 Task: Look for space in Cernavodă, Romania from 5th July, 2023 to 10th July, 2023 for 4 adults in price range Rs.9000 to Rs.14000. Place can be entire place with 2 bedrooms having 4 beds and 2 bathrooms. Property type can be house, flat, guest house. Booking option can be shelf check-in. Required host language is English.
Action: Mouse moved to (484, 88)
Screenshot: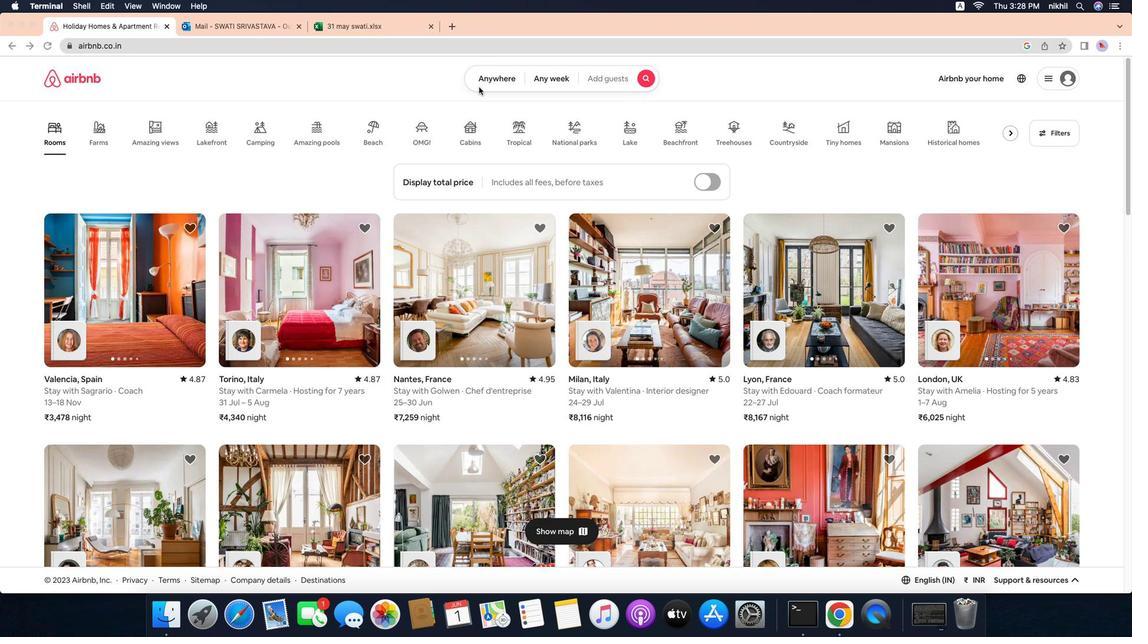 
Action: Mouse pressed left at (484, 88)
Screenshot: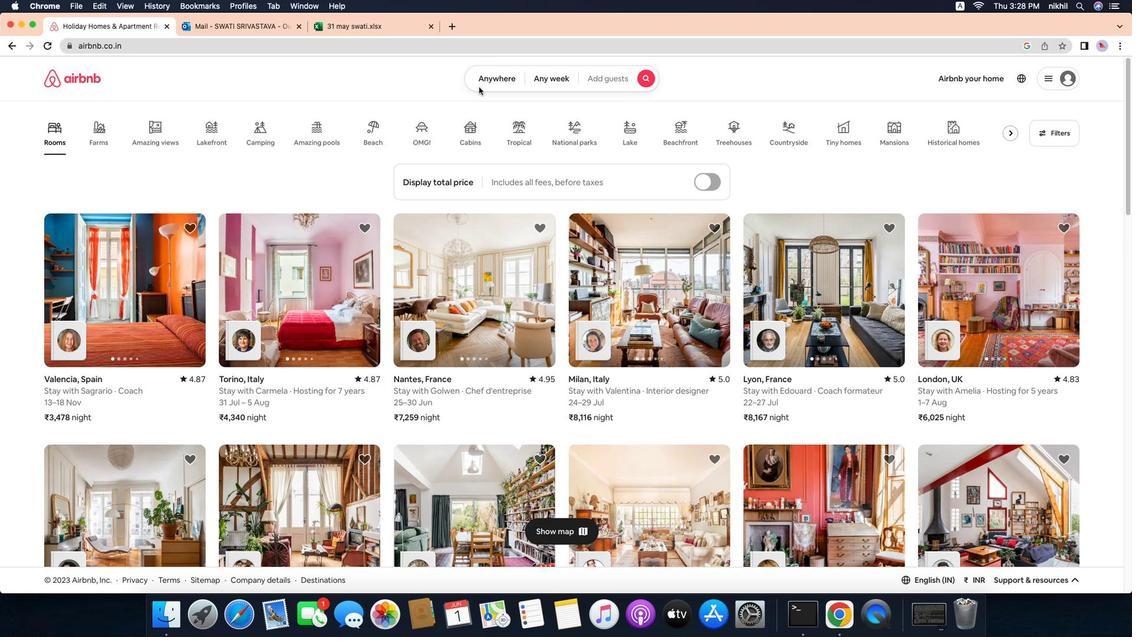 
Action: Mouse moved to (496, 82)
Screenshot: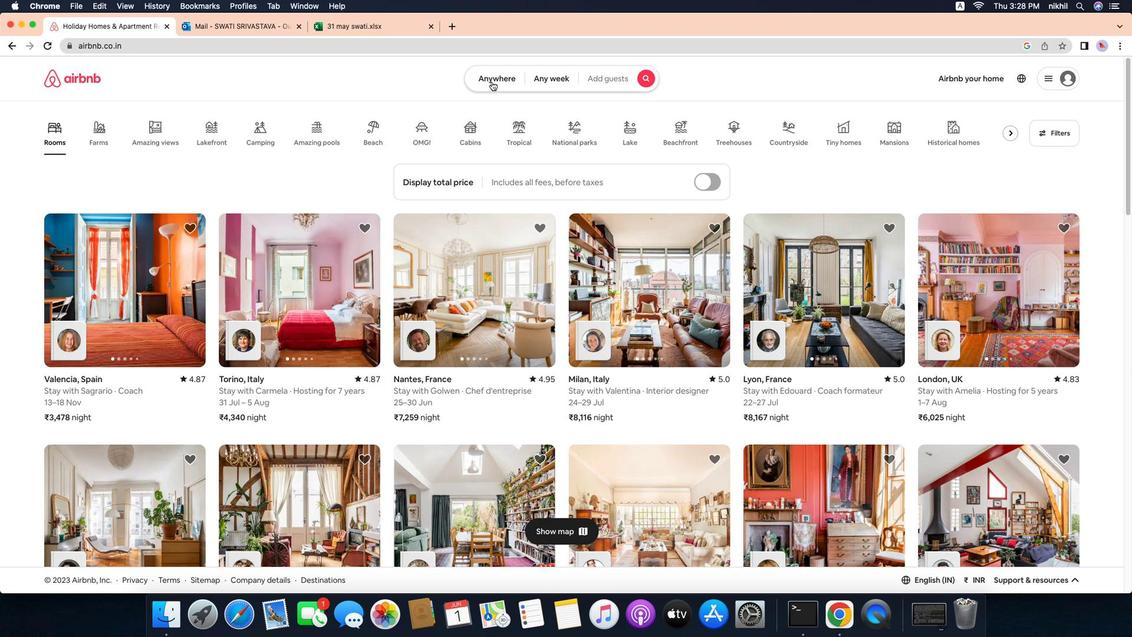 
Action: Mouse pressed left at (496, 82)
Screenshot: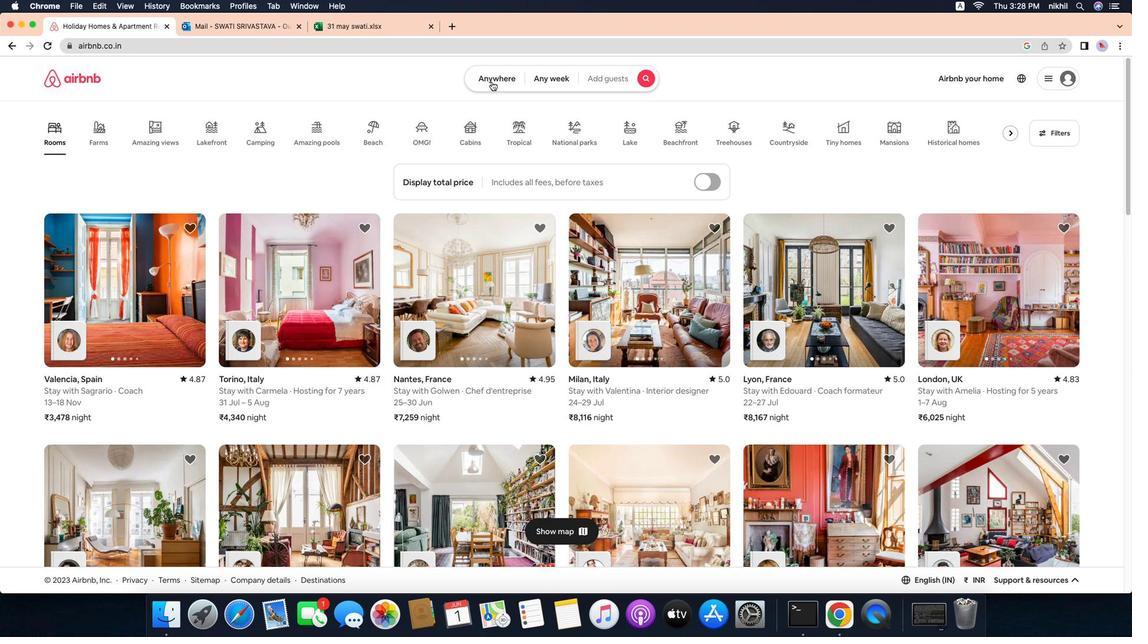 
Action: Mouse moved to (443, 124)
Screenshot: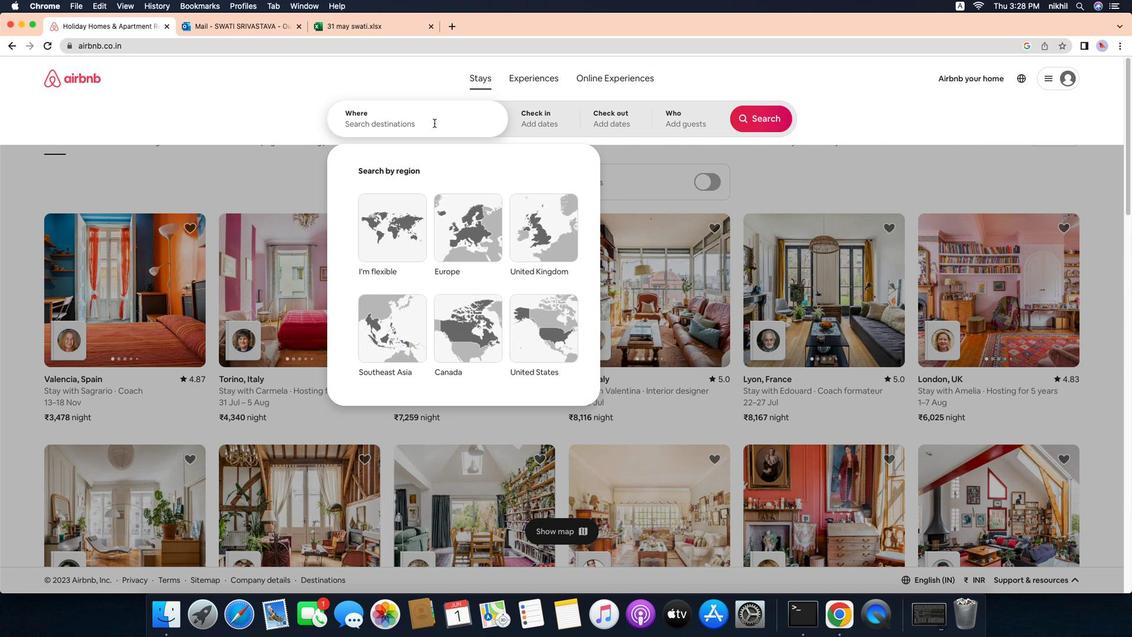 
Action: Mouse pressed left at (443, 124)
Screenshot: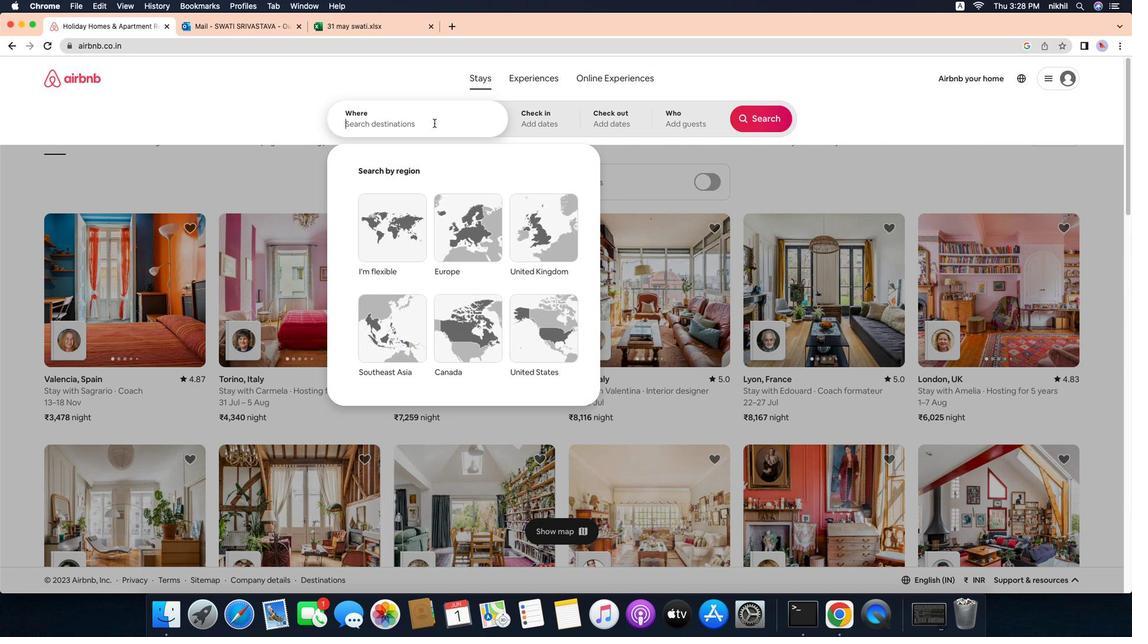 
Action: Mouse moved to (443, 123)
Screenshot: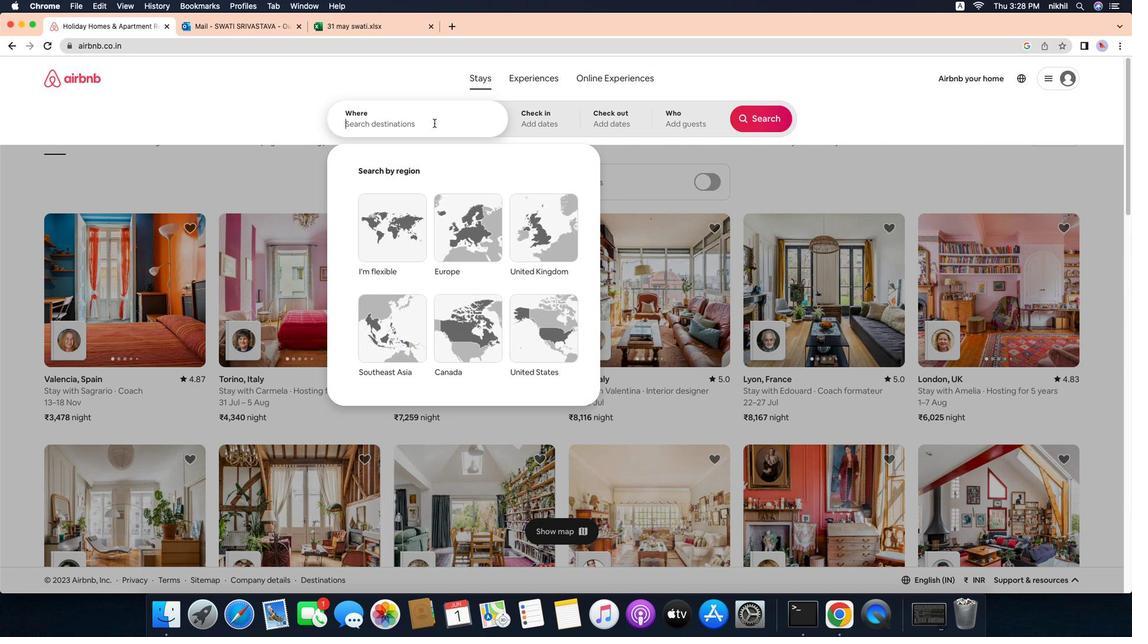 
Action: Key pressed Key.caps_lock'C'Key.caps_lock'e''r''n''a''v''o''d''a'','
Screenshot: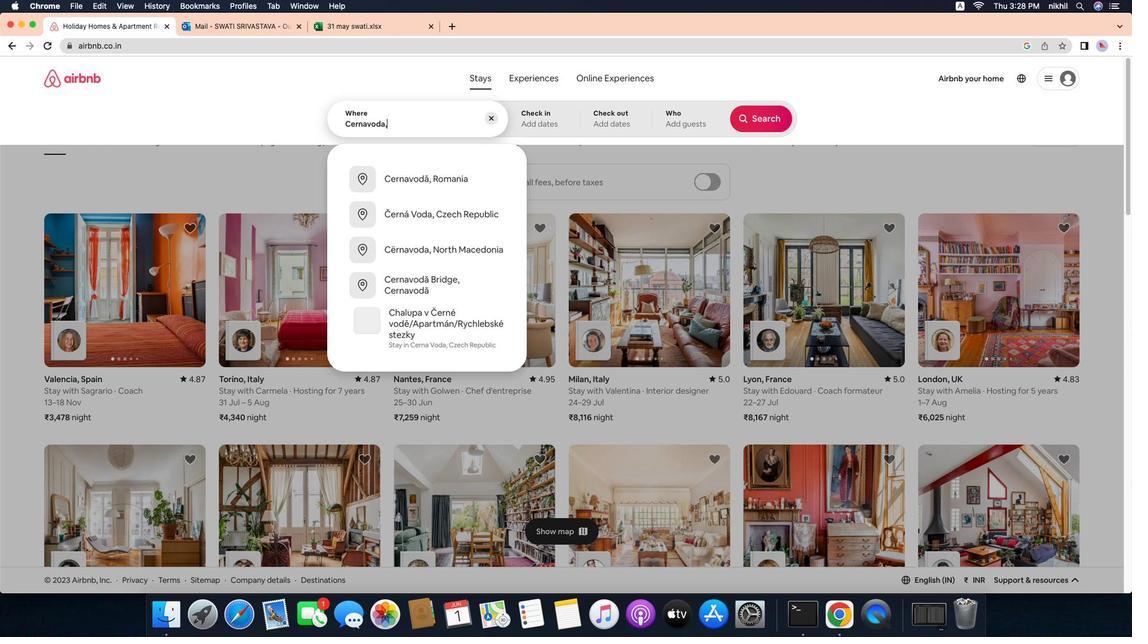 
Action: Mouse moved to (459, 179)
Screenshot: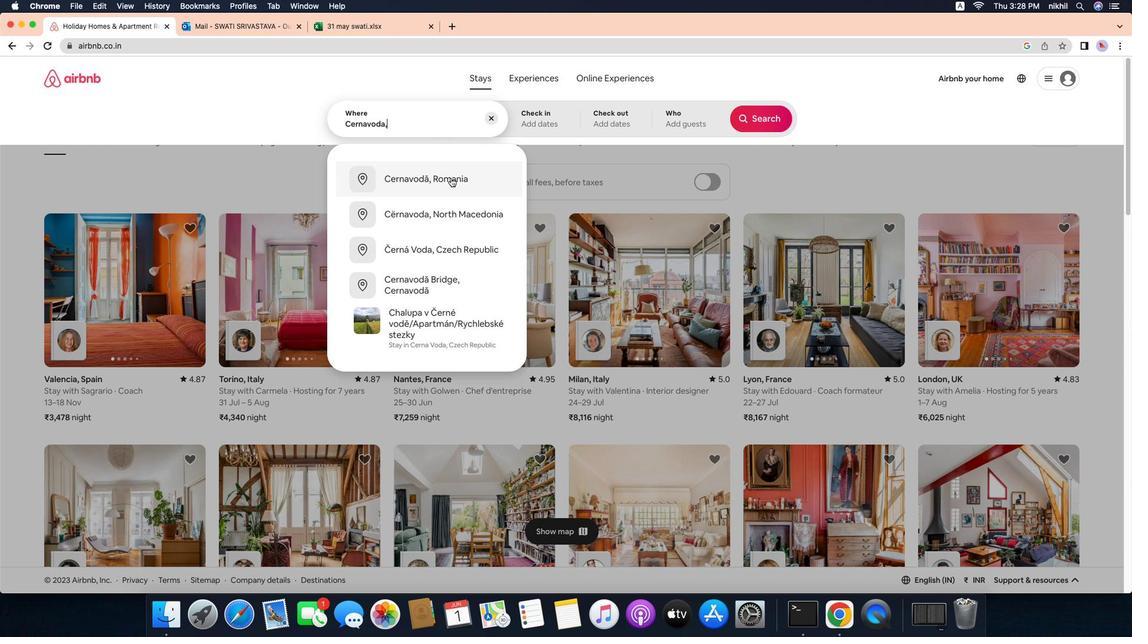
Action: Mouse pressed left at (459, 179)
Screenshot: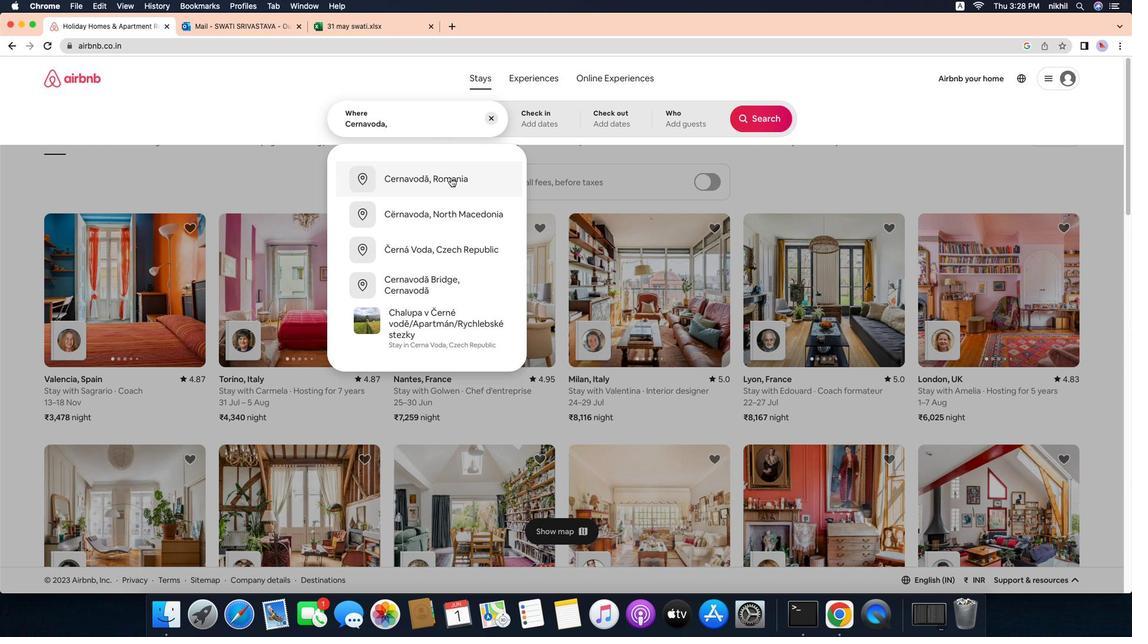 
Action: Mouse moved to (661, 287)
Screenshot: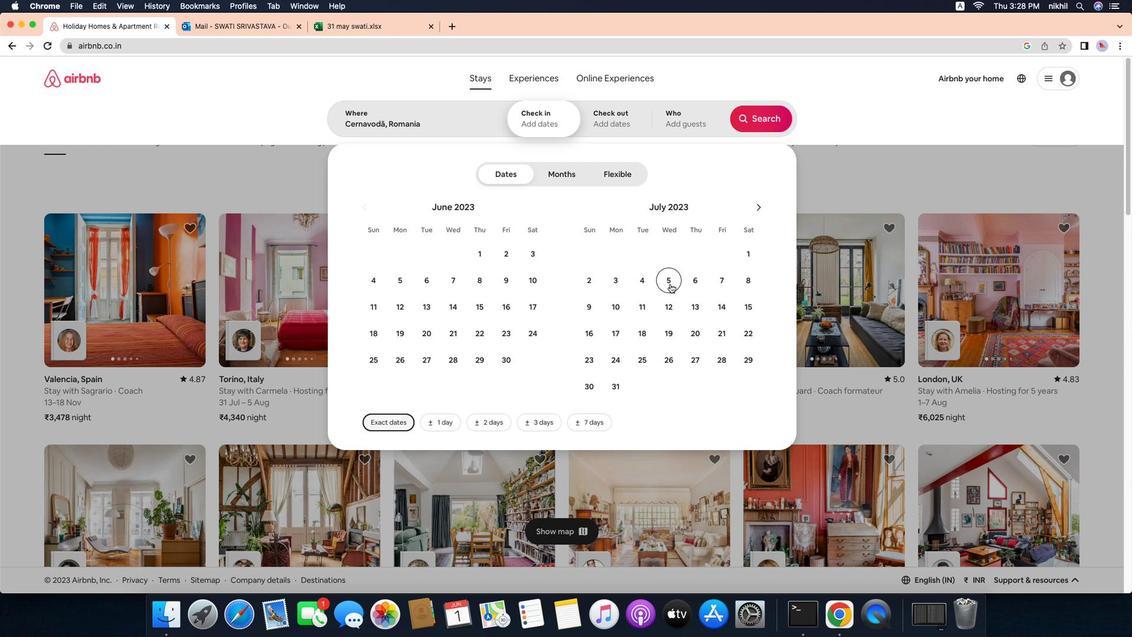 
Action: Mouse pressed left at (661, 287)
Screenshot: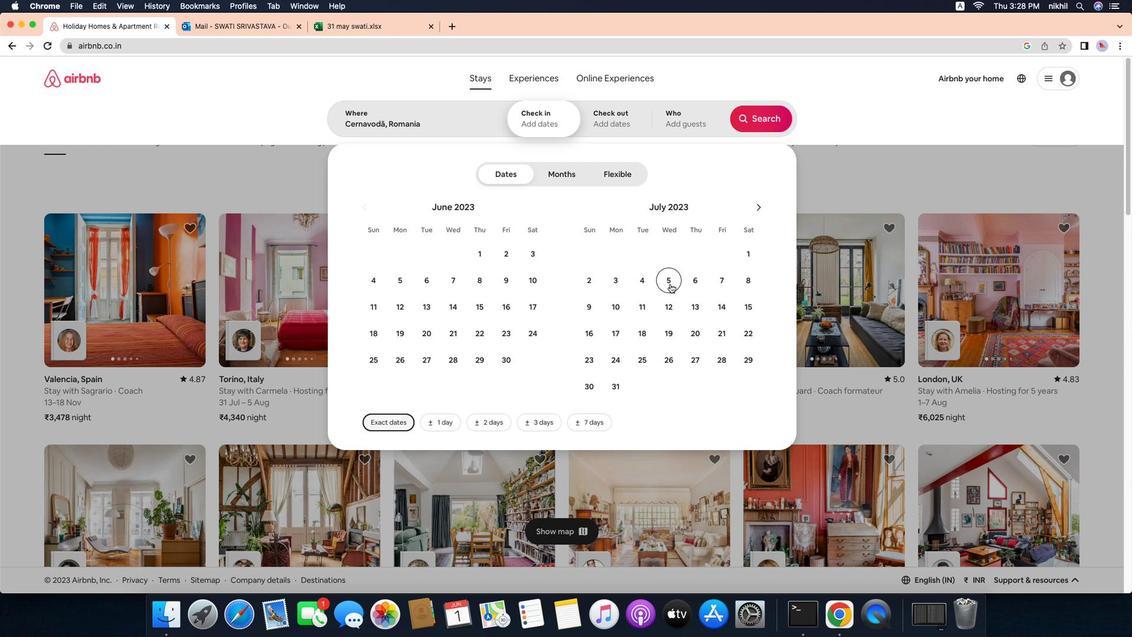 
Action: Mouse moved to (610, 315)
Screenshot: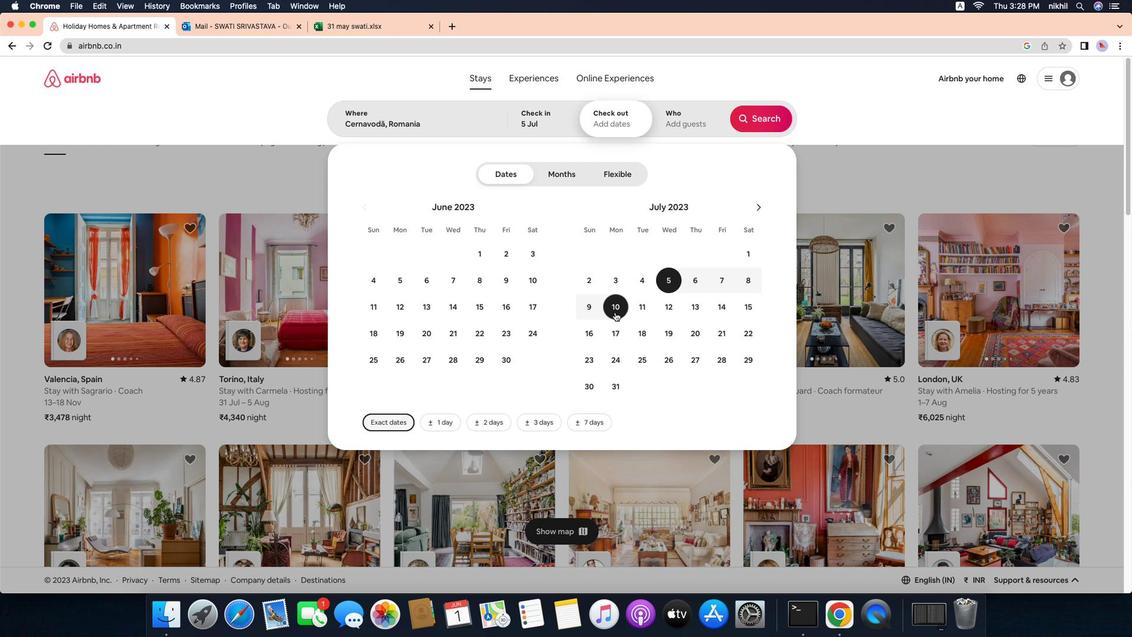 
Action: Mouse pressed left at (610, 315)
Screenshot: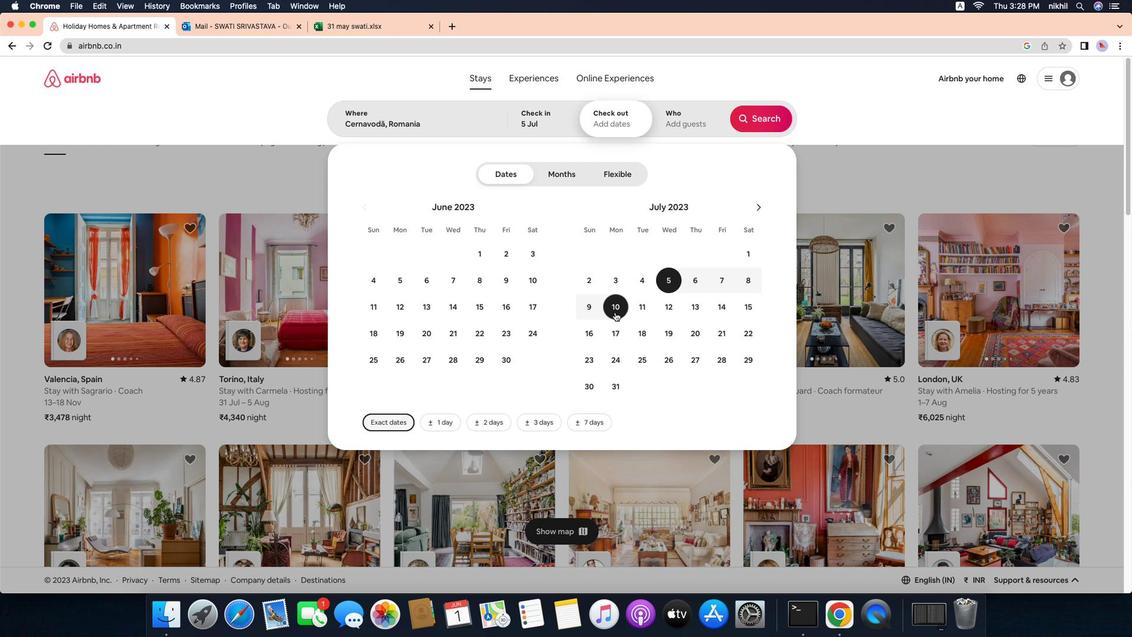 
Action: Mouse moved to (684, 125)
Screenshot: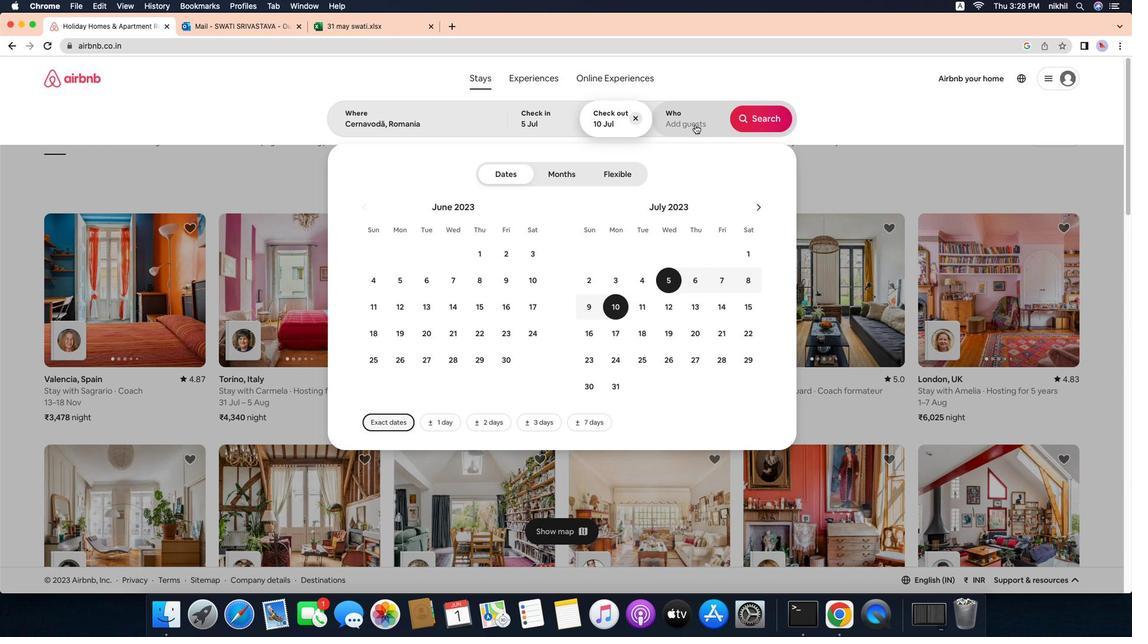 
Action: Mouse pressed left at (684, 125)
Screenshot: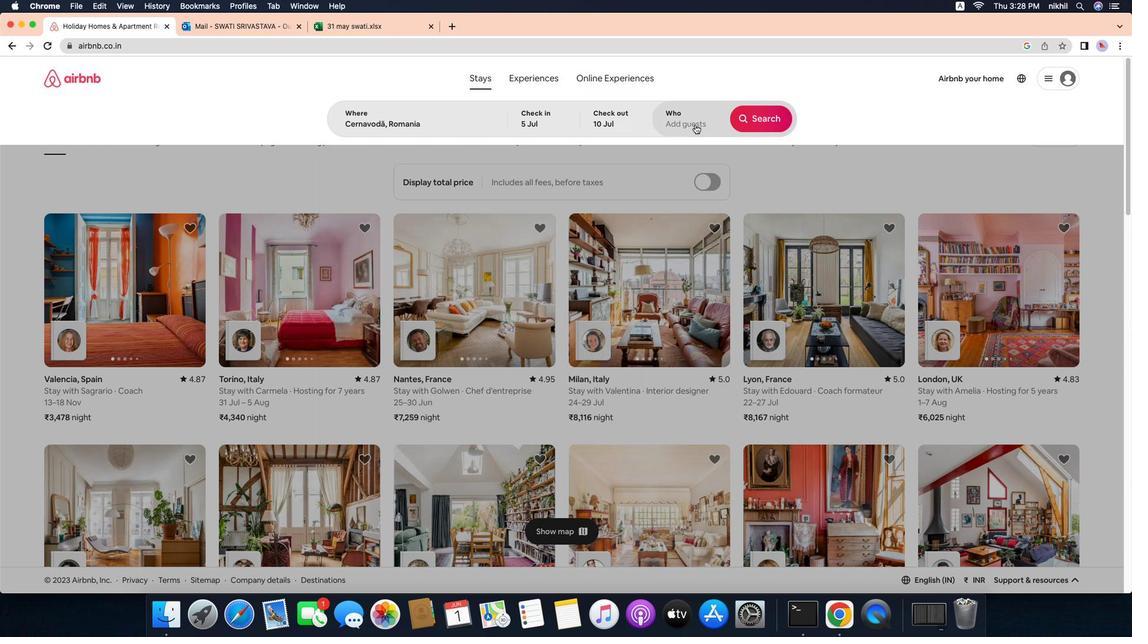 
Action: Mouse moved to (747, 179)
Screenshot: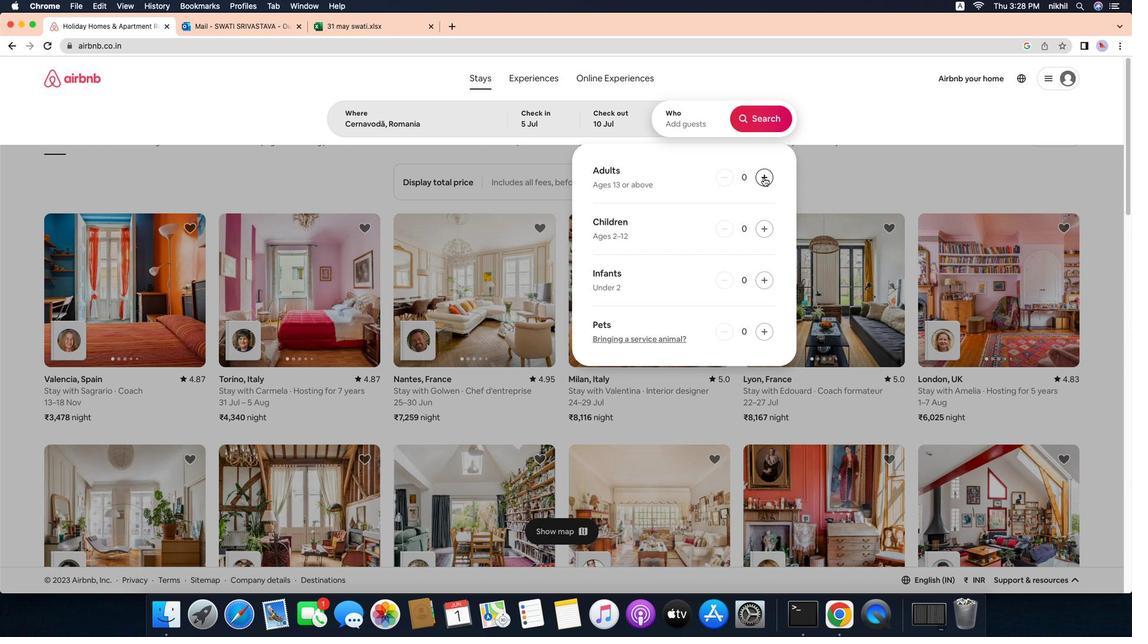 
Action: Mouse pressed left at (747, 179)
Screenshot: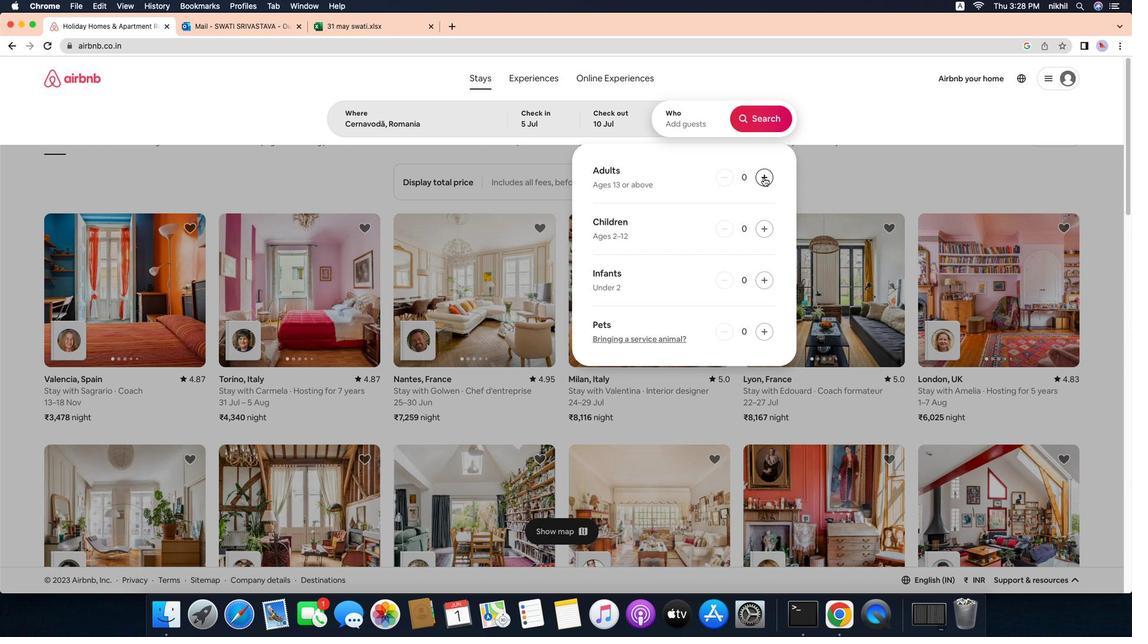 
Action: Mouse moved to (748, 179)
Screenshot: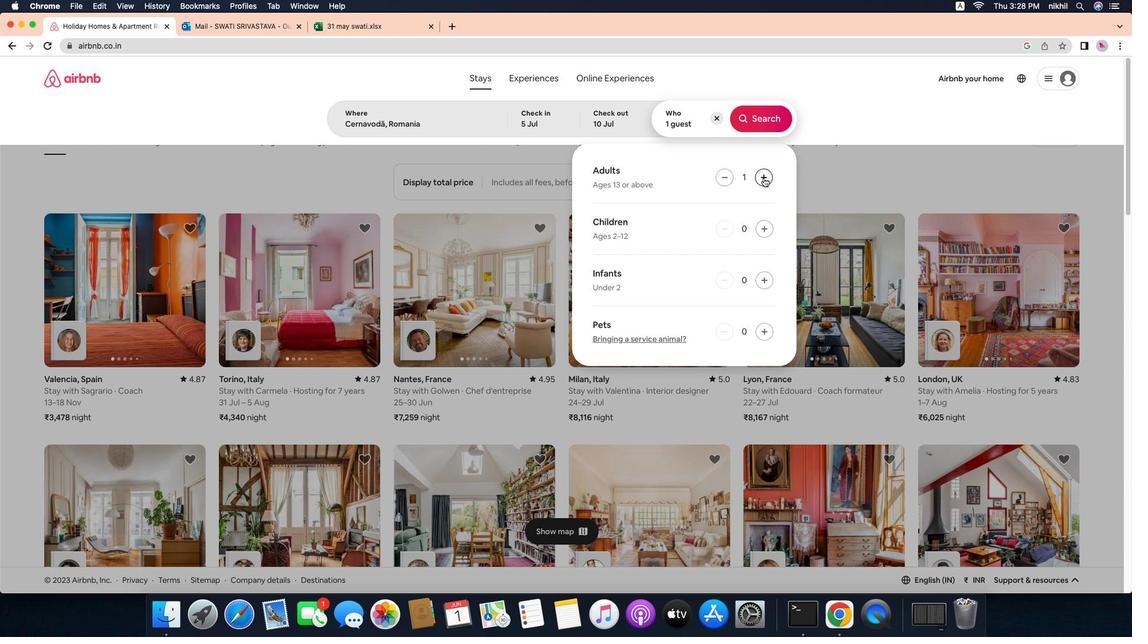 
Action: Mouse pressed left at (748, 179)
Screenshot: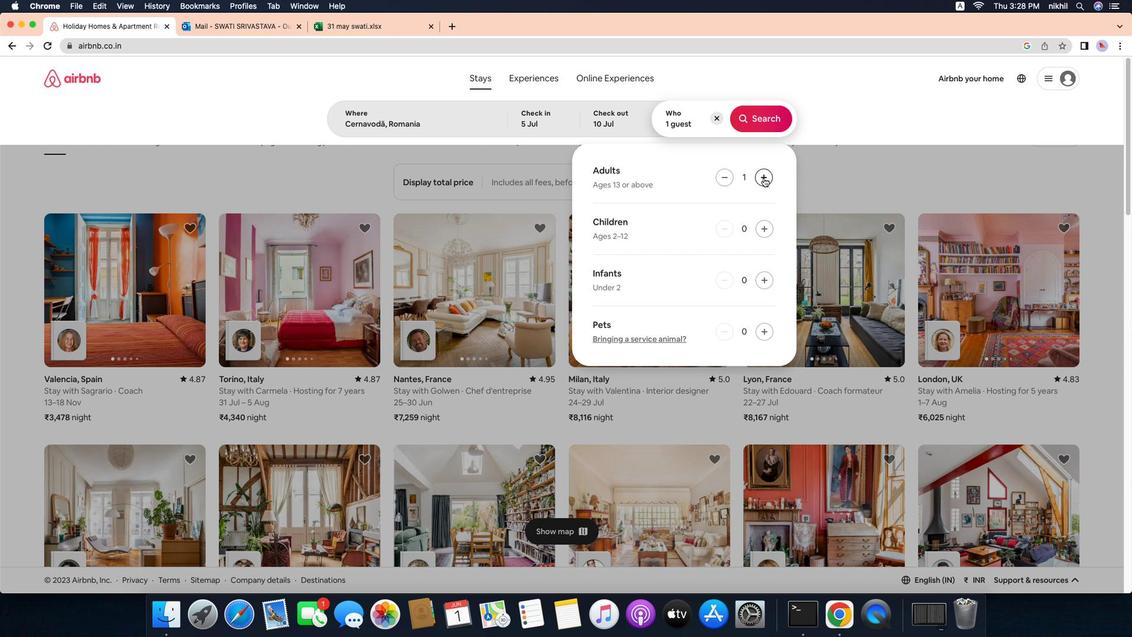 
Action: Mouse pressed left at (748, 179)
Screenshot: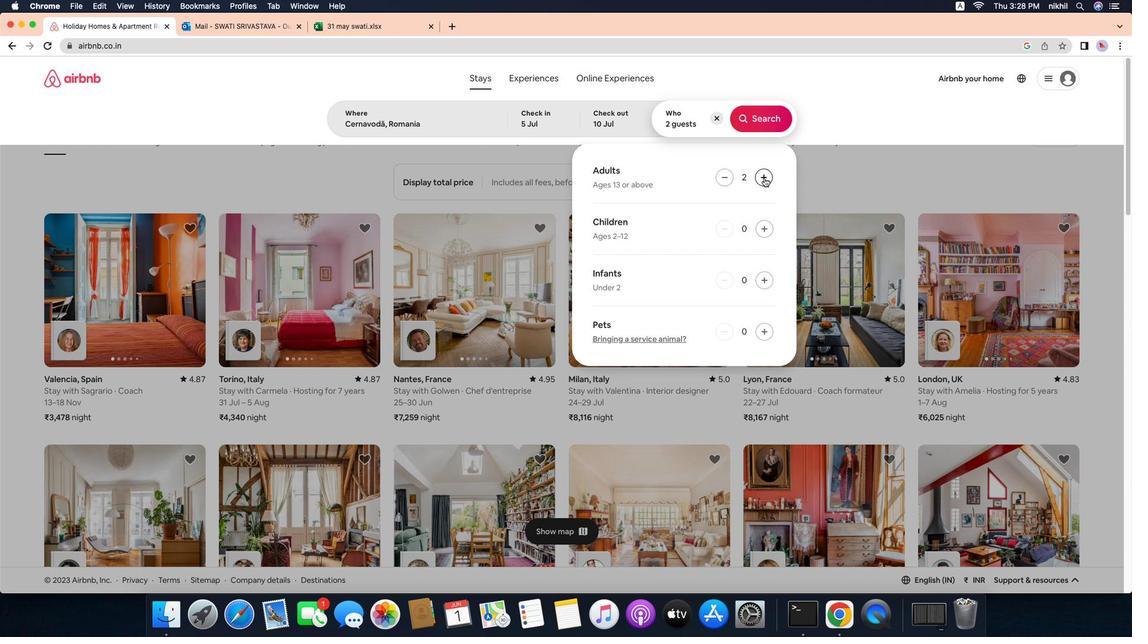 
Action: Mouse moved to (748, 179)
Screenshot: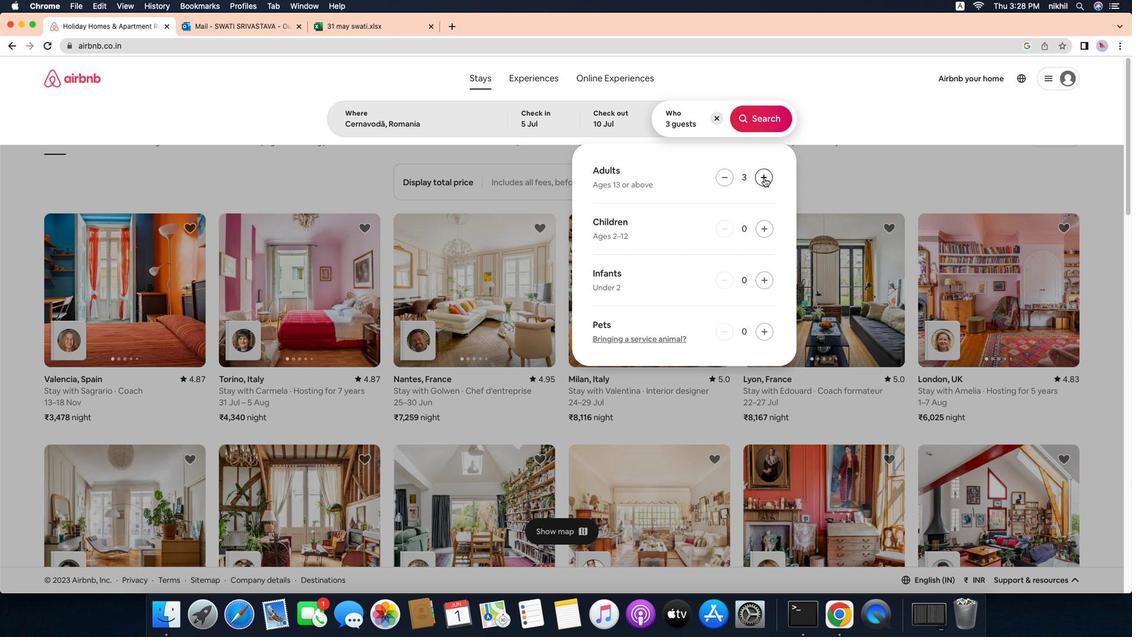 
Action: Mouse pressed left at (748, 179)
Screenshot: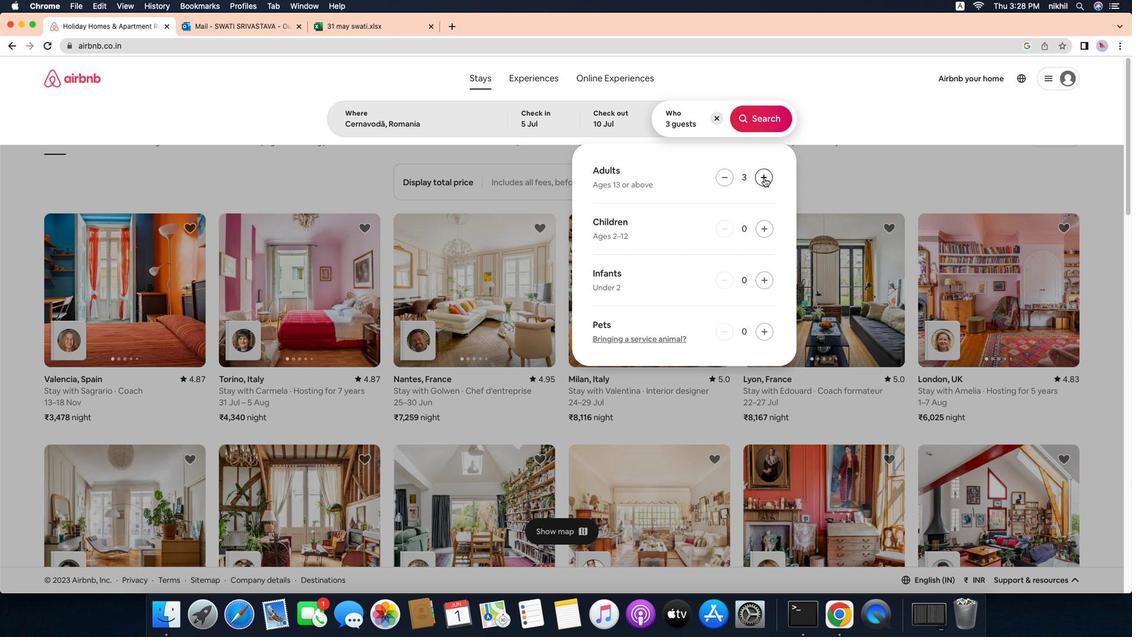 
Action: Mouse moved to (752, 119)
Screenshot: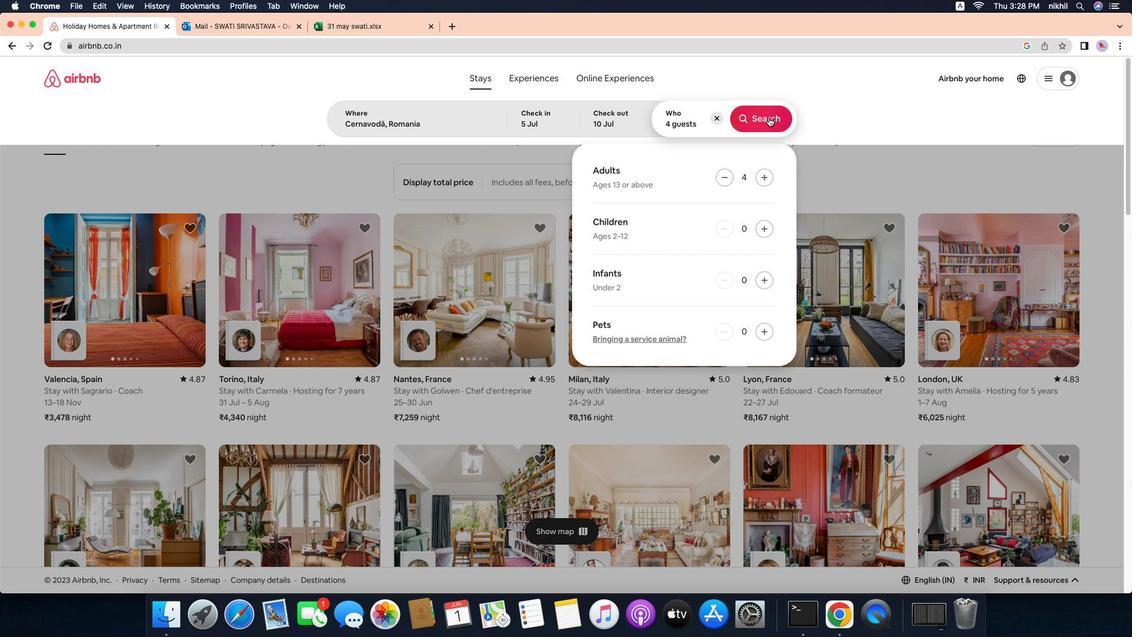 
Action: Mouse pressed left at (752, 119)
Screenshot: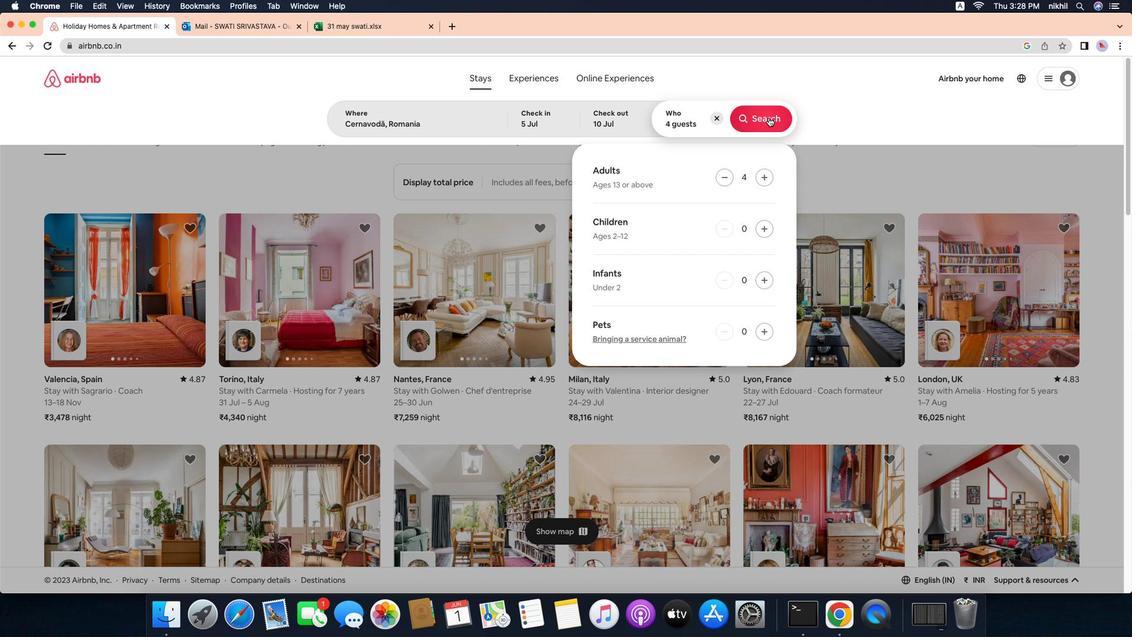 
Action: Mouse moved to (1047, 129)
Screenshot: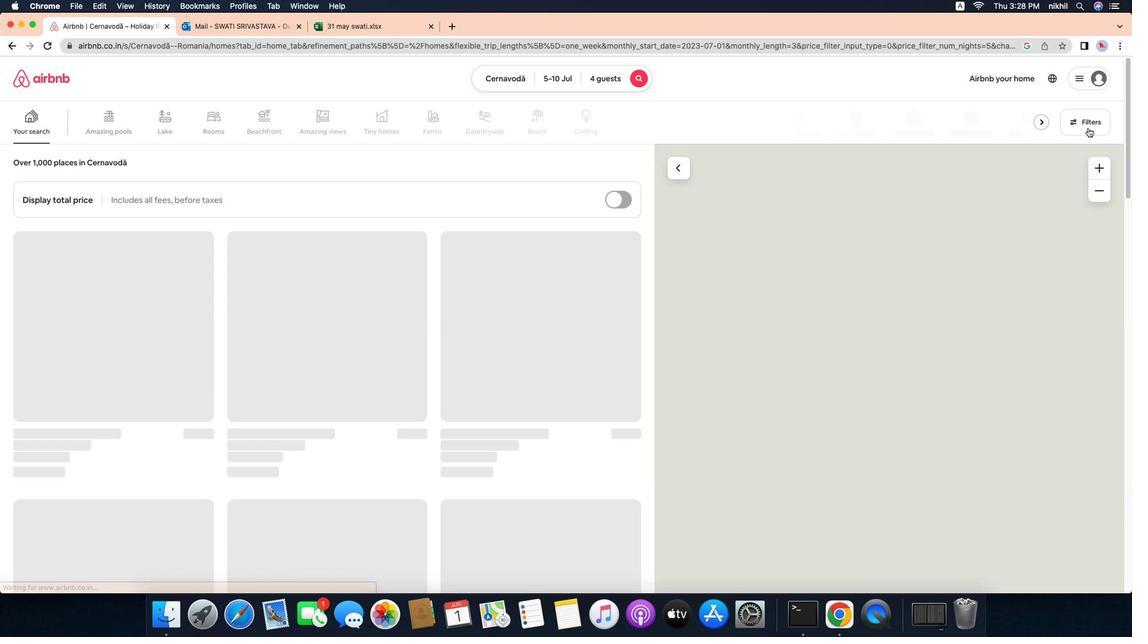 
Action: Mouse pressed left at (1047, 129)
Screenshot: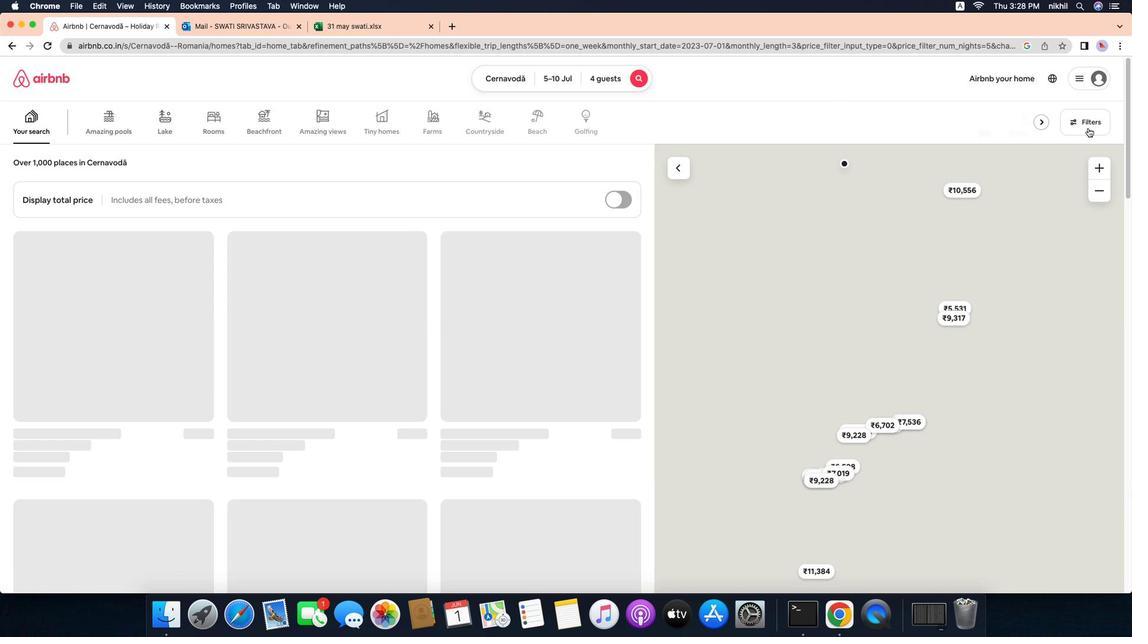 
Action: Mouse moved to (480, 395)
Screenshot: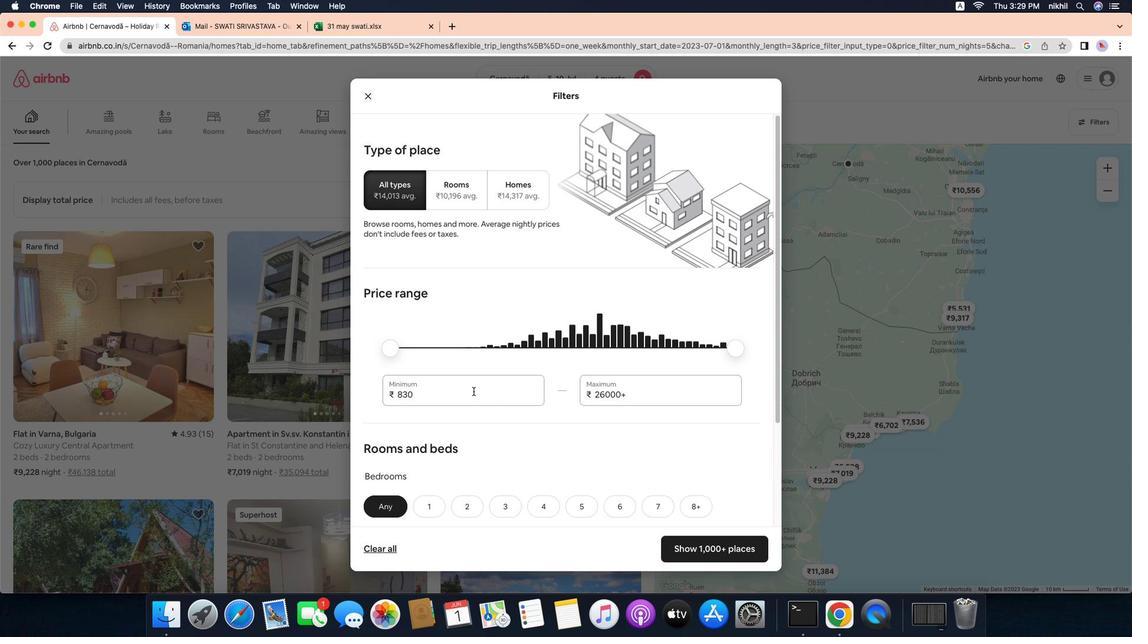
Action: Mouse pressed left at (480, 395)
Screenshot: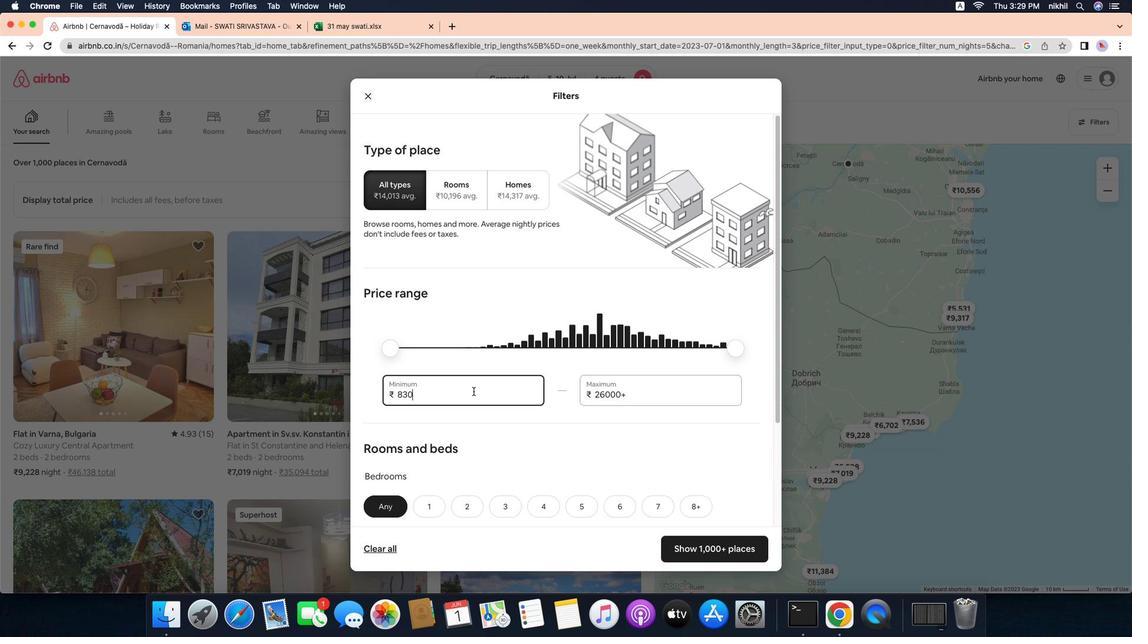 
Action: Mouse moved to (466, 397)
Screenshot: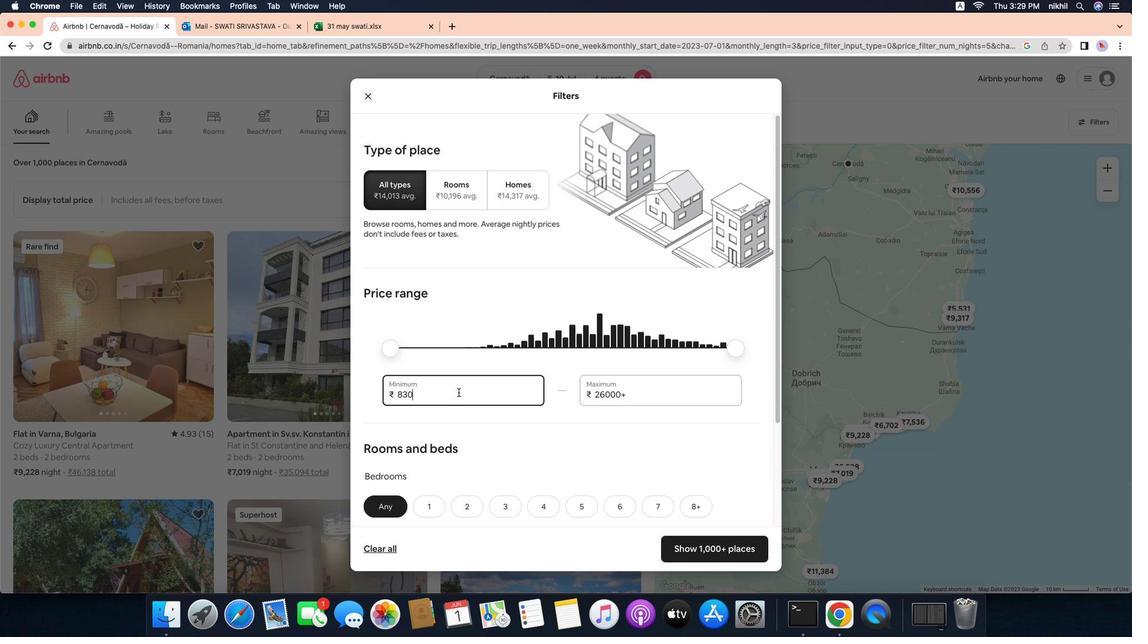 
Action: Key pressed Key.backspaceKey.backspaceKey.backspaceKey.backspace'9''0''0''0'
Screenshot: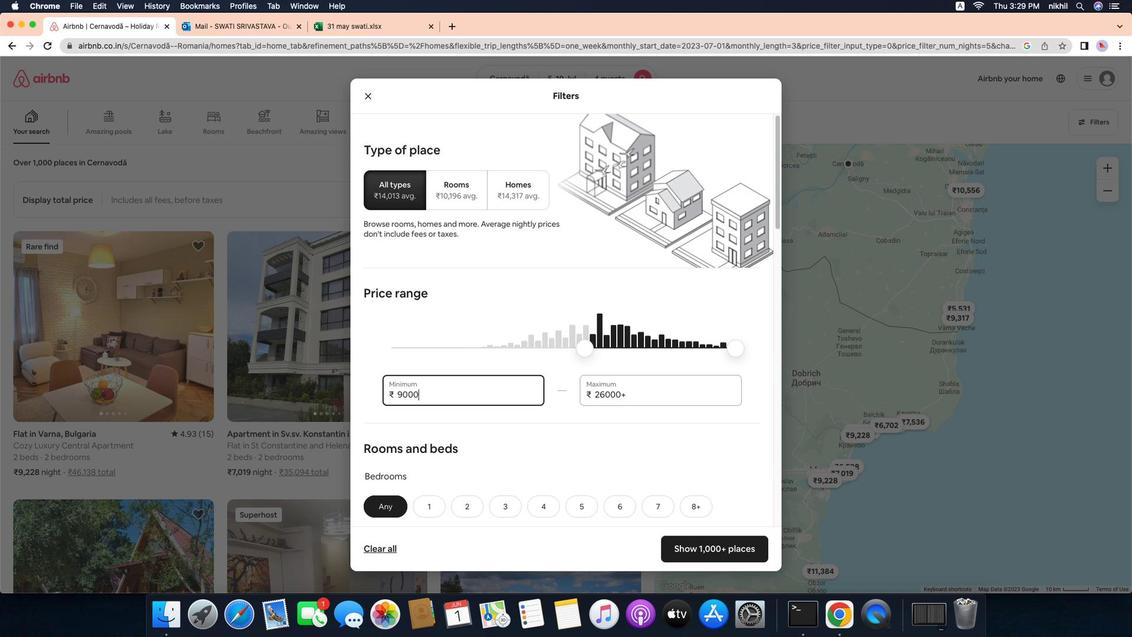 
Action: Mouse moved to (624, 399)
Screenshot: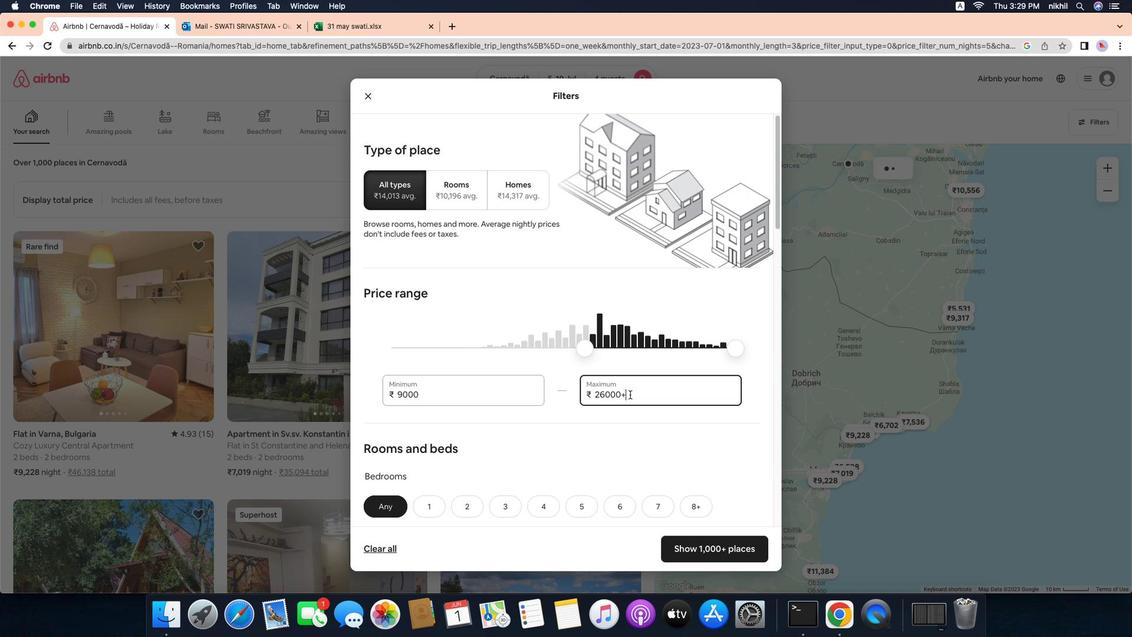 
Action: Mouse pressed left at (624, 399)
Screenshot: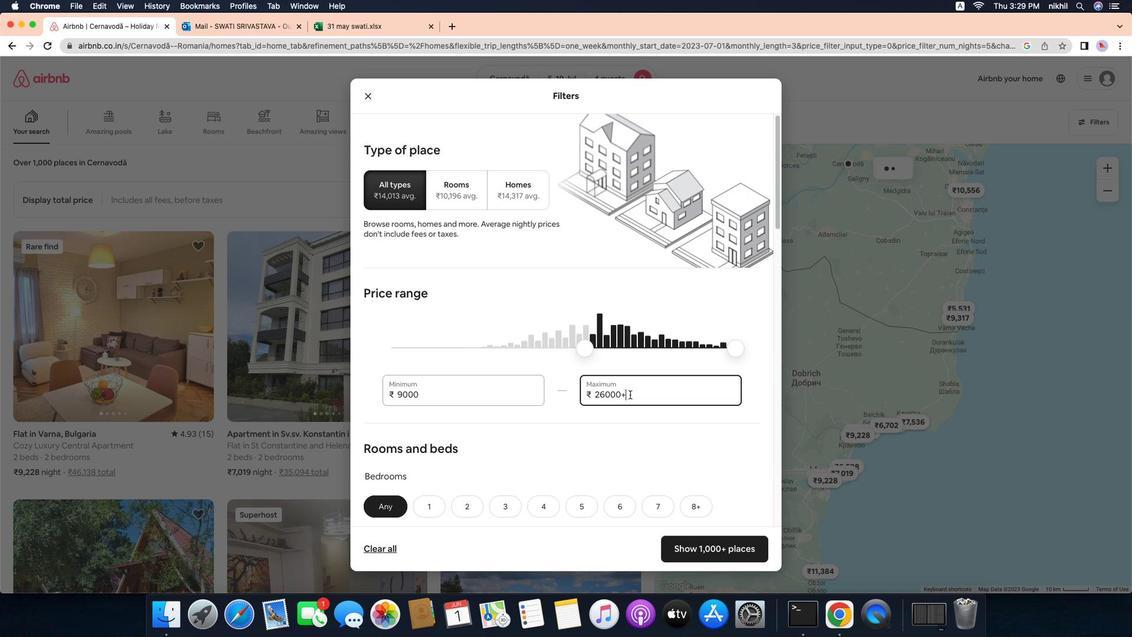 
Action: Mouse moved to (626, 404)
Screenshot: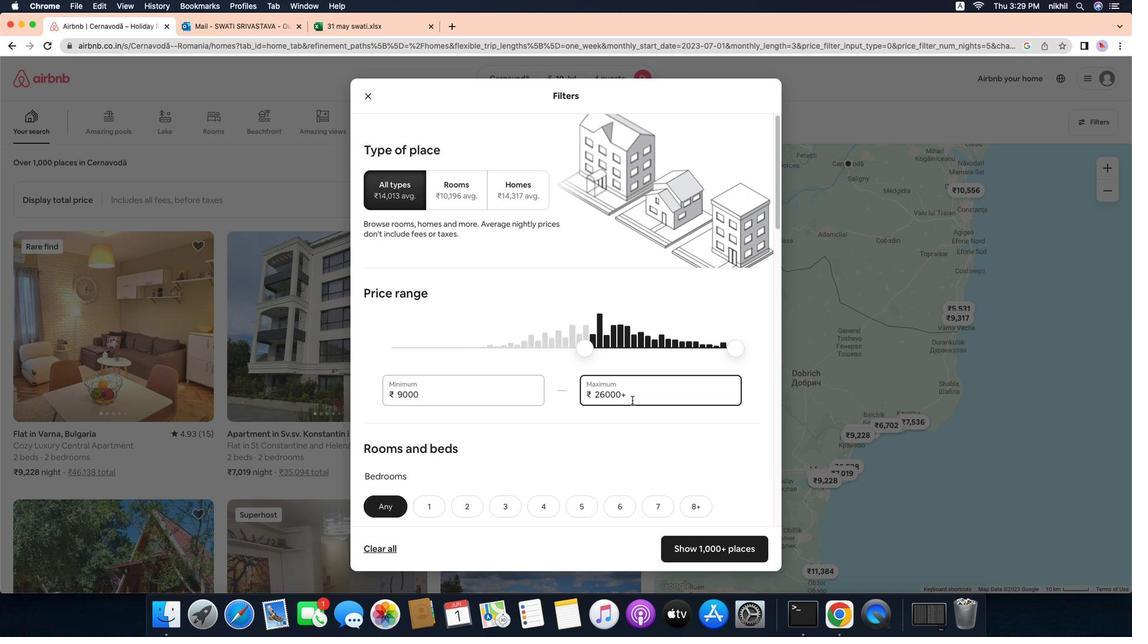 
Action: Key pressed Key.backspaceKey.backspaceKey.backspaceKey.backspaceKey.backspaceKey.backspaceKey.backspace'1''4''-'Key.backspace'0''0''0'
Screenshot: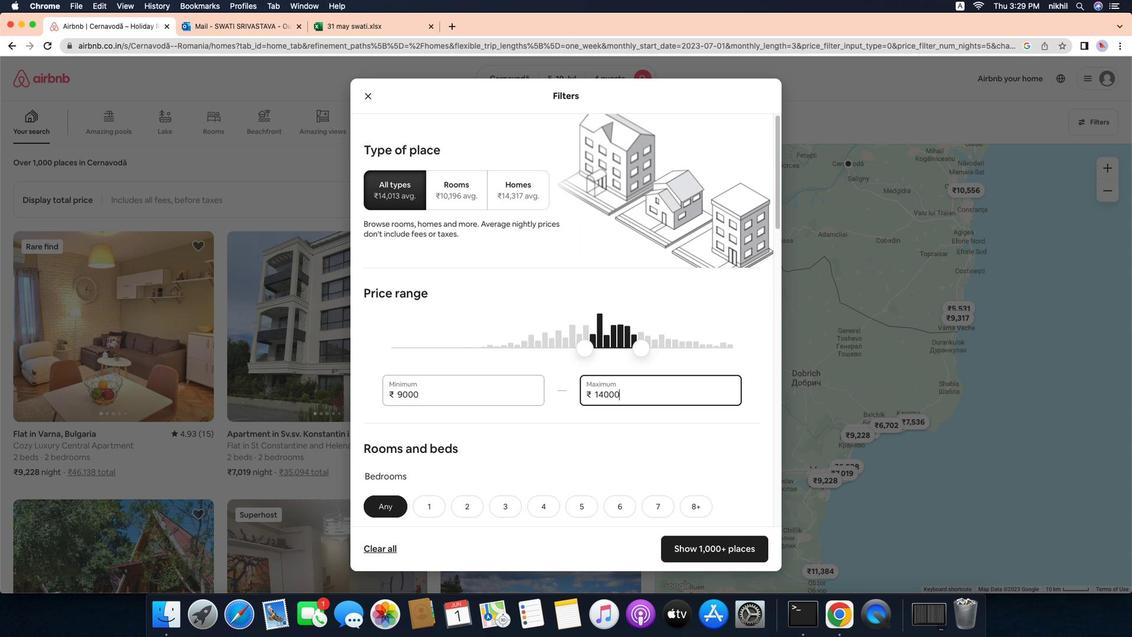 
Action: Mouse moved to (519, 410)
Screenshot: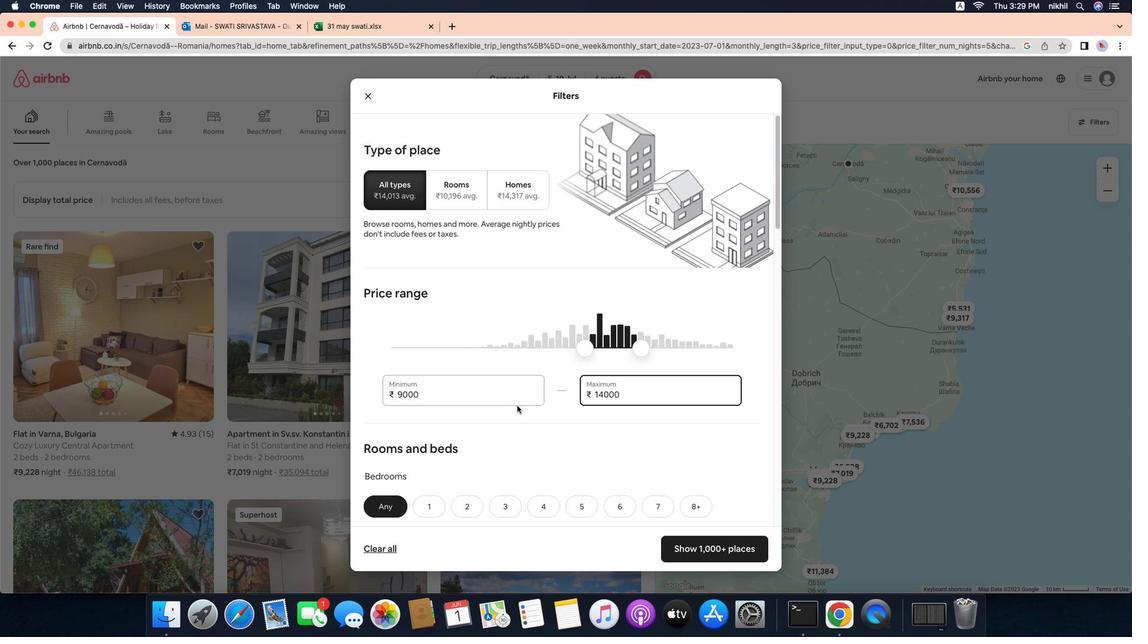 
Action: Mouse scrolled (519, 410) with delta (42, 0)
Screenshot: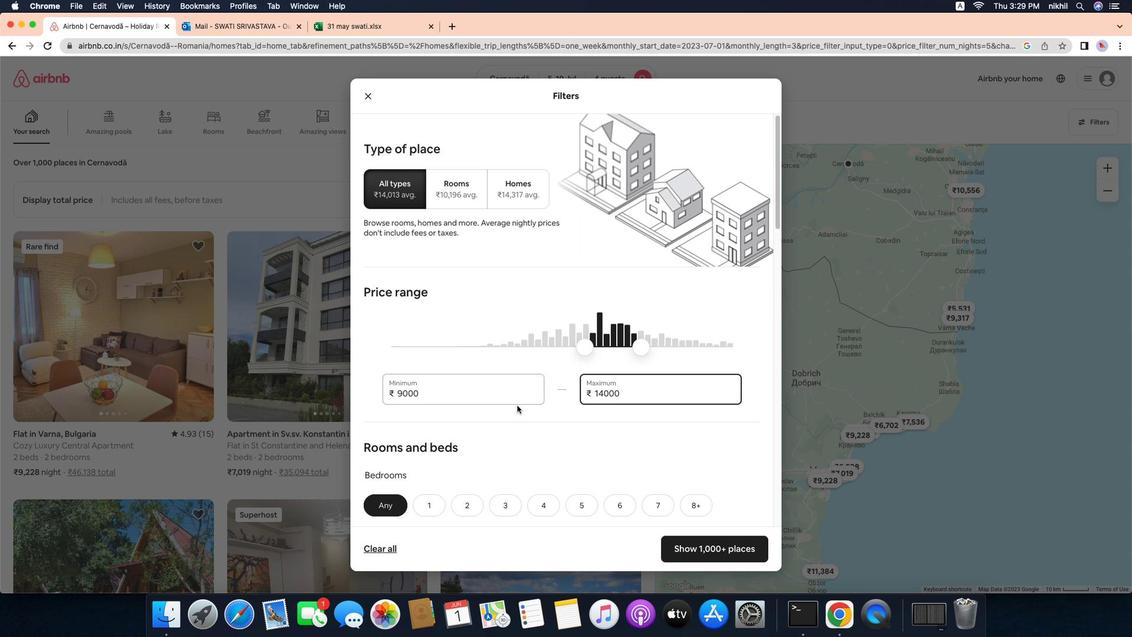
Action: Mouse scrolled (519, 410) with delta (42, 0)
Screenshot: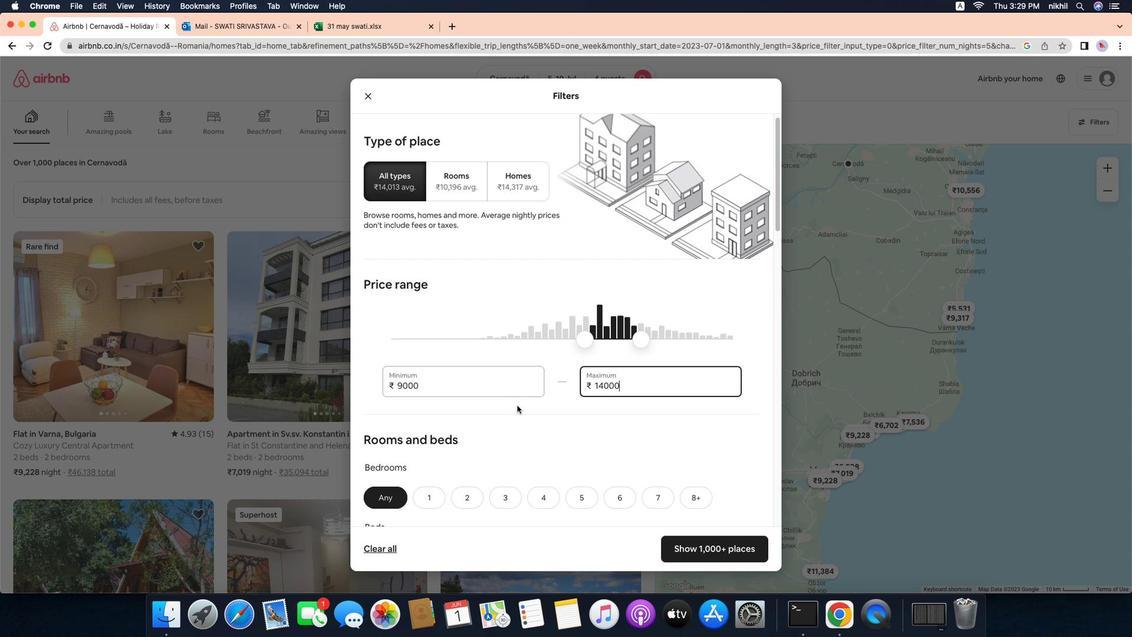 
Action: Mouse scrolled (519, 410) with delta (42, 0)
Screenshot: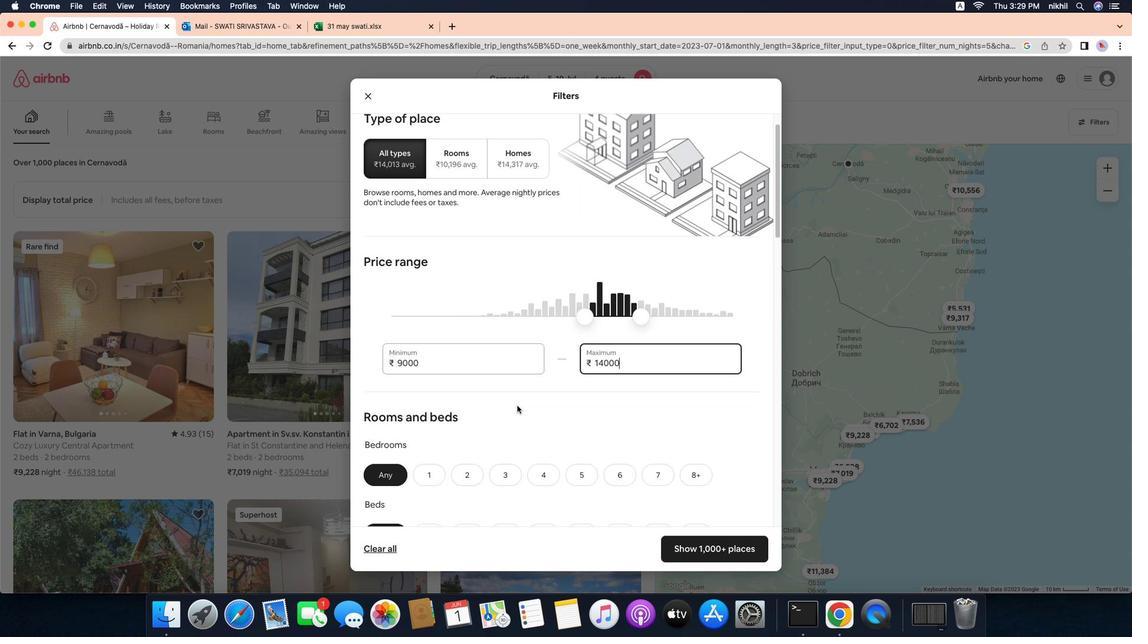 
Action: Mouse scrolled (519, 410) with delta (42, -1)
Screenshot: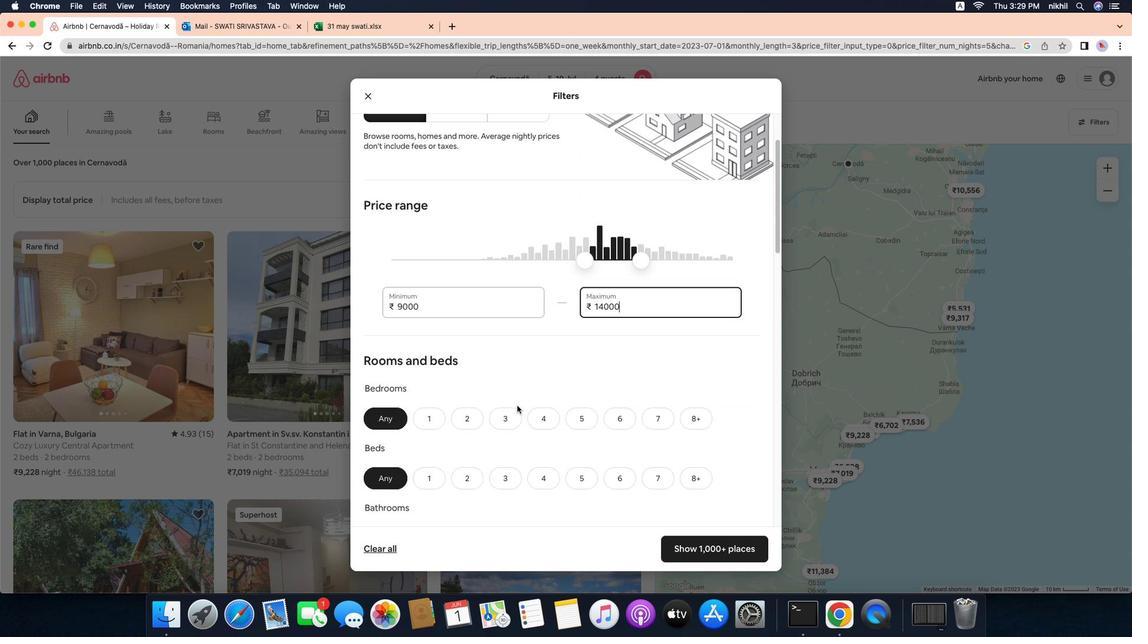 
Action: Mouse scrolled (519, 410) with delta (42, 0)
Screenshot: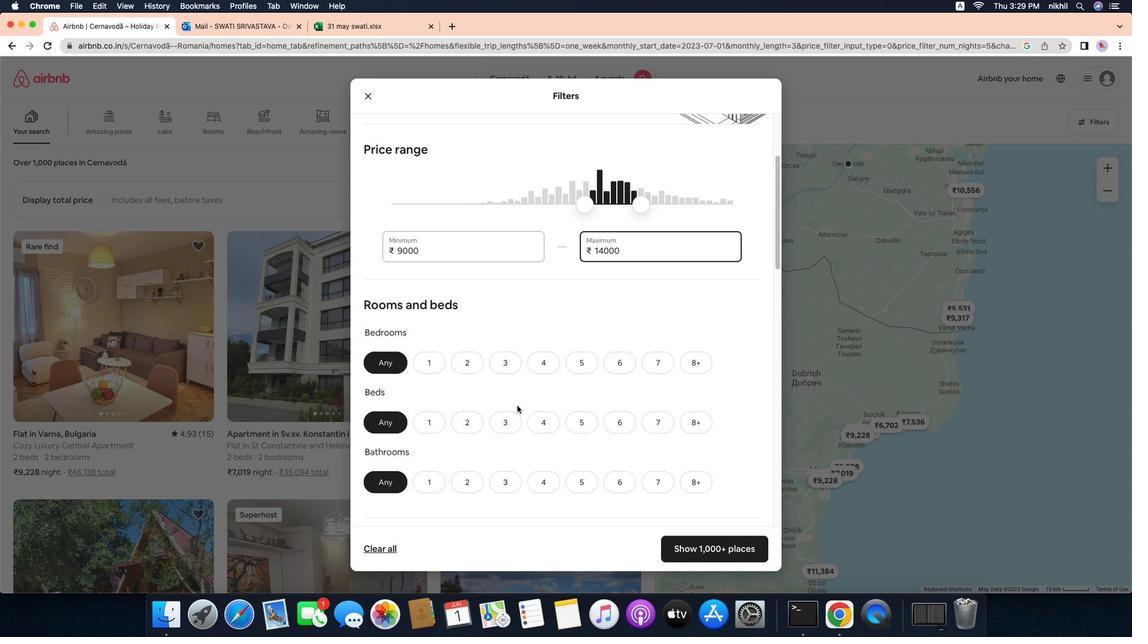 
Action: Mouse scrolled (519, 410) with delta (42, 0)
Screenshot: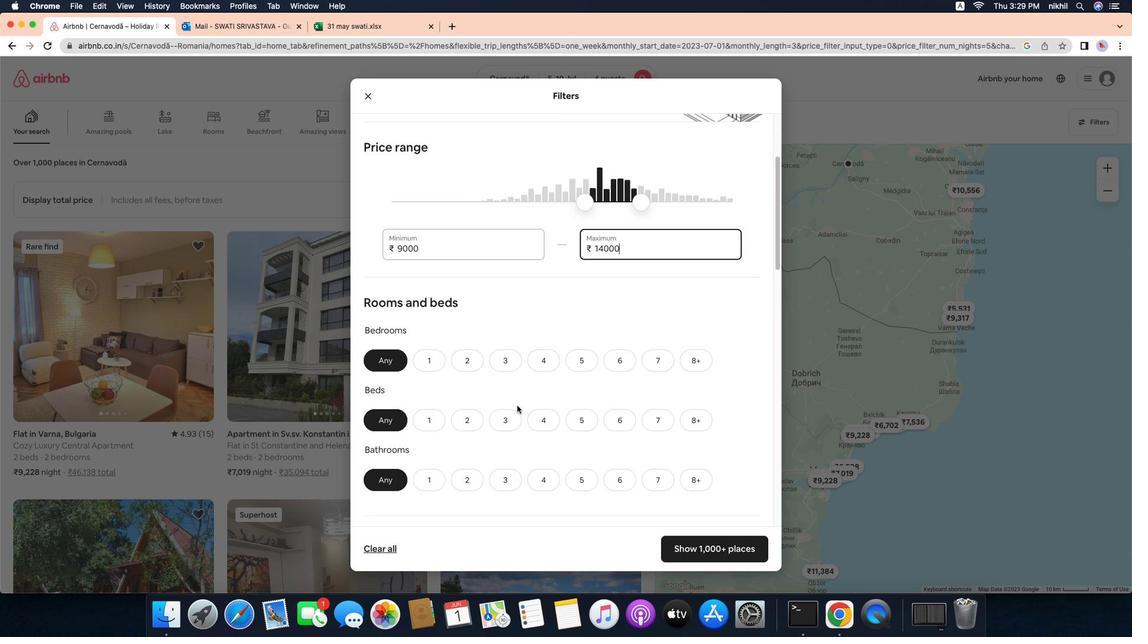 
Action: Mouse scrolled (519, 410) with delta (42, 0)
Screenshot: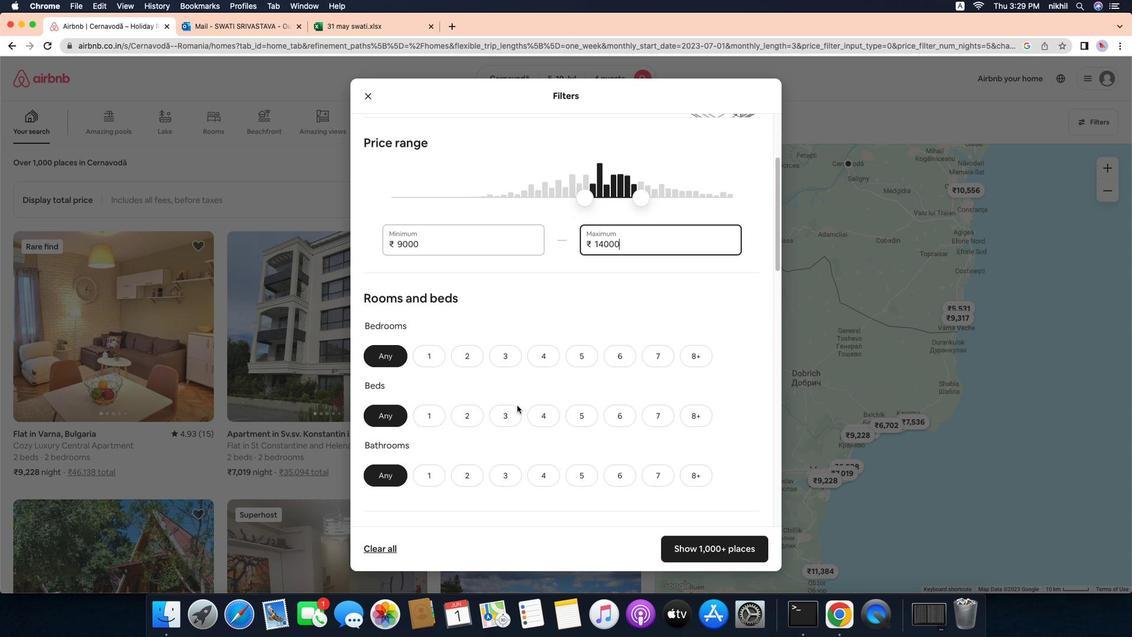 
Action: Mouse scrolled (519, 410) with delta (42, 0)
Screenshot: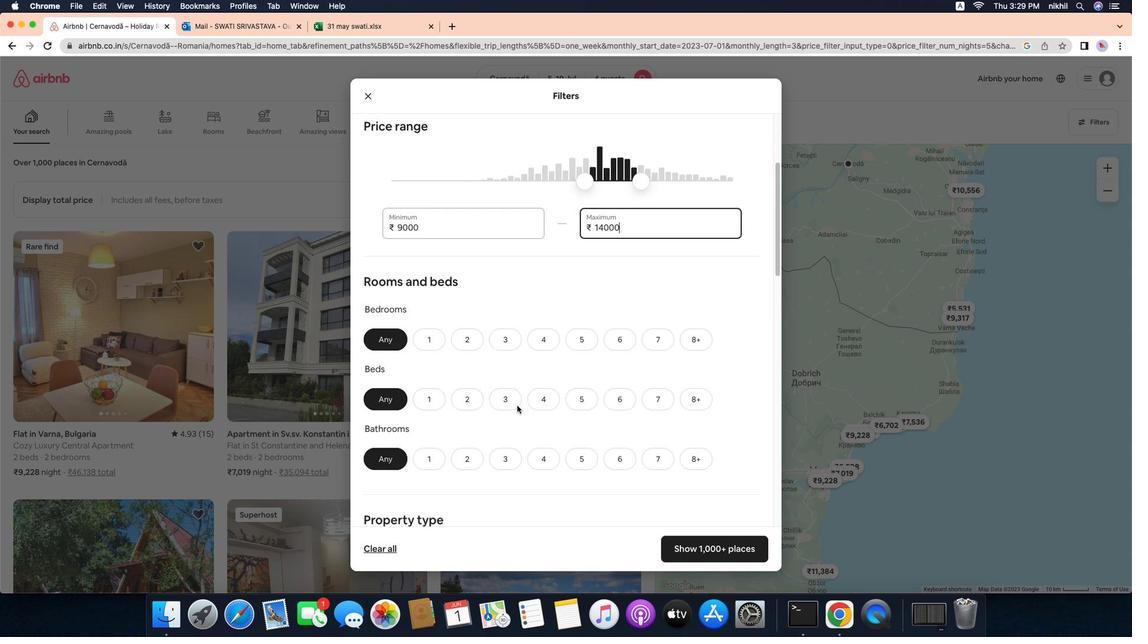 
Action: Mouse moved to (464, 326)
Screenshot: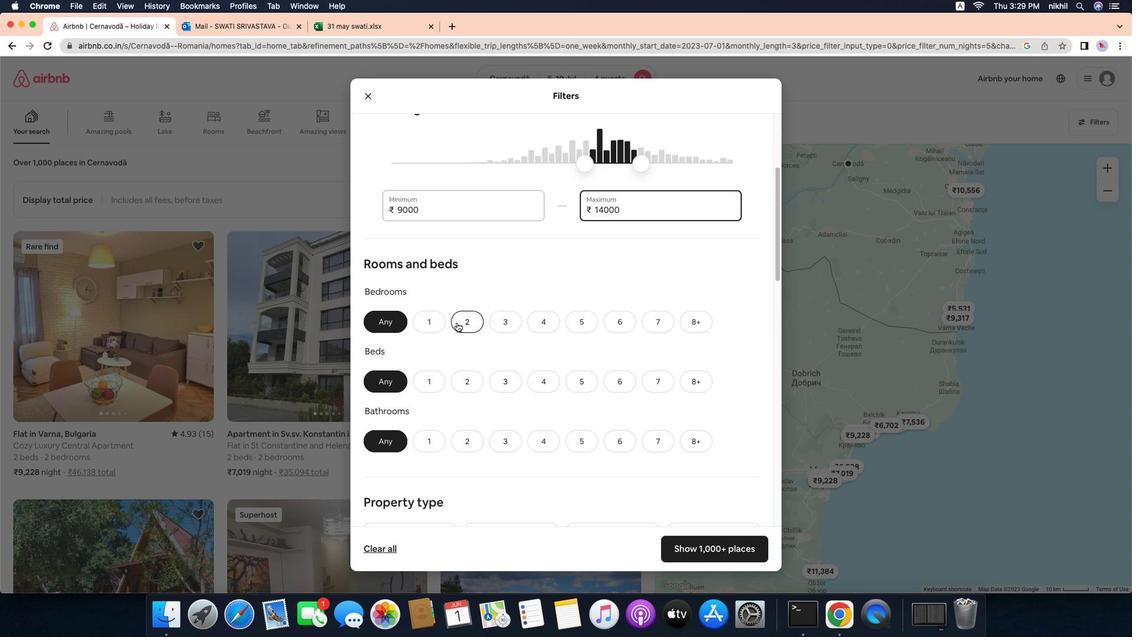 
Action: Mouse pressed left at (464, 326)
Screenshot: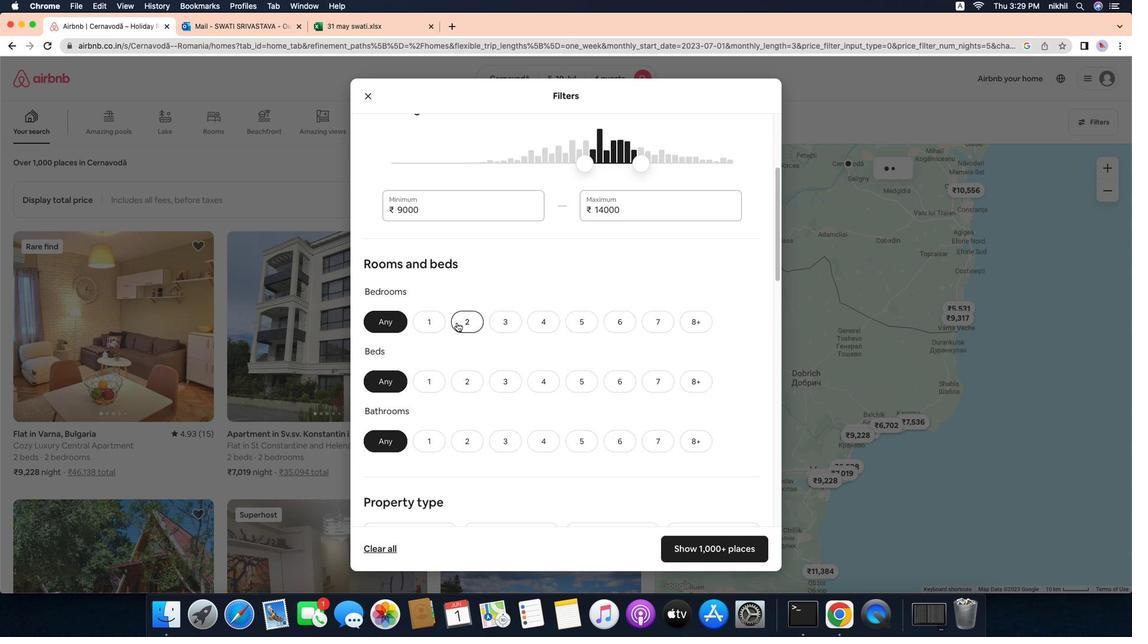 
Action: Mouse moved to (545, 388)
Screenshot: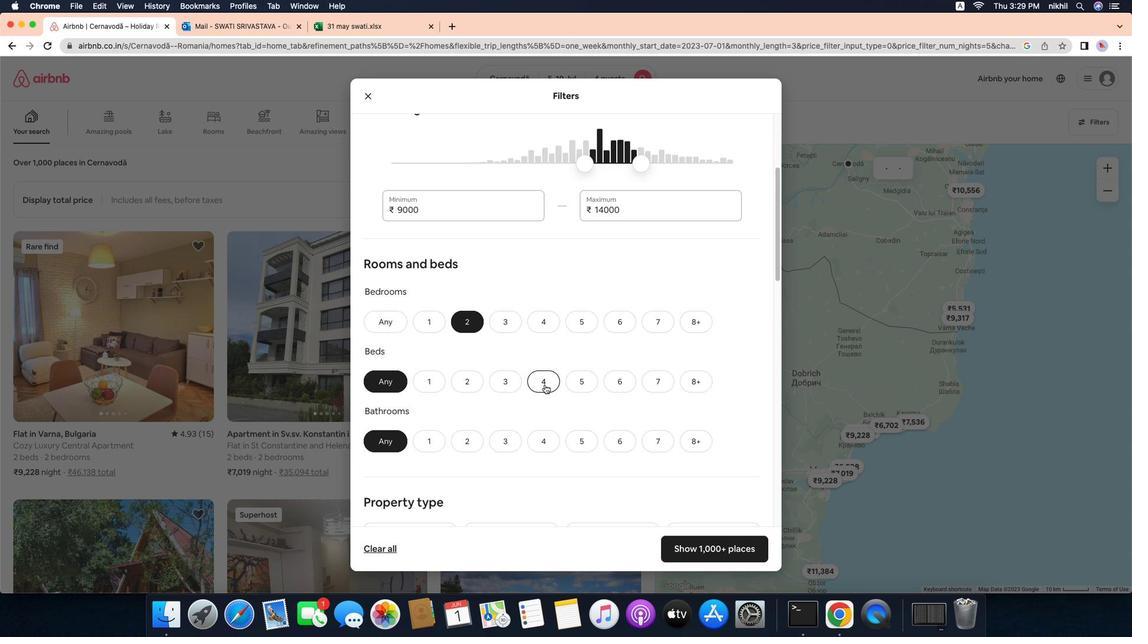 
Action: Mouse pressed left at (545, 388)
Screenshot: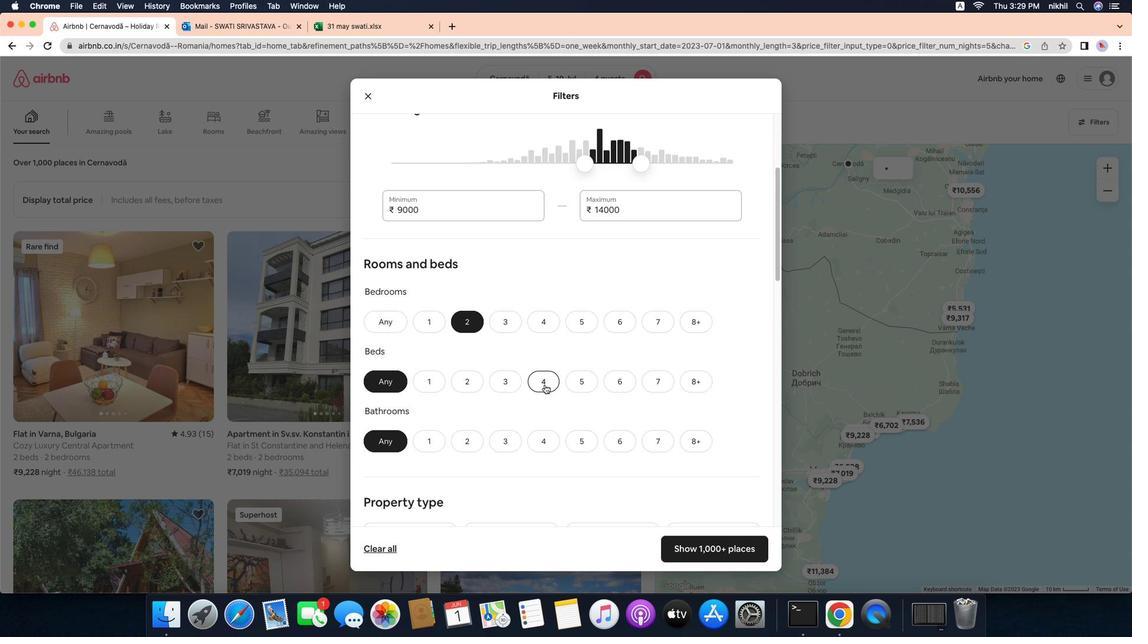 
Action: Mouse moved to (470, 443)
Screenshot: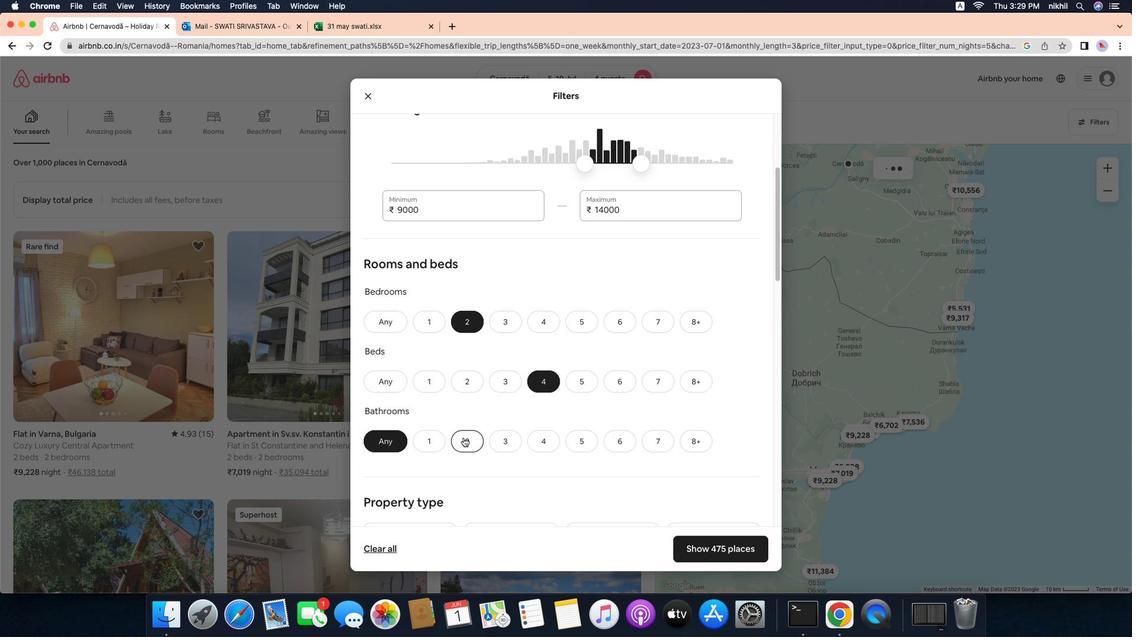 
Action: Mouse pressed left at (470, 443)
Screenshot: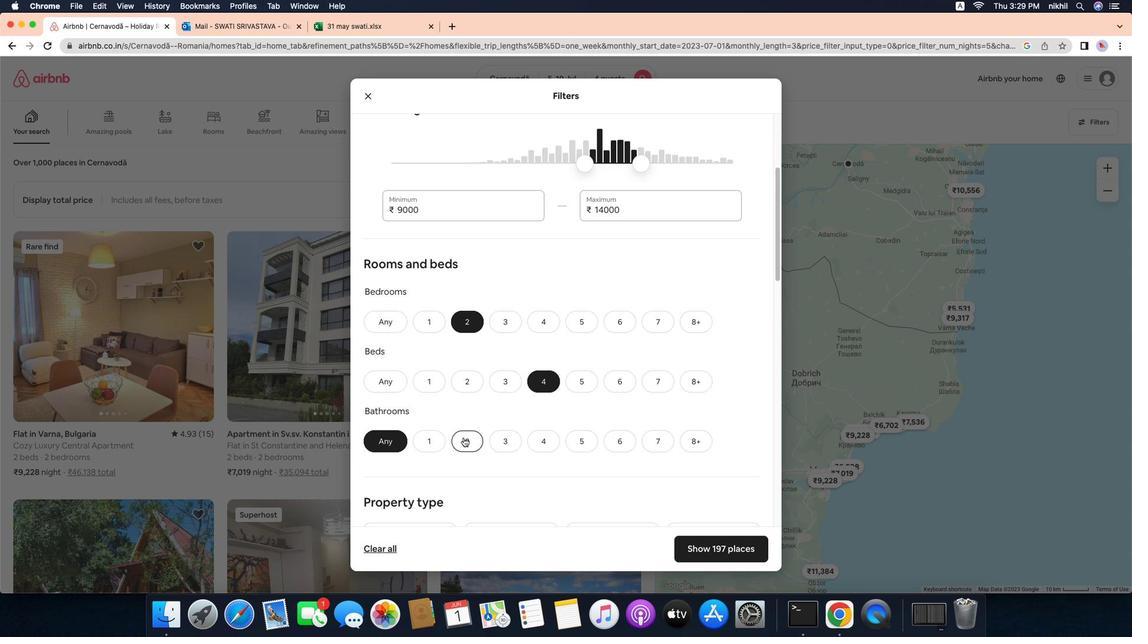 
Action: Mouse moved to (553, 421)
Screenshot: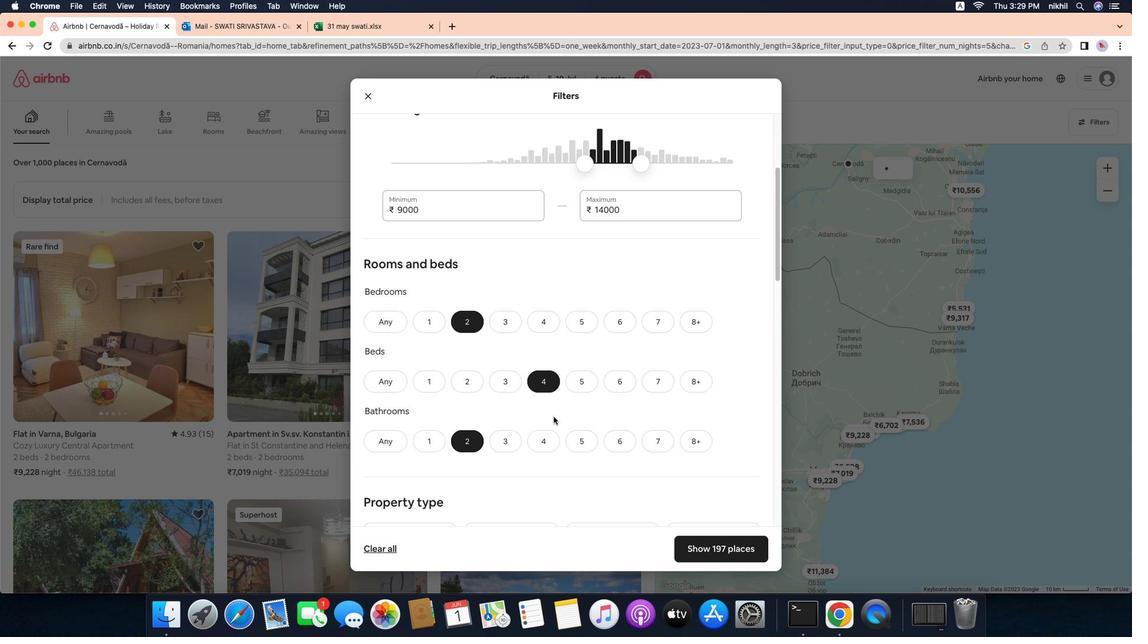 
Action: Mouse scrolled (553, 421) with delta (42, 0)
Screenshot: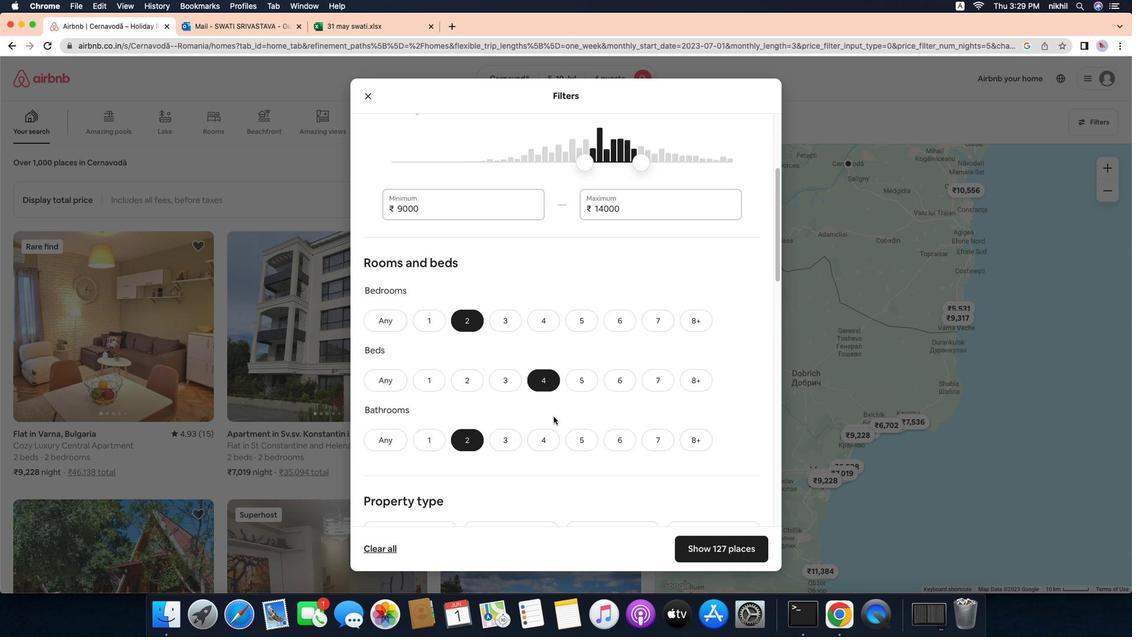 
Action: Mouse scrolled (553, 421) with delta (42, 0)
Screenshot: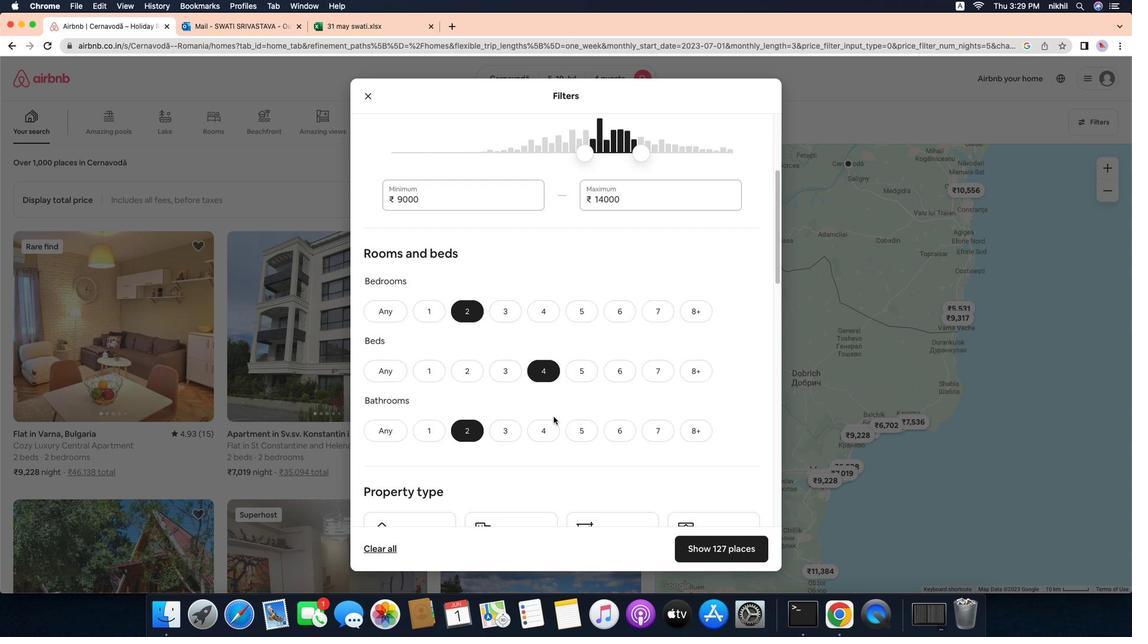 
Action: Mouse scrolled (553, 421) with delta (42, 0)
Screenshot: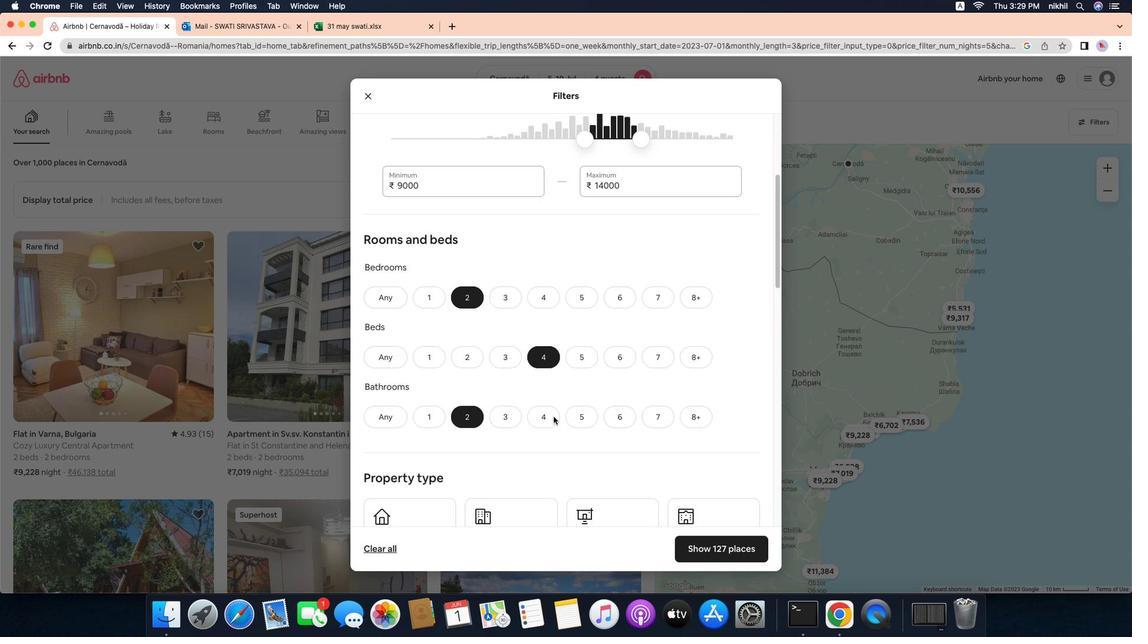 
Action: Mouse scrolled (553, 421) with delta (42, 0)
Screenshot: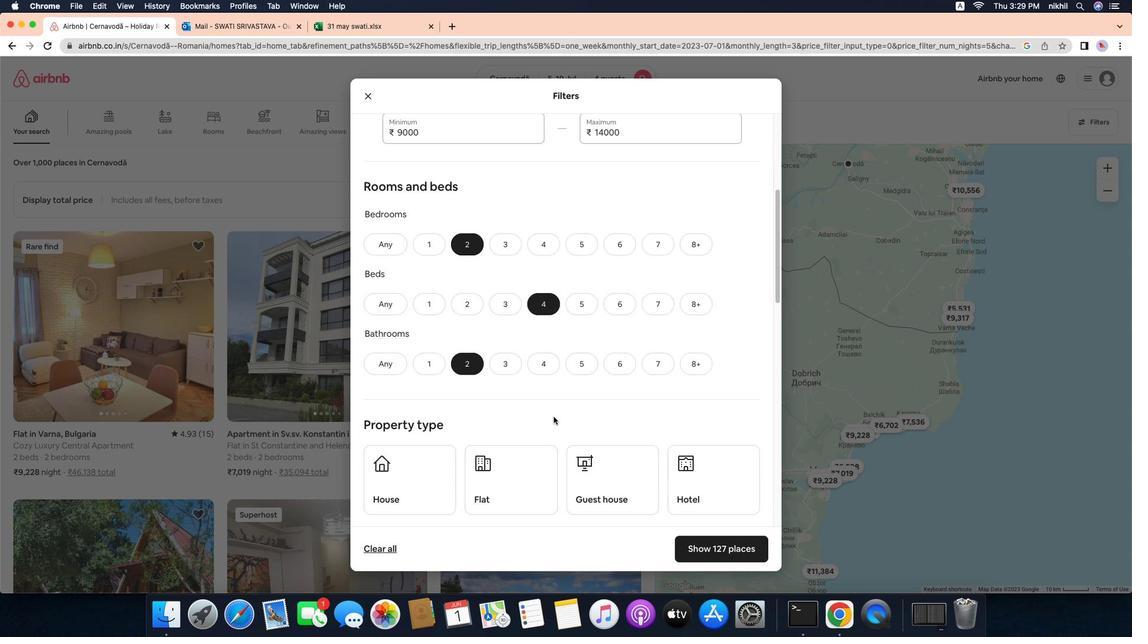 
Action: Mouse scrolled (553, 421) with delta (42, 0)
Screenshot: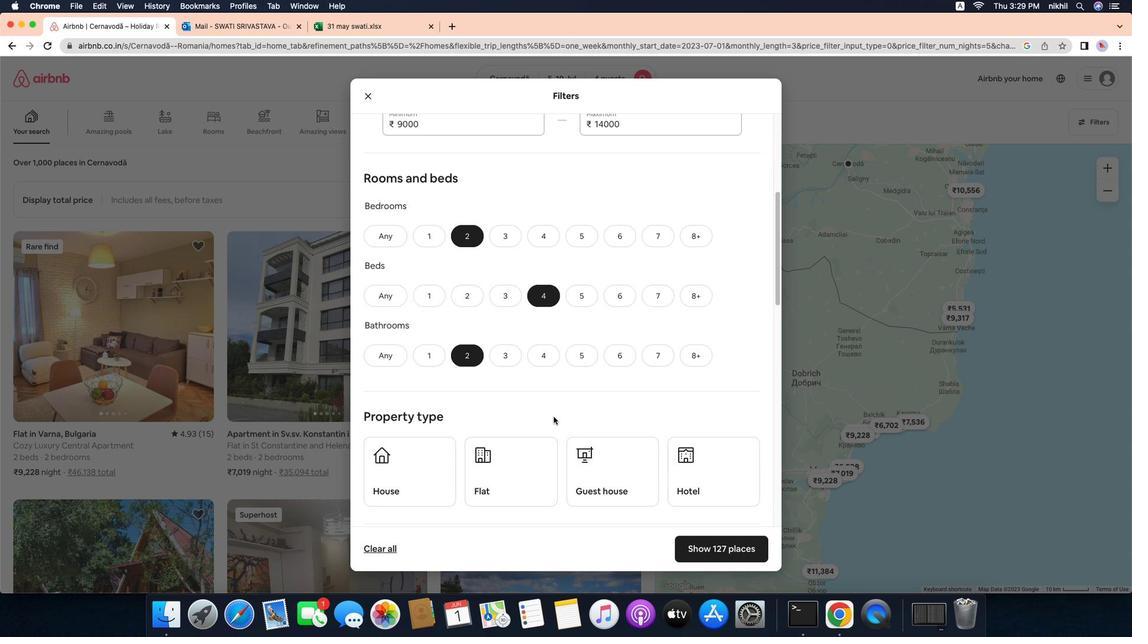 
Action: Mouse scrolled (553, 421) with delta (42, -1)
Screenshot: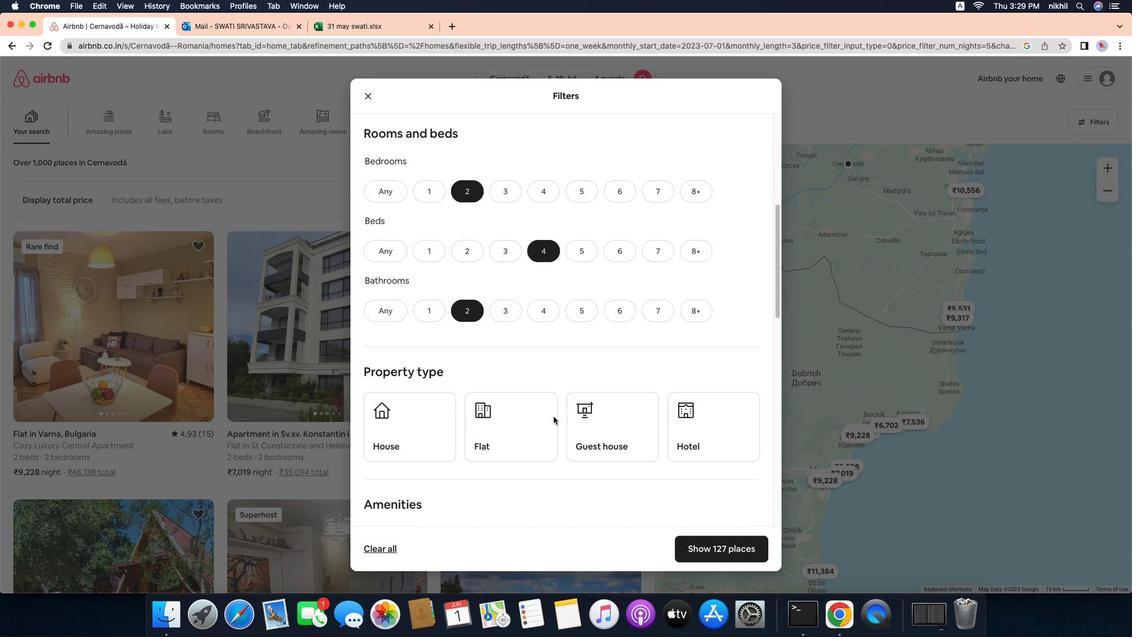 
Action: Mouse moved to (431, 397)
Screenshot: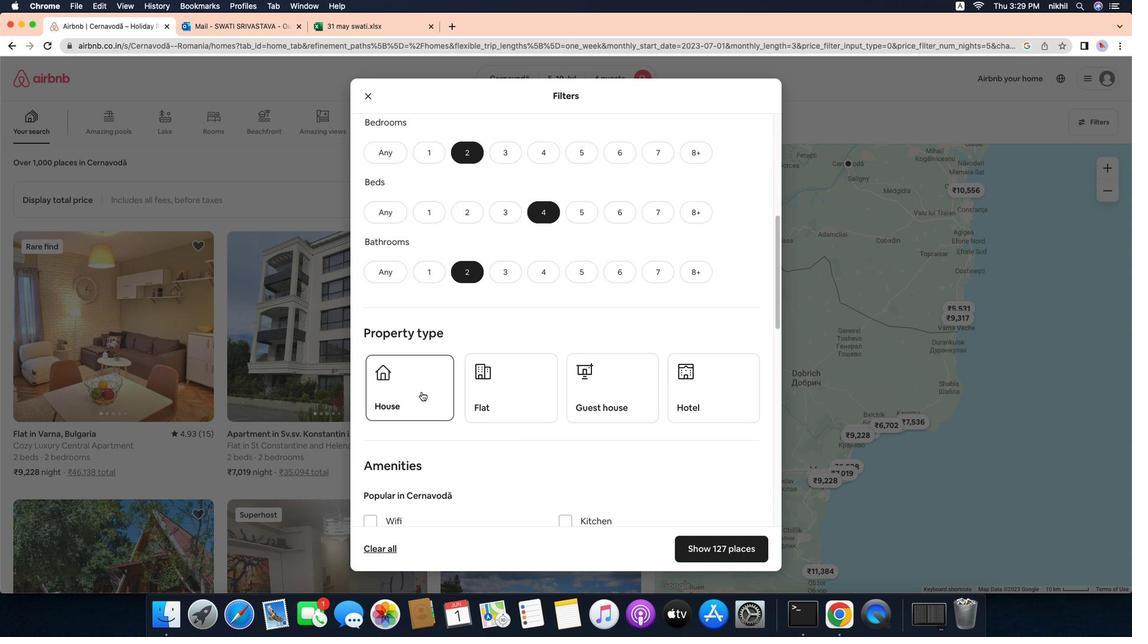 
Action: Mouse pressed left at (431, 397)
Screenshot: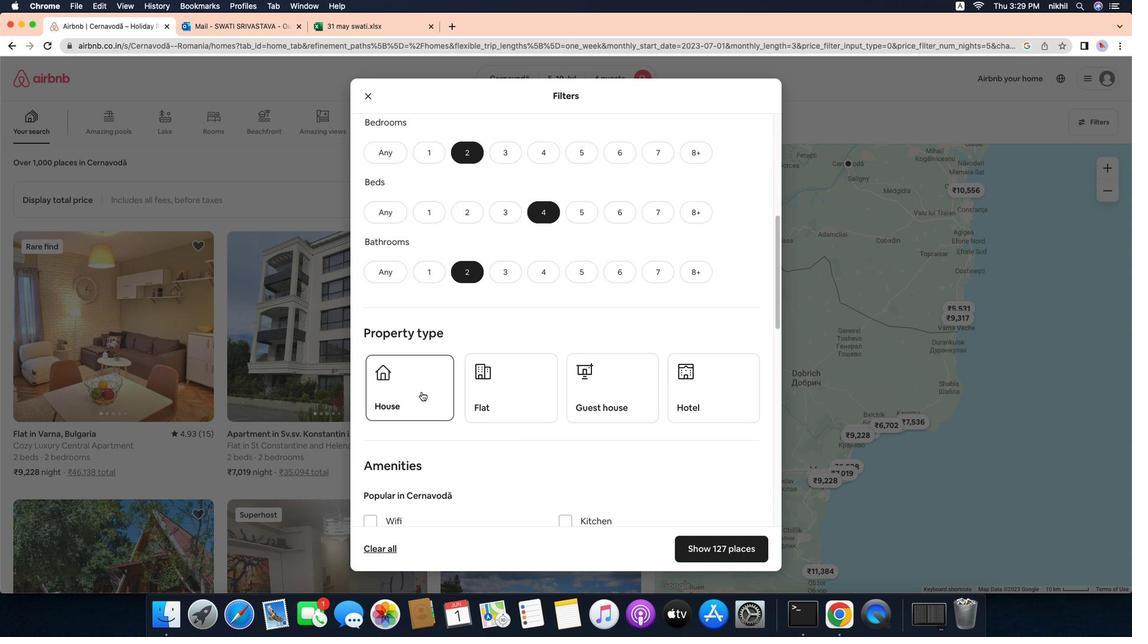 
Action: Mouse moved to (519, 398)
Screenshot: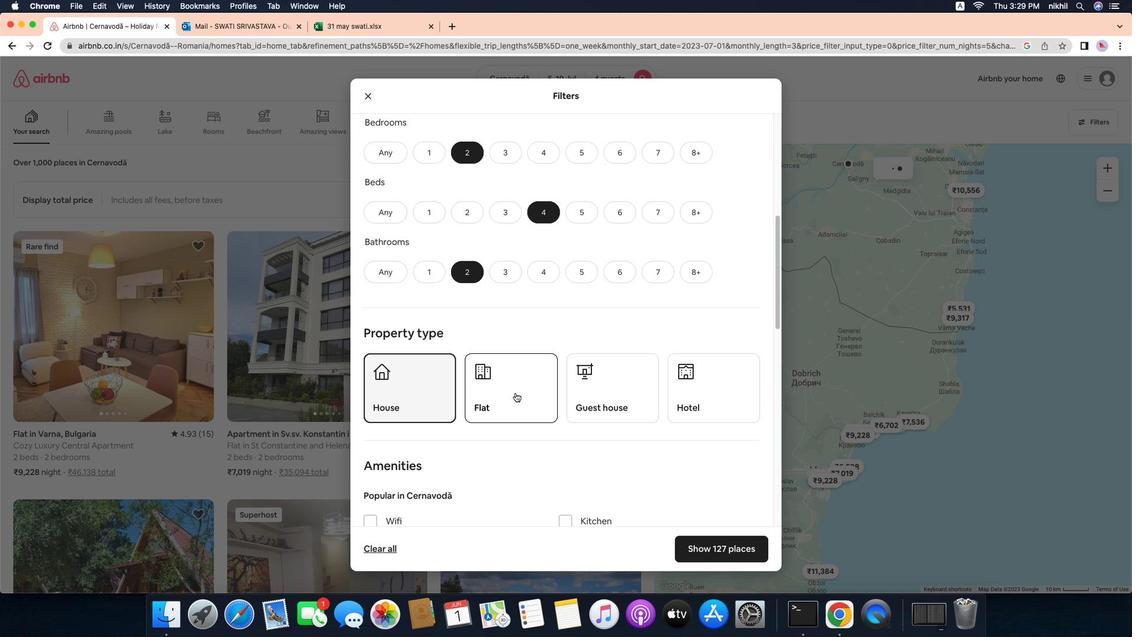 
Action: Mouse pressed left at (519, 398)
Screenshot: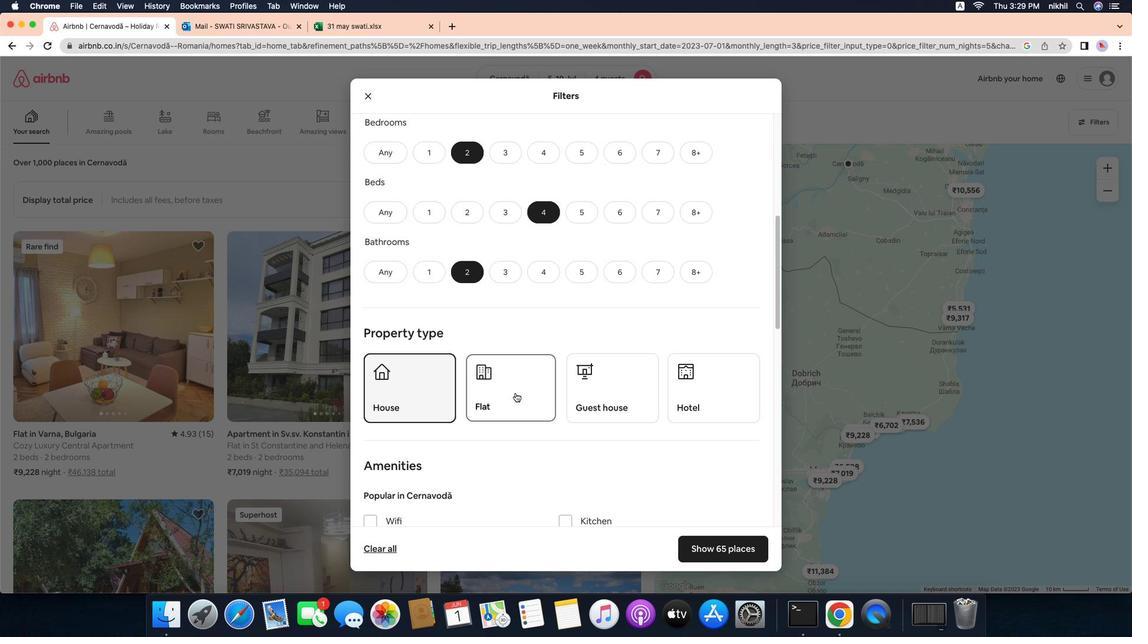 
Action: Mouse moved to (607, 398)
Screenshot: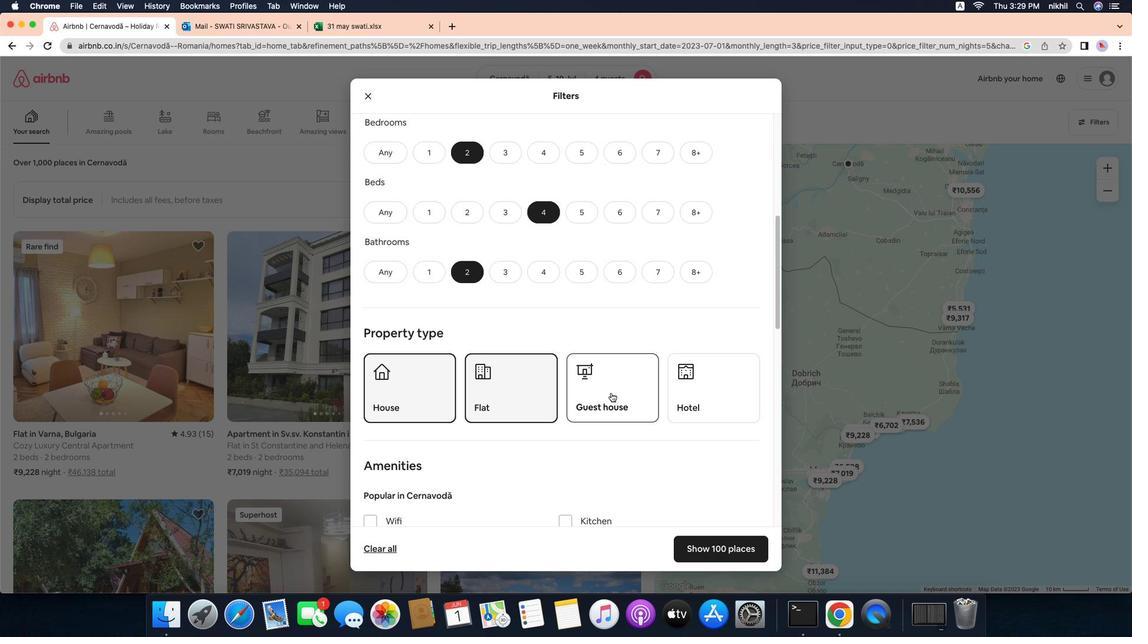 
Action: Mouse pressed left at (607, 398)
Screenshot: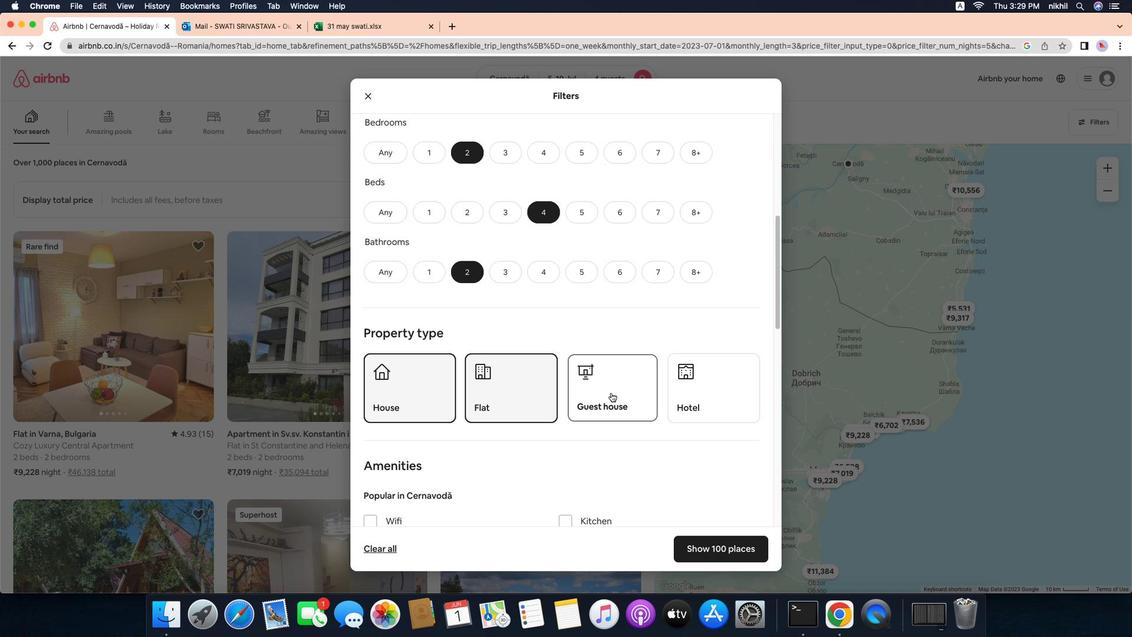 
Action: Mouse moved to (577, 398)
Screenshot: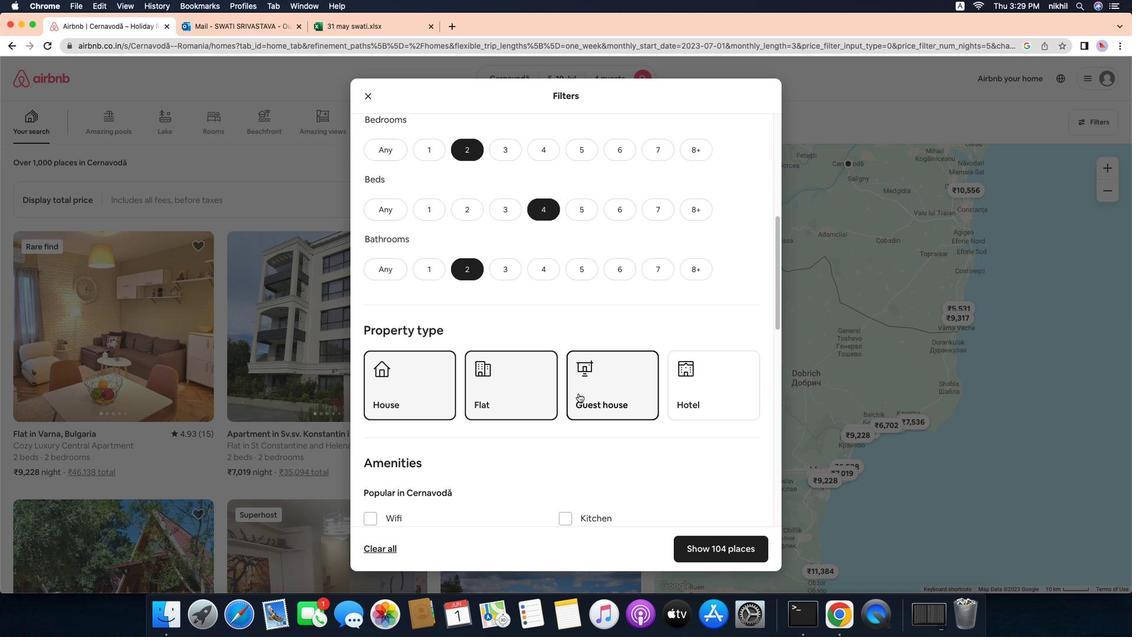 
Action: Mouse scrolled (577, 398) with delta (42, 0)
Screenshot: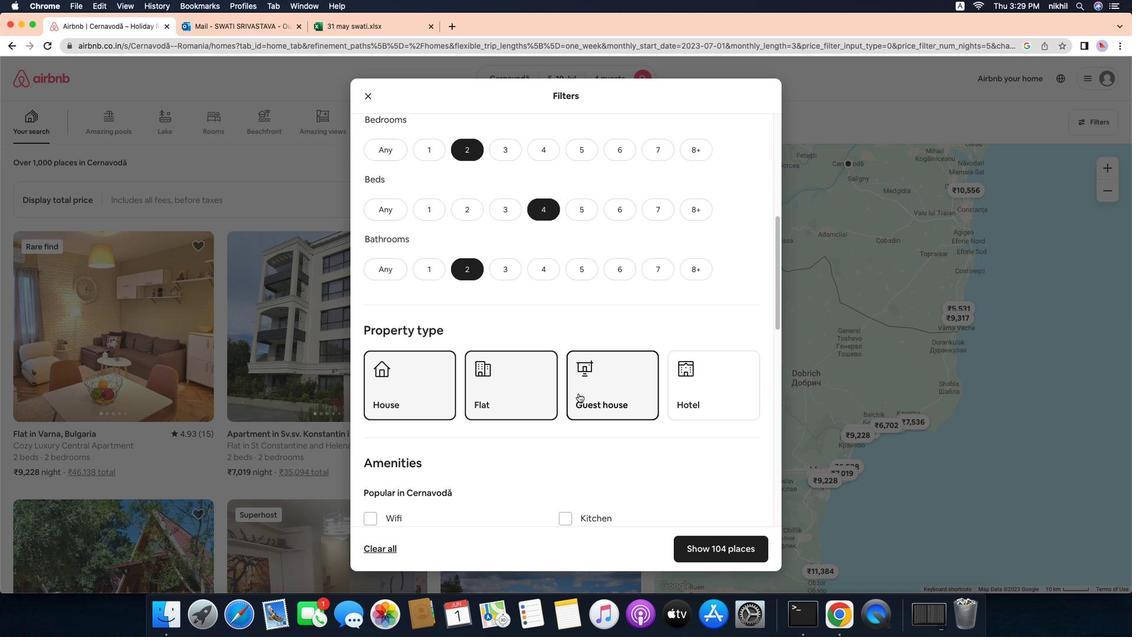 
Action: Mouse moved to (577, 398)
Screenshot: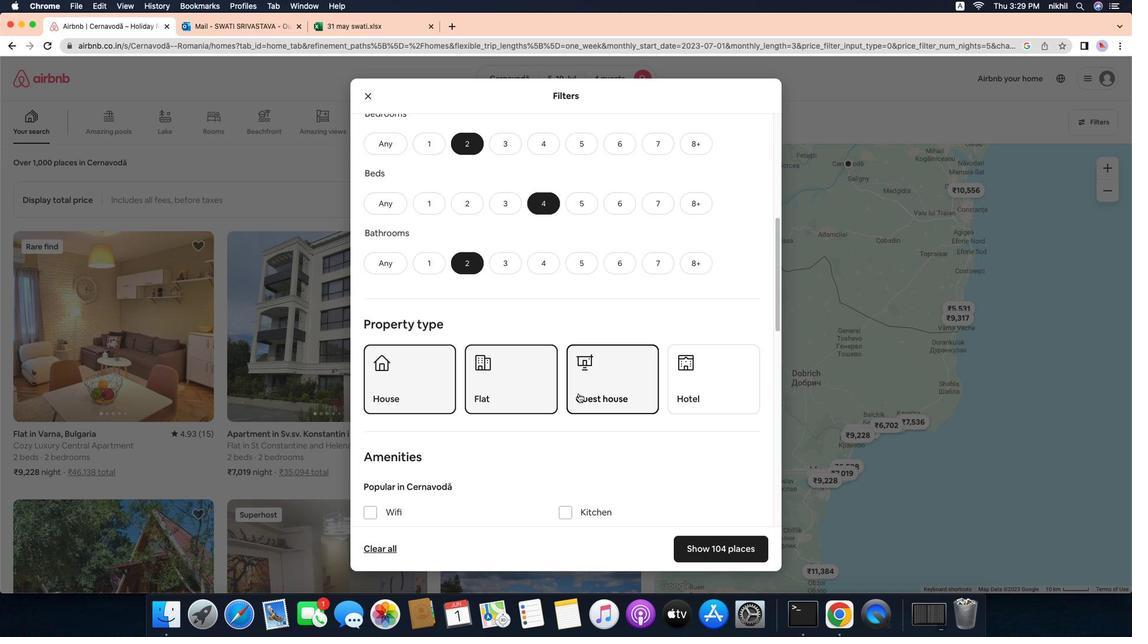 
Action: Mouse scrolled (577, 398) with delta (42, 0)
Screenshot: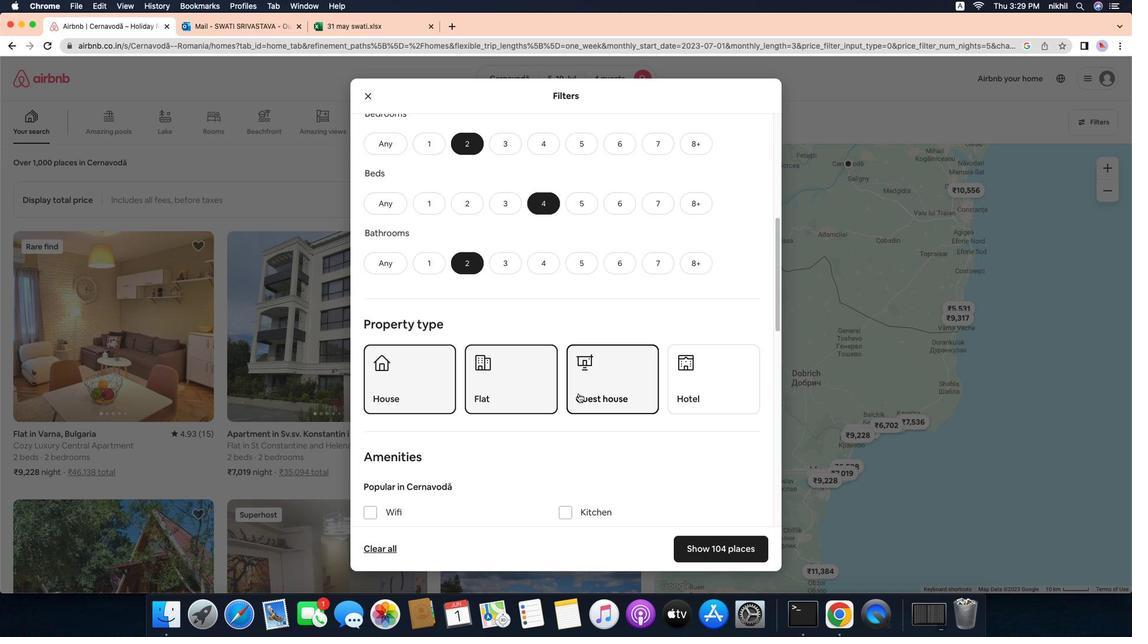 
Action: Mouse moved to (577, 398)
Screenshot: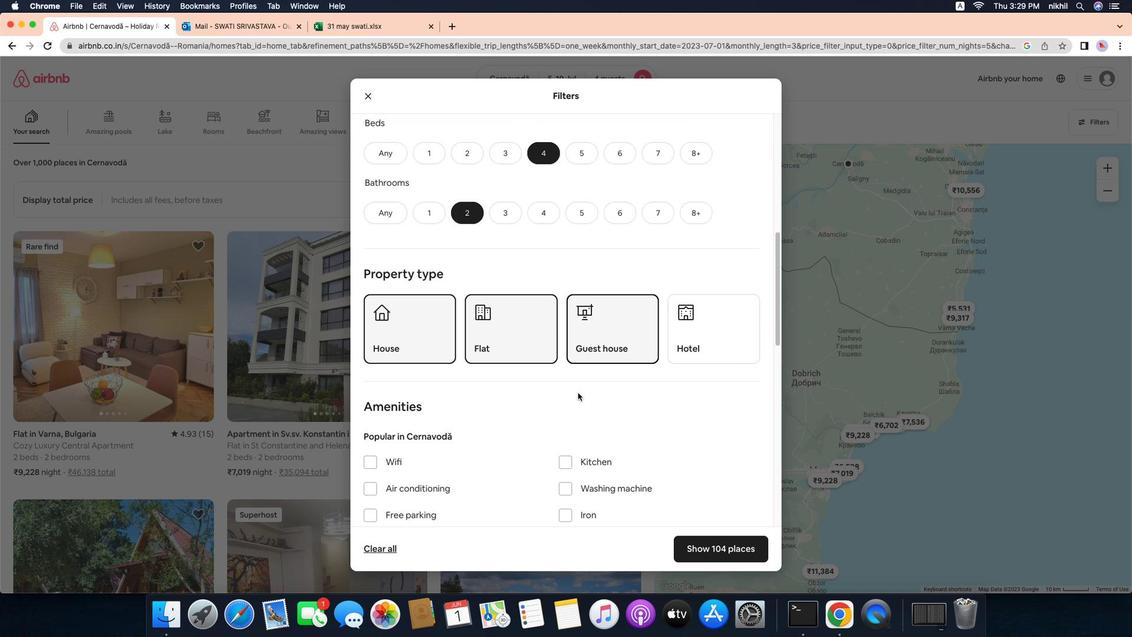 
Action: Mouse scrolled (577, 398) with delta (42, -1)
Screenshot: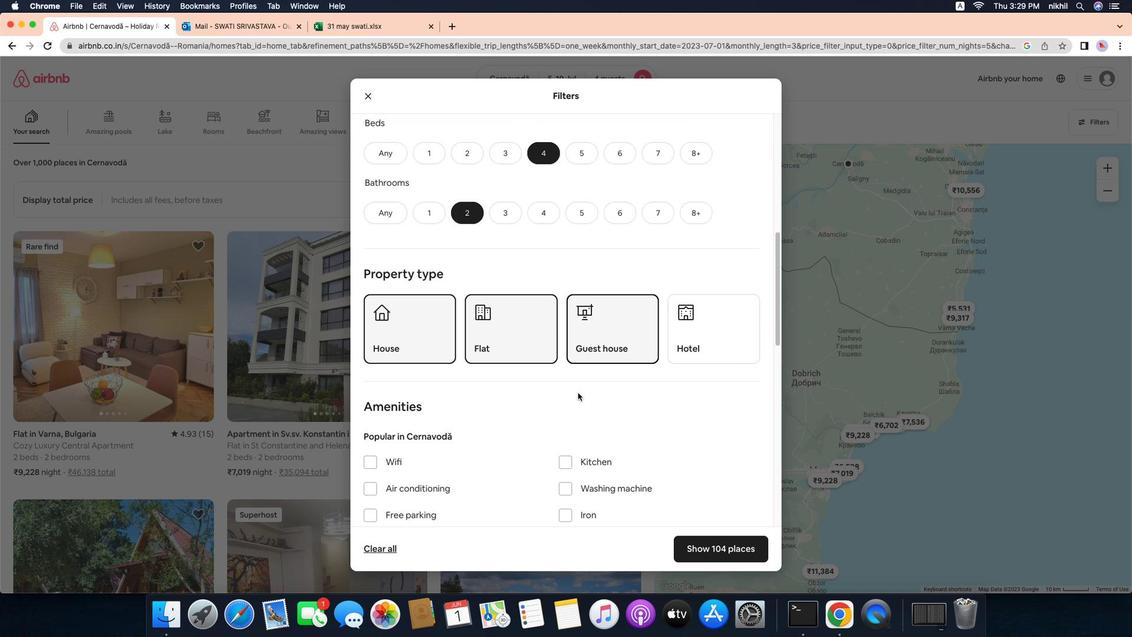 
Action: Mouse moved to (576, 398)
Screenshot: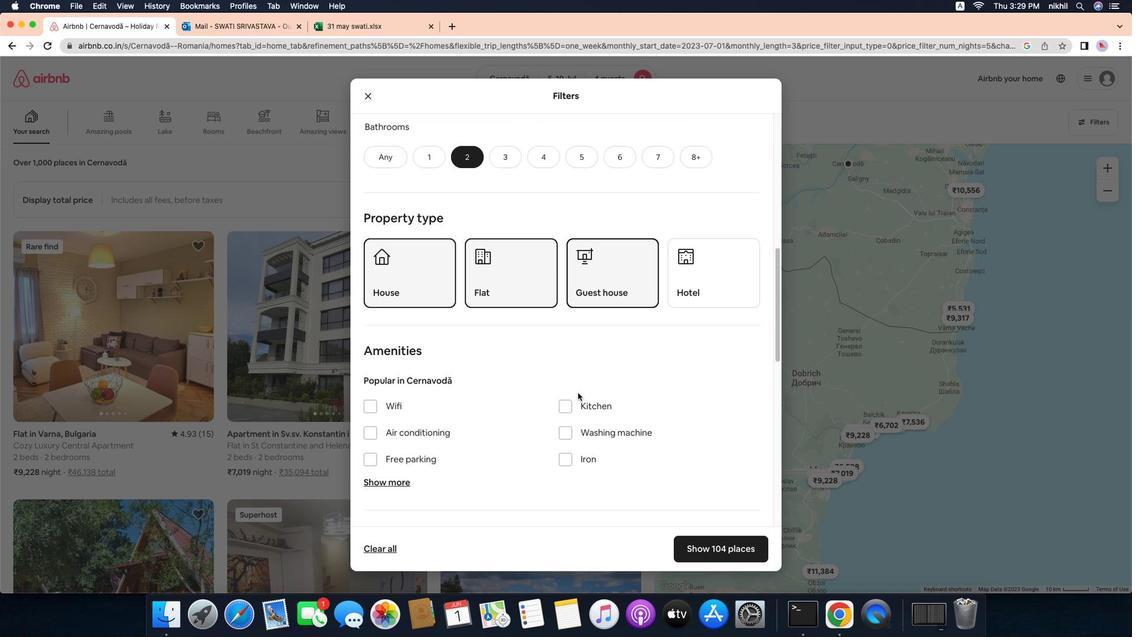 
Action: Mouse scrolled (576, 398) with delta (42, -1)
Screenshot: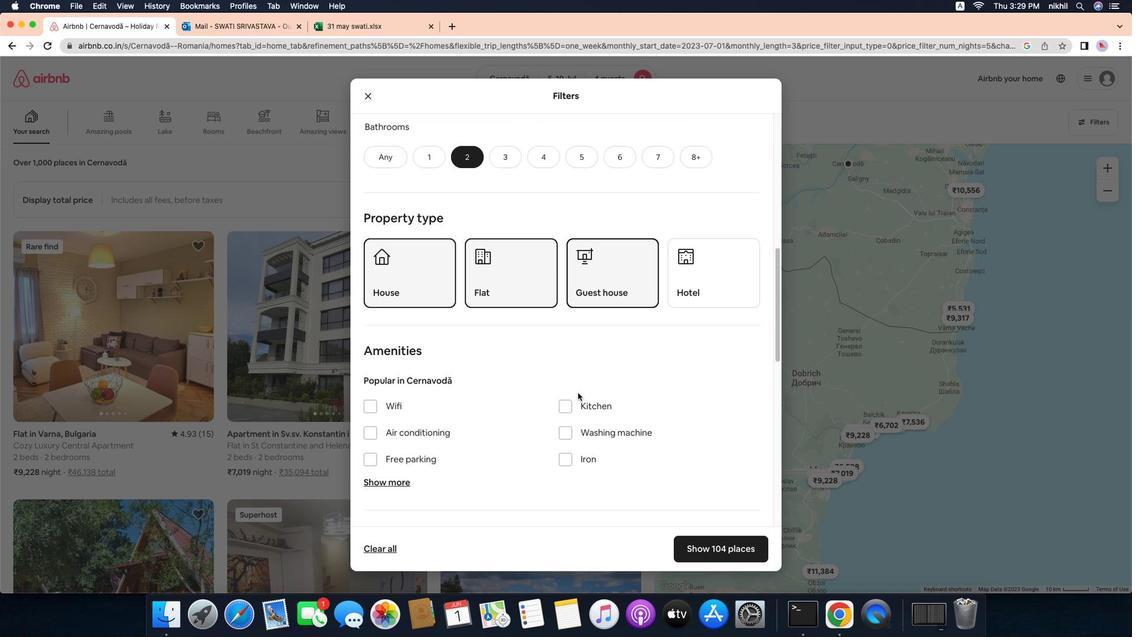 
Action: Mouse moved to (575, 397)
Screenshot: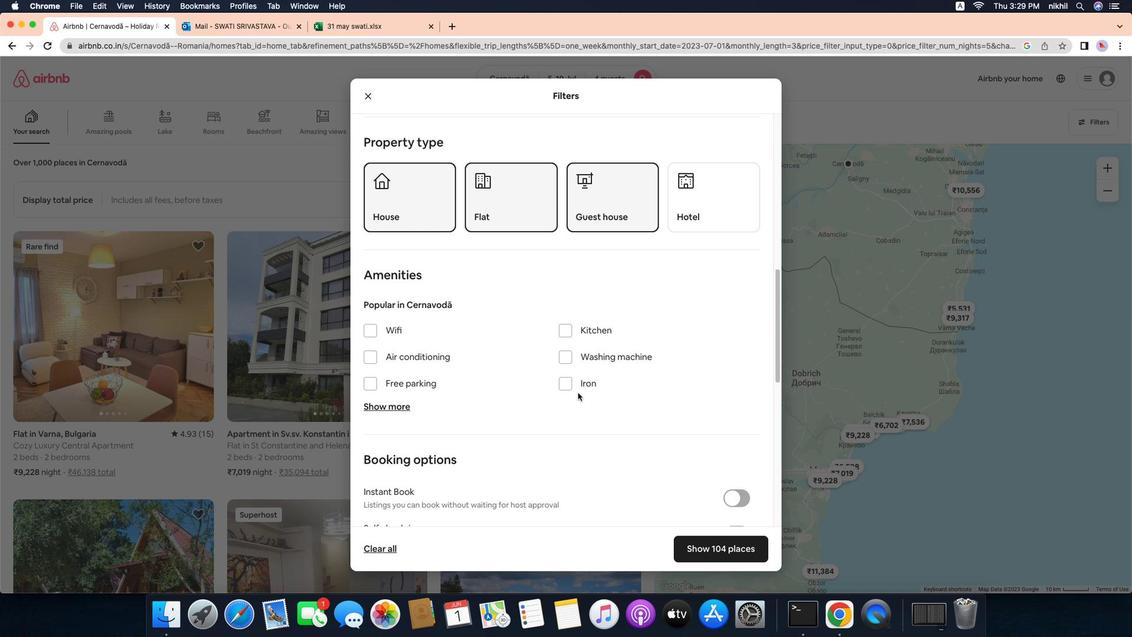 
Action: Mouse scrolled (575, 397) with delta (42, 0)
Screenshot: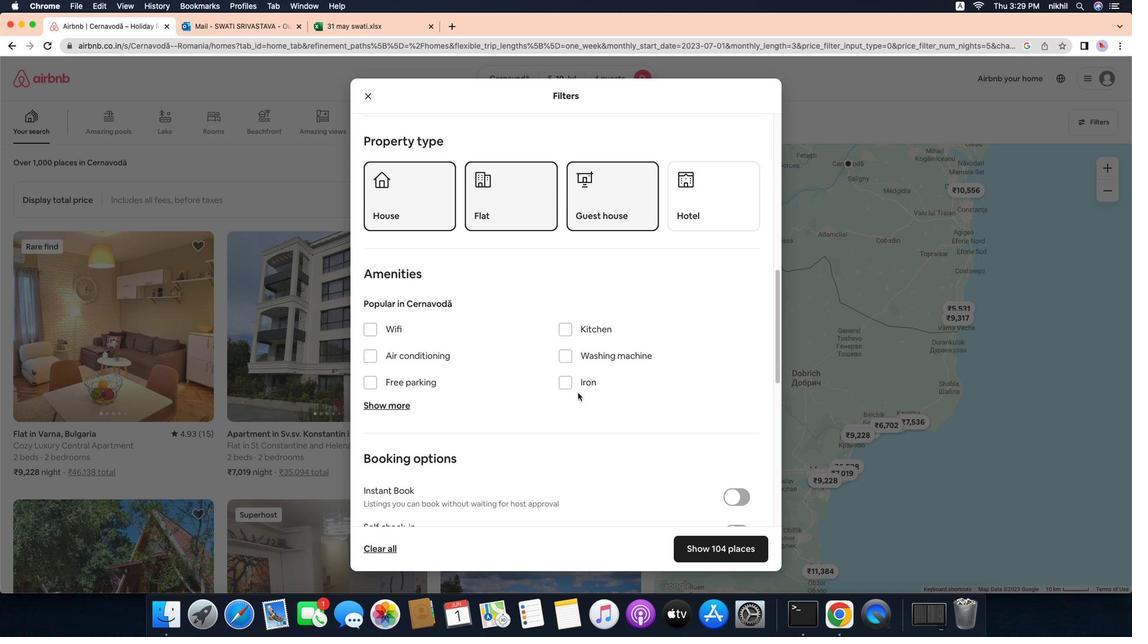 
Action: Mouse scrolled (575, 397) with delta (42, 0)
Screenshot: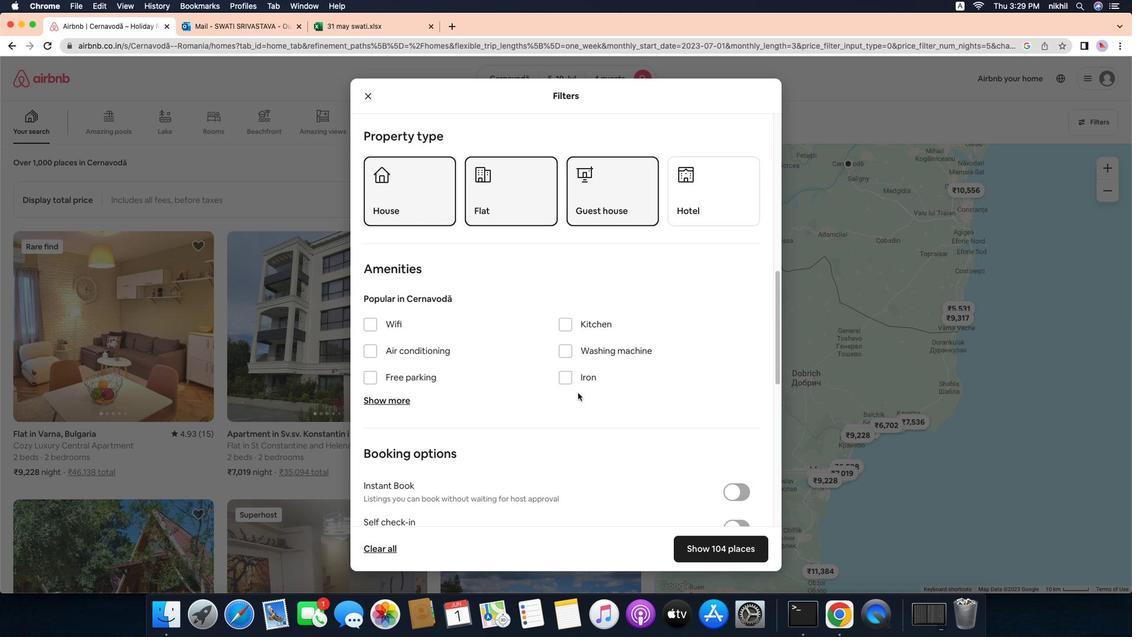 
Action: Mouse scrolled (575, 397) with delta (42, 0)
Screenshot: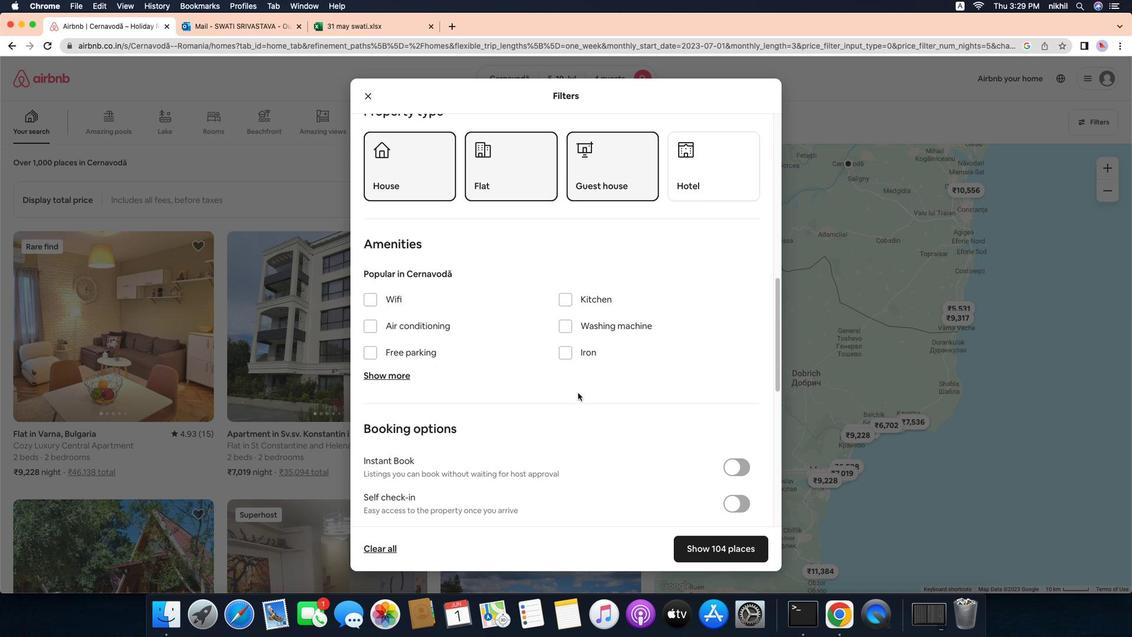 
Action: Mouse scrolled (575, 397) with delta (42, -1)
Screenshot: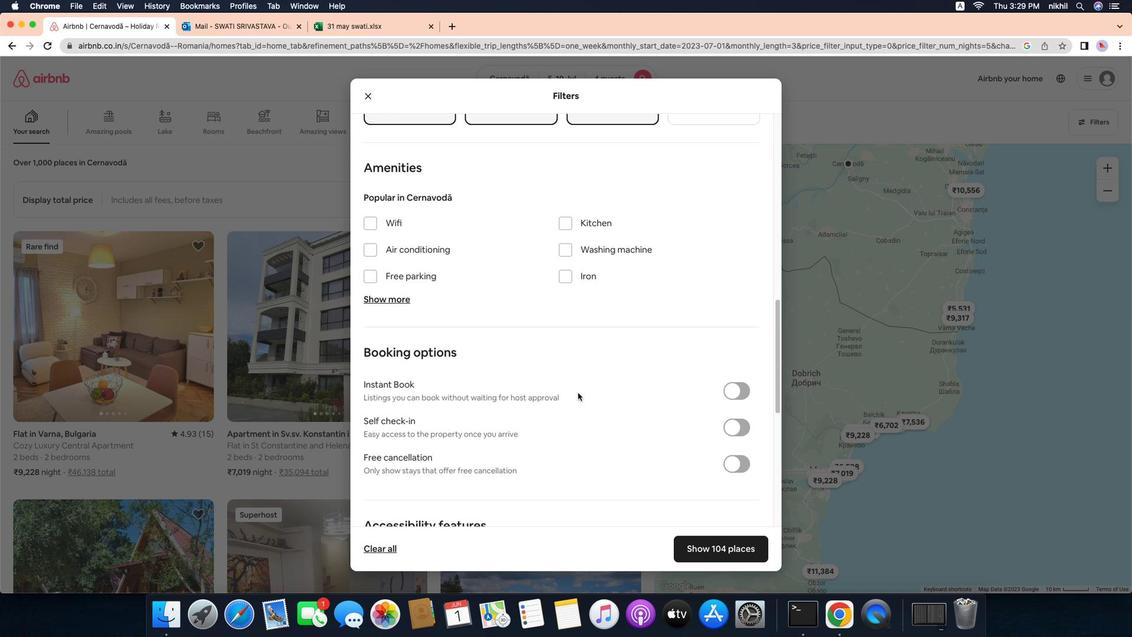 
Action: Mouse moved to (715, 391)
Screenshot: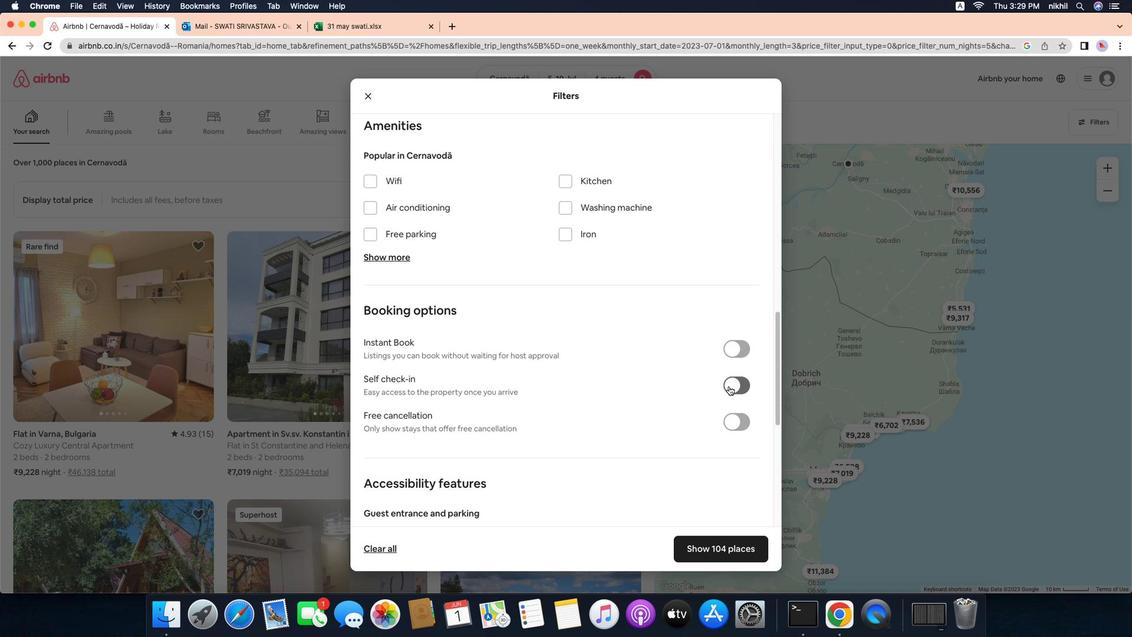 
Action: Mouse pressed left at (715, 391)
Screenshot: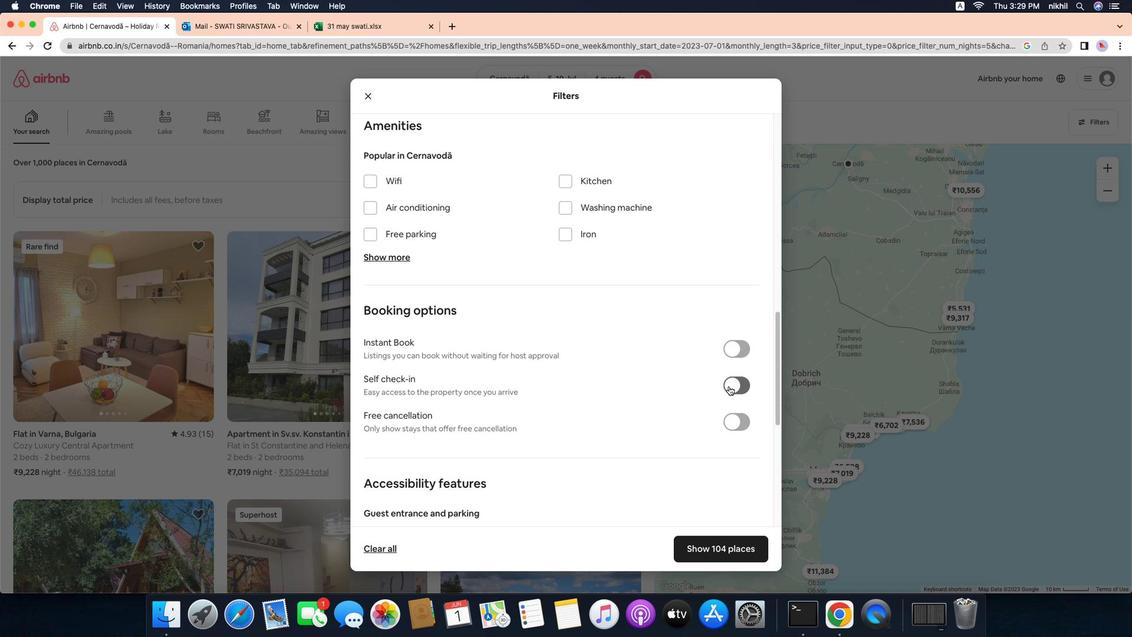 
Action: Mouse moved to (562, 423)
Screenshot: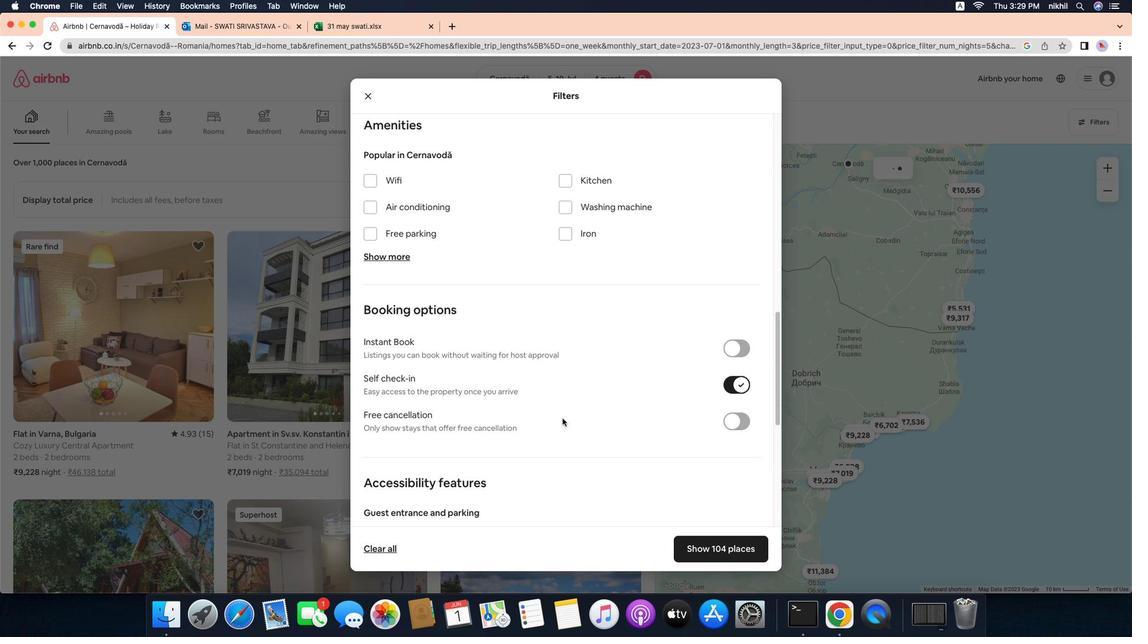 
Action: Mouse scrolled (562, 423) with delta (42, 0)
Screenshot: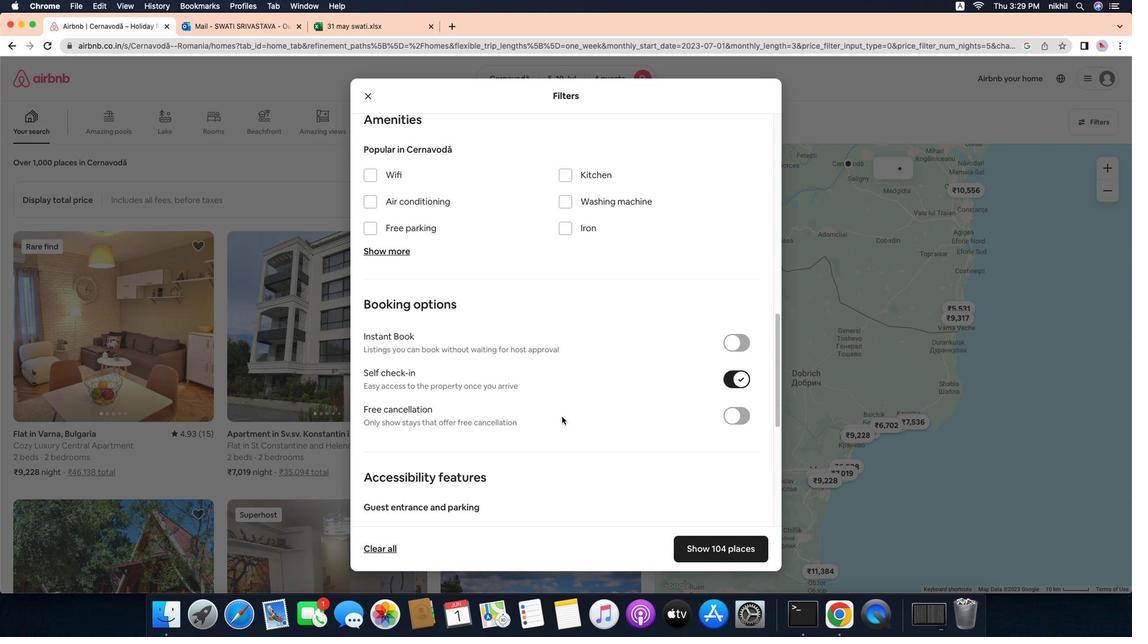 
Action: Mouse moved to (562, 423)
Screenshot: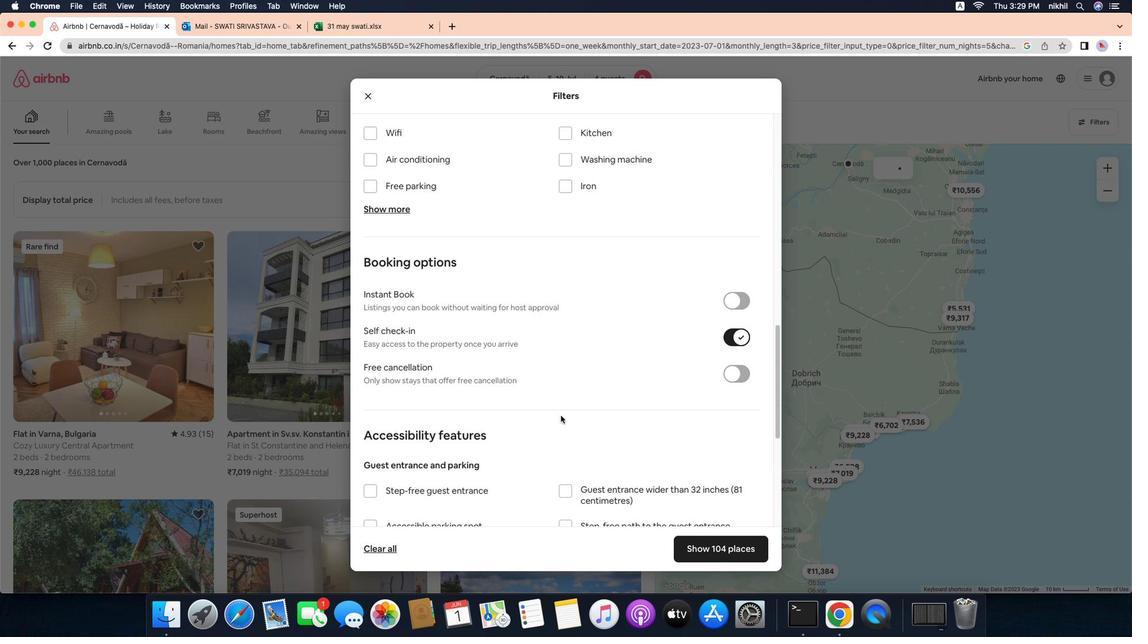 
Action: Mouse scrolled (562, 423) with delta (42, 0)
Screenshot: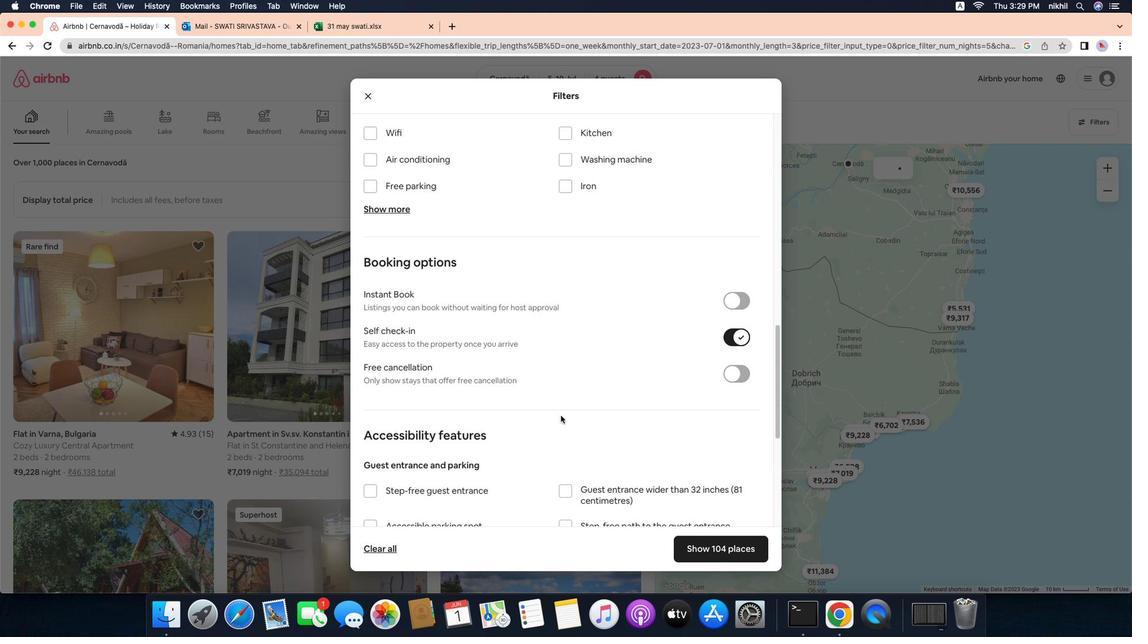 
Action: Mouse moved to (562, 423)
Screenshot: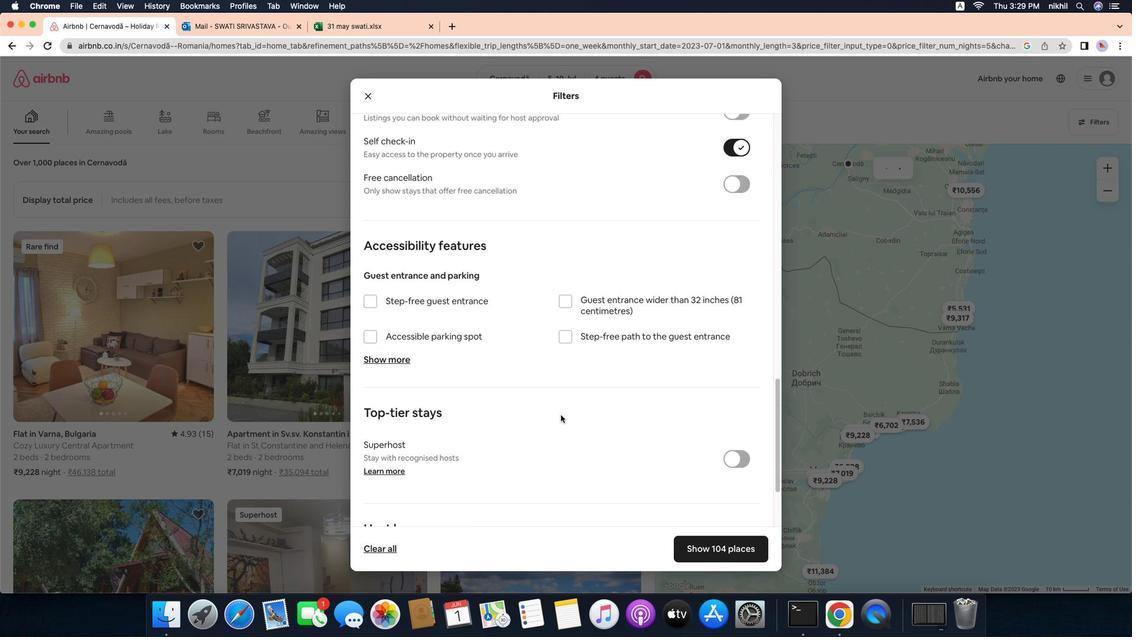 
Action: Mouse scrolled (562, 423) with delta (42, -1)
Screenshot: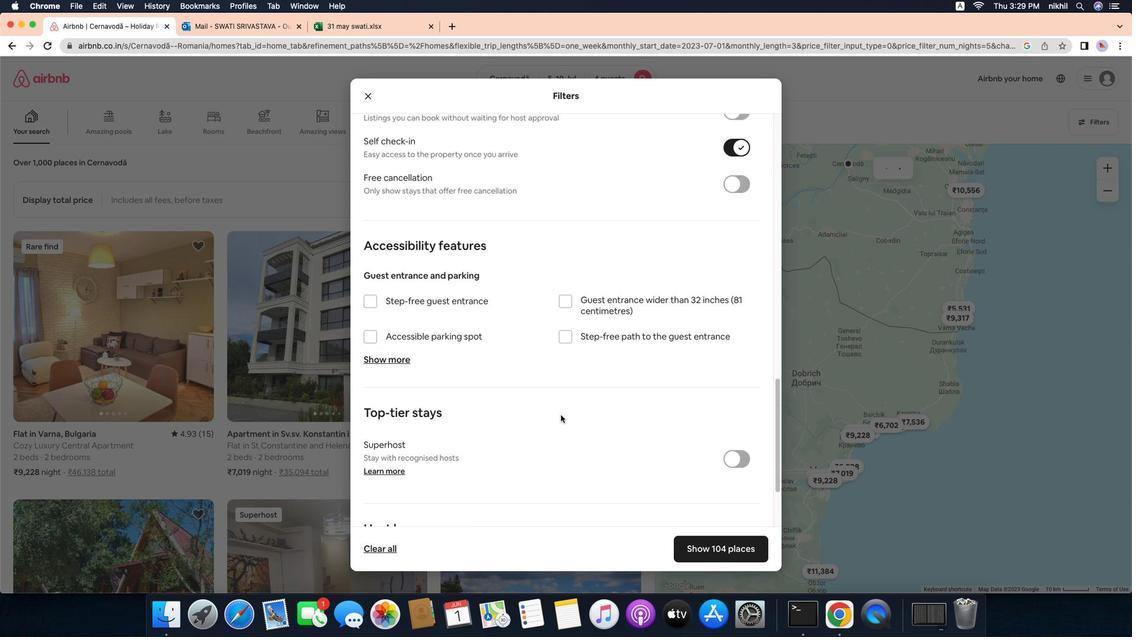 
Action: Mouse moved to (561, 422)
Screenshot: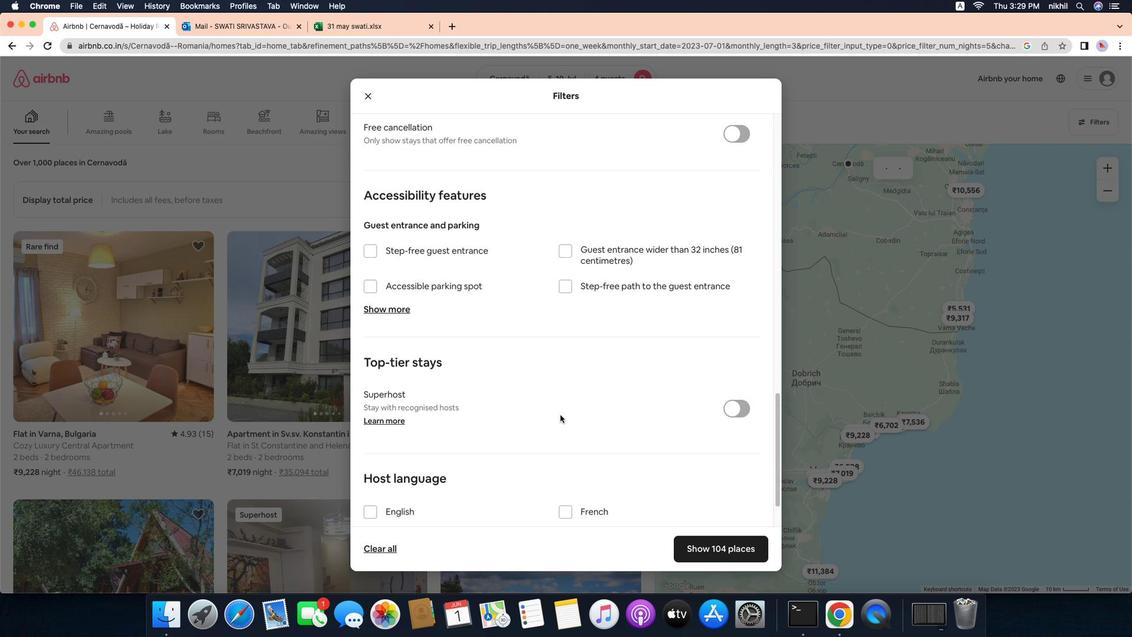 
Action: Mouse scrolled (561, 422) with delta (42, -2)
Screenshot: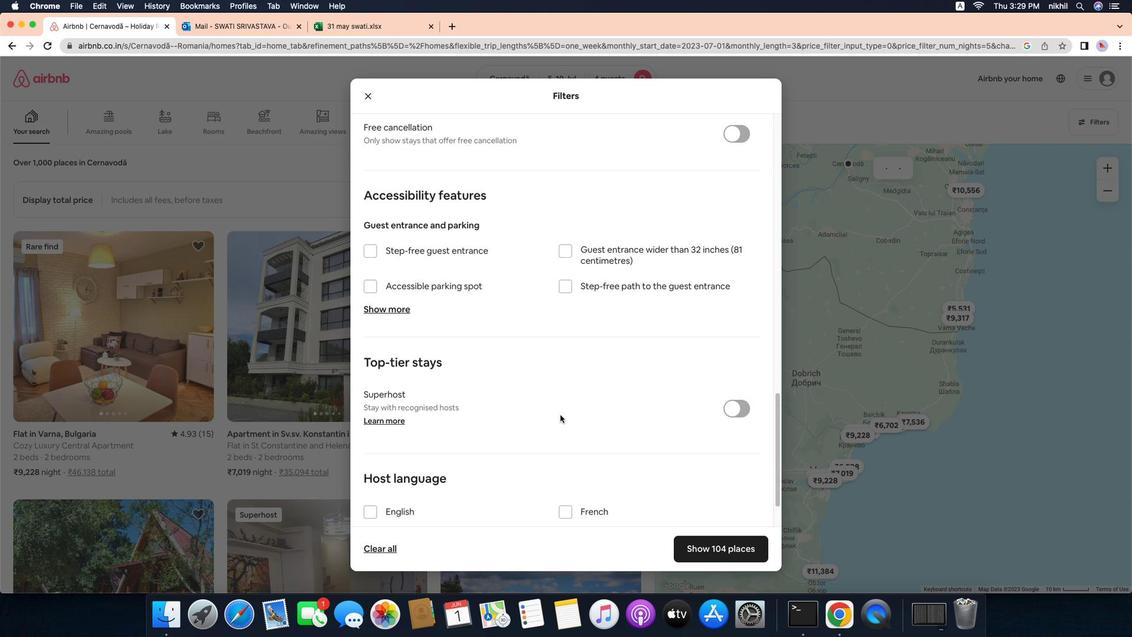
Action: Mouse moved to (561, 421)
Screenshot: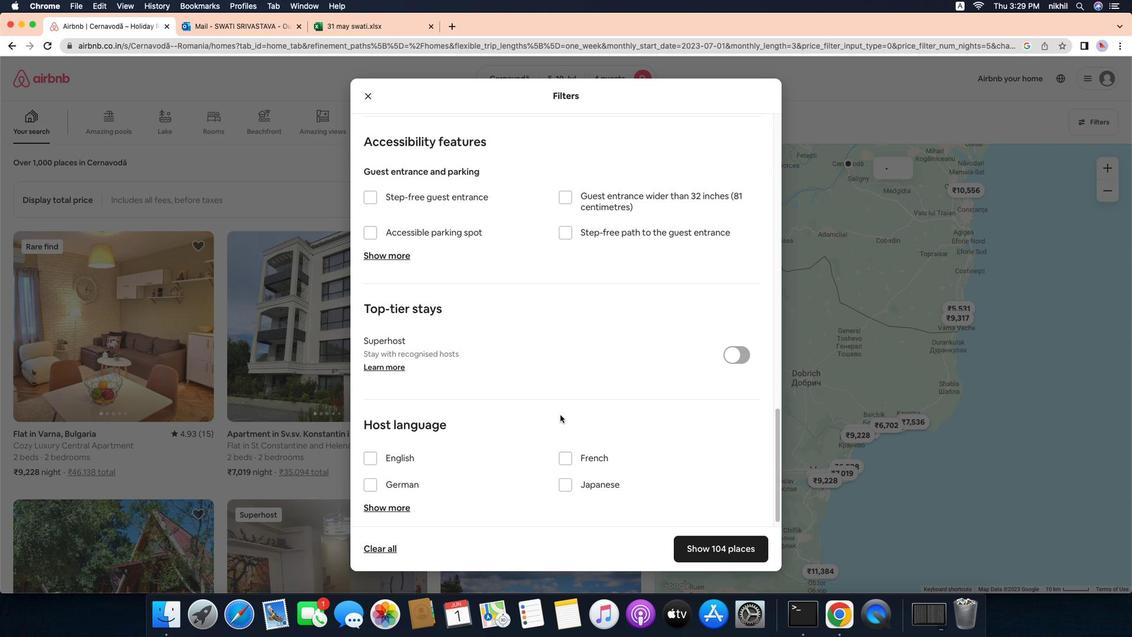 
Action: Mouse scrolled (561, 421) with delta (42, -4)
Screenshot: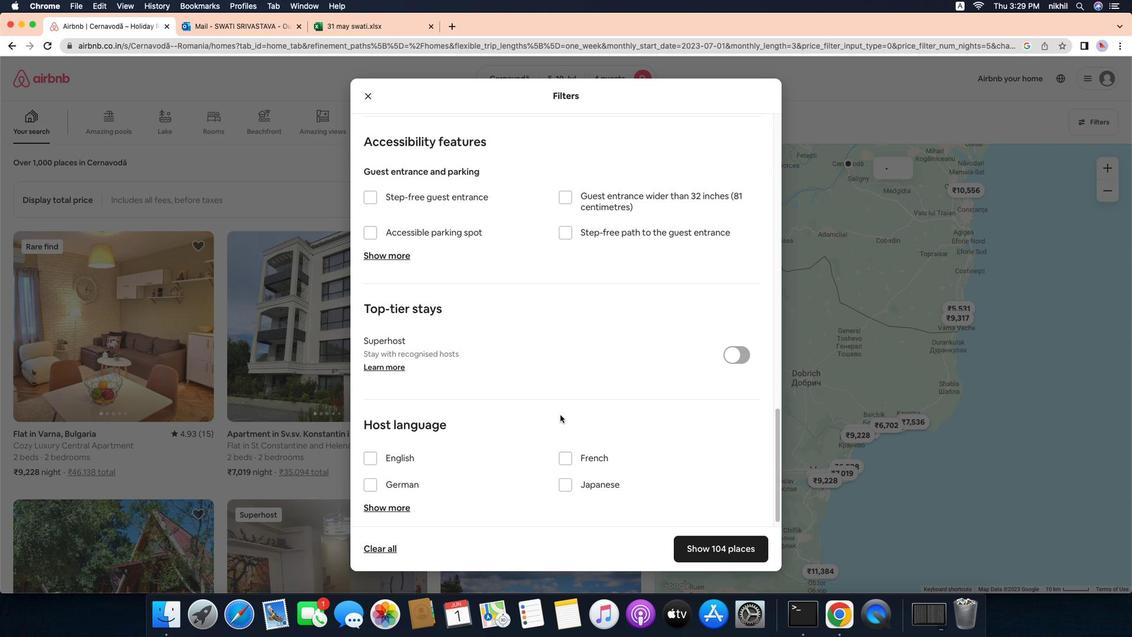 
Action: Mouse moved to (560, 420)
Screenshot: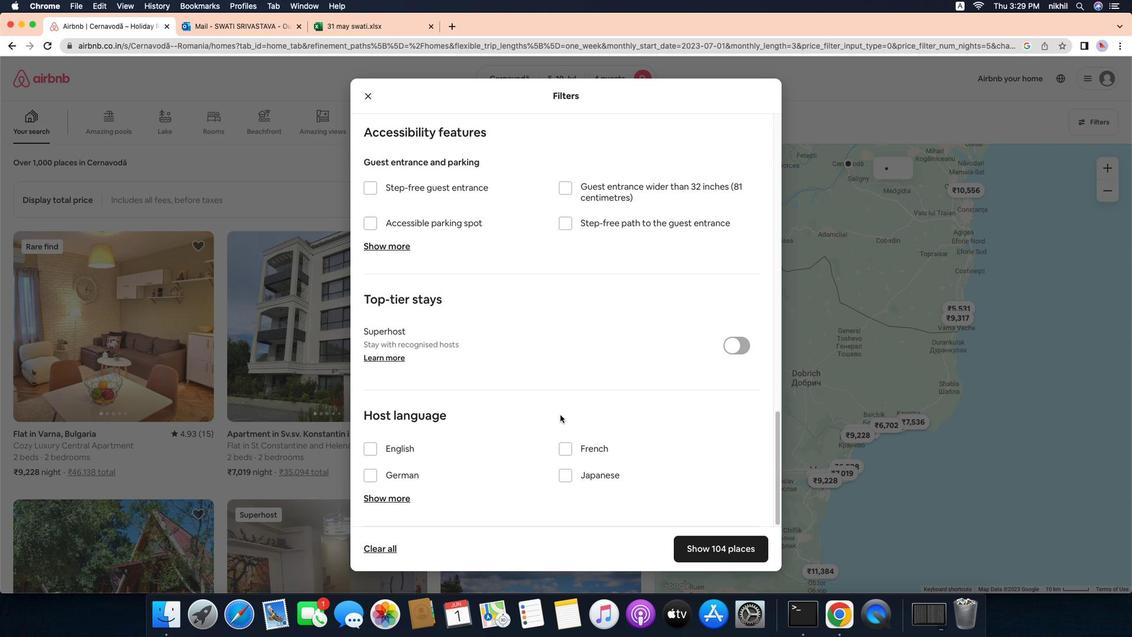 
Action: Mouse scrolled (560, 420) with delta (42, 0)
Screenshot: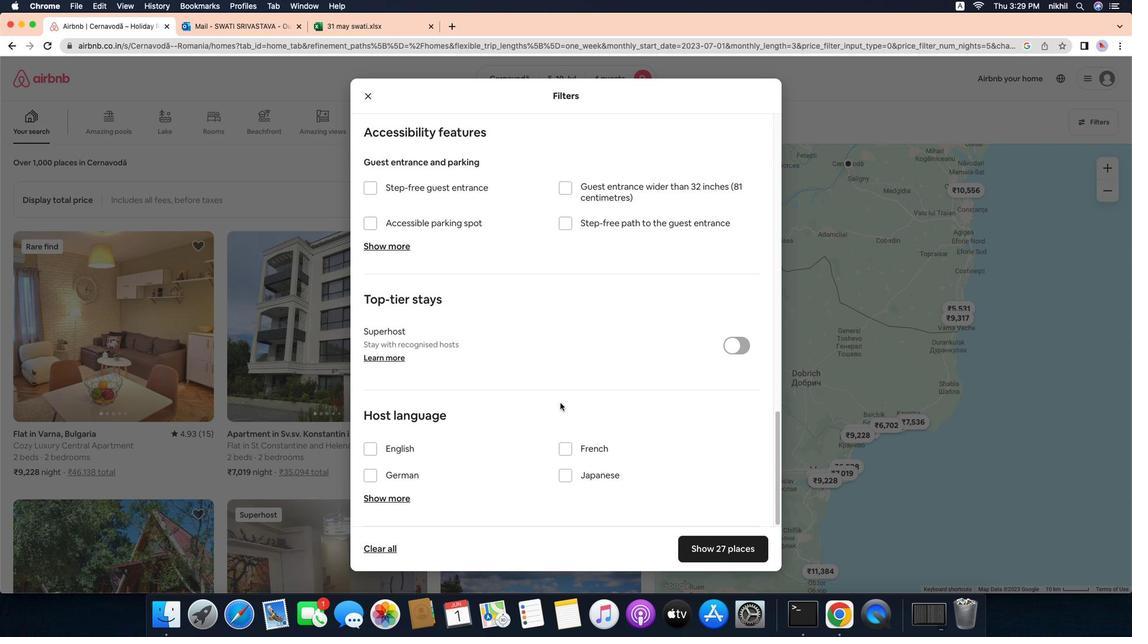 
Action: Mouse moved to (560, 420)
Screenshot: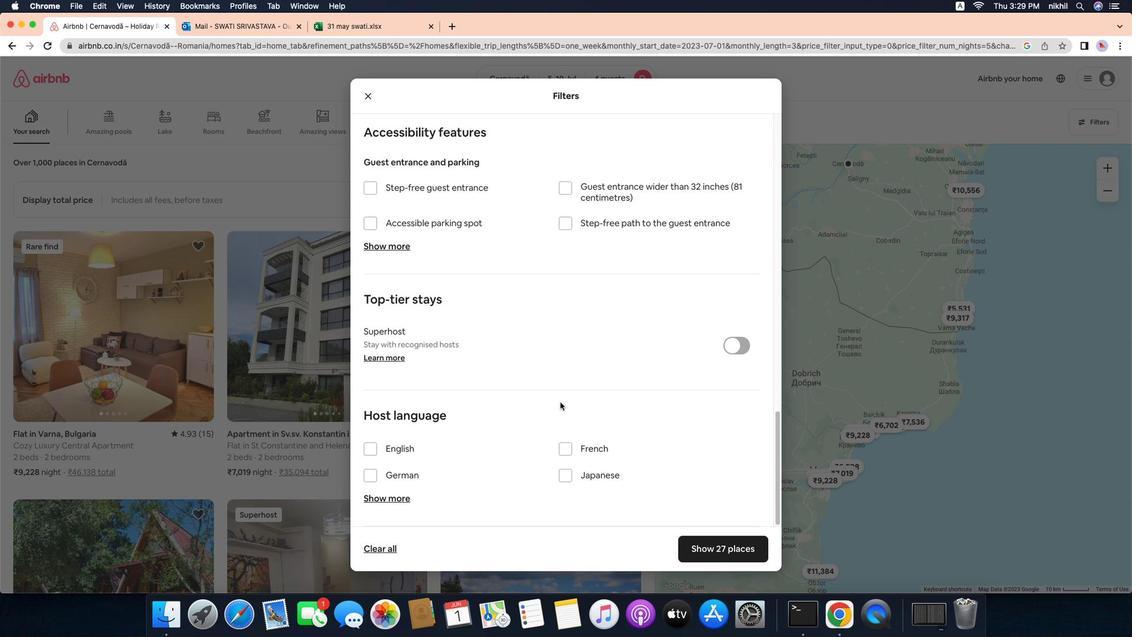 
Action: Mouse scrolled (560, 420) with delta (42, 0)
Screenshot: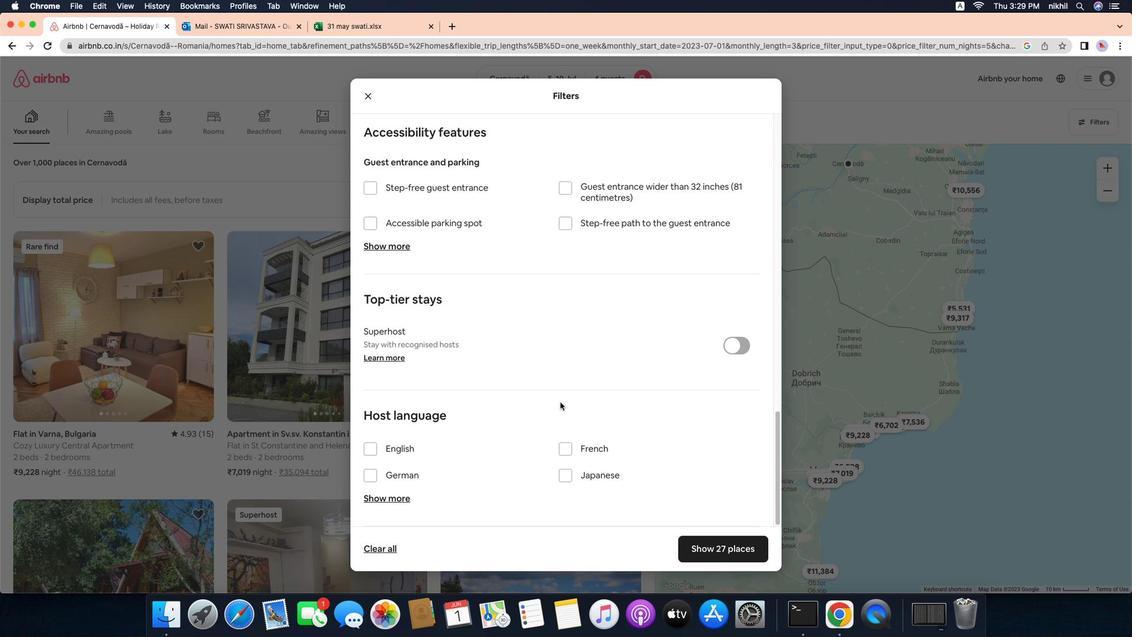 
Action: Mouse moved to (560, 415)
Screenshot: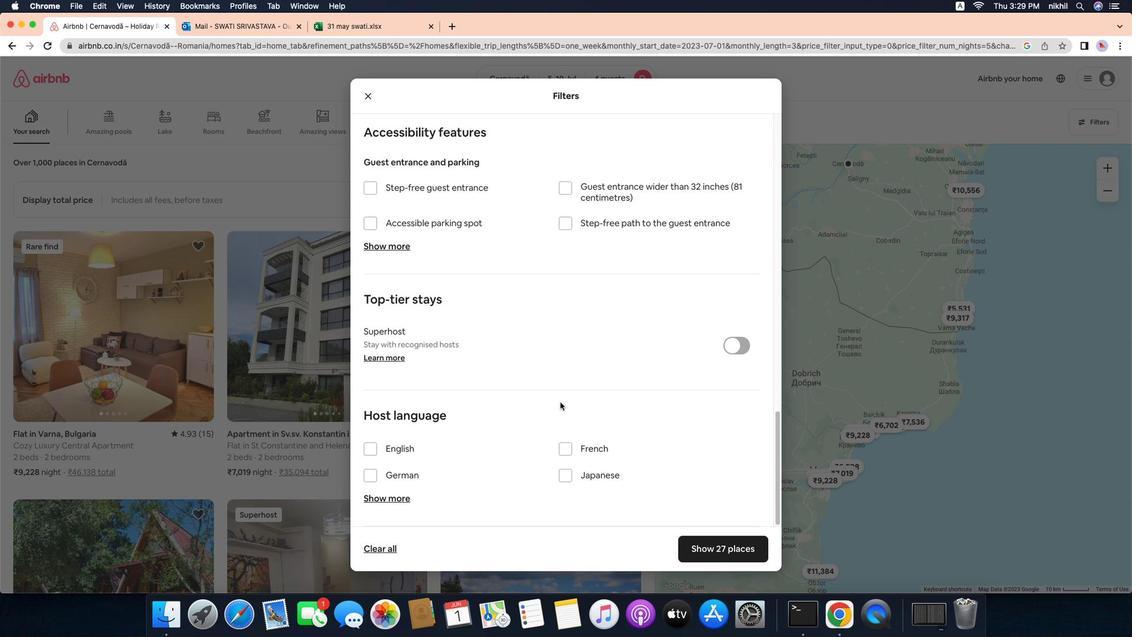 
Action: Mouse scrolled (560, 415) with delta (42, -1)
Screenshot: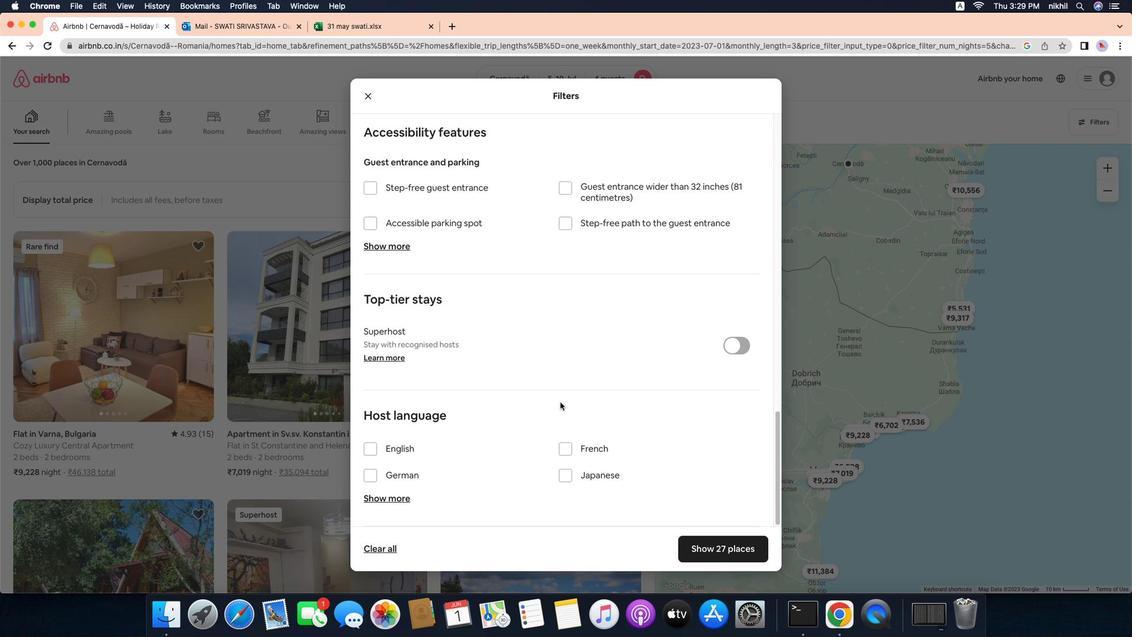 
Action: Mouse moved to (389, 452)
Screenshot: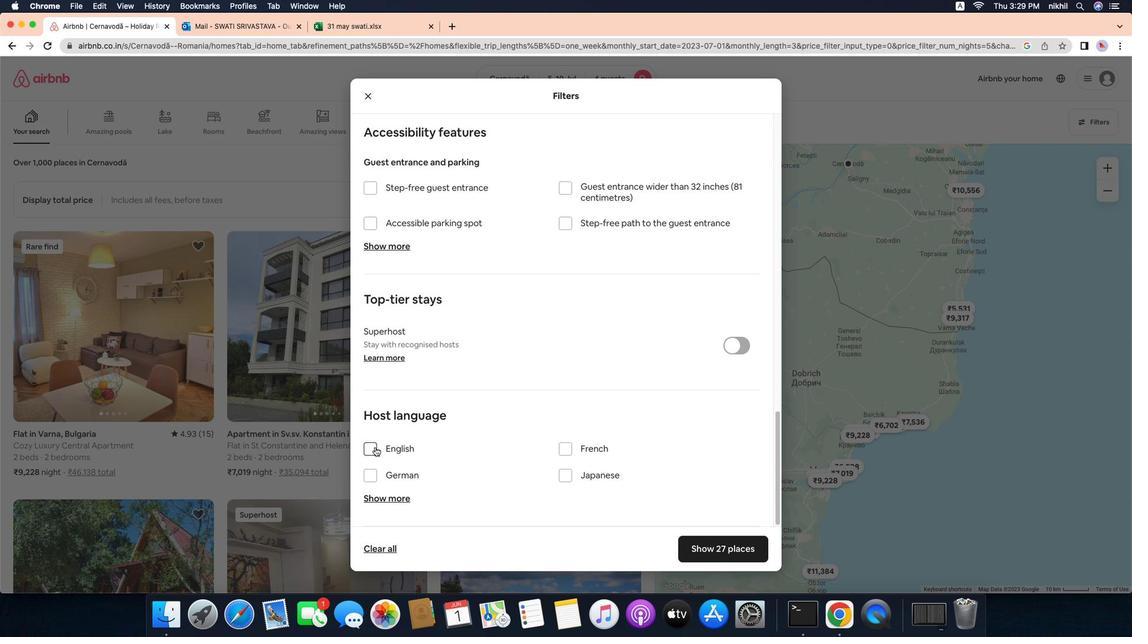 
Action: Mouse pressed left at (389, 452)
Screenshot: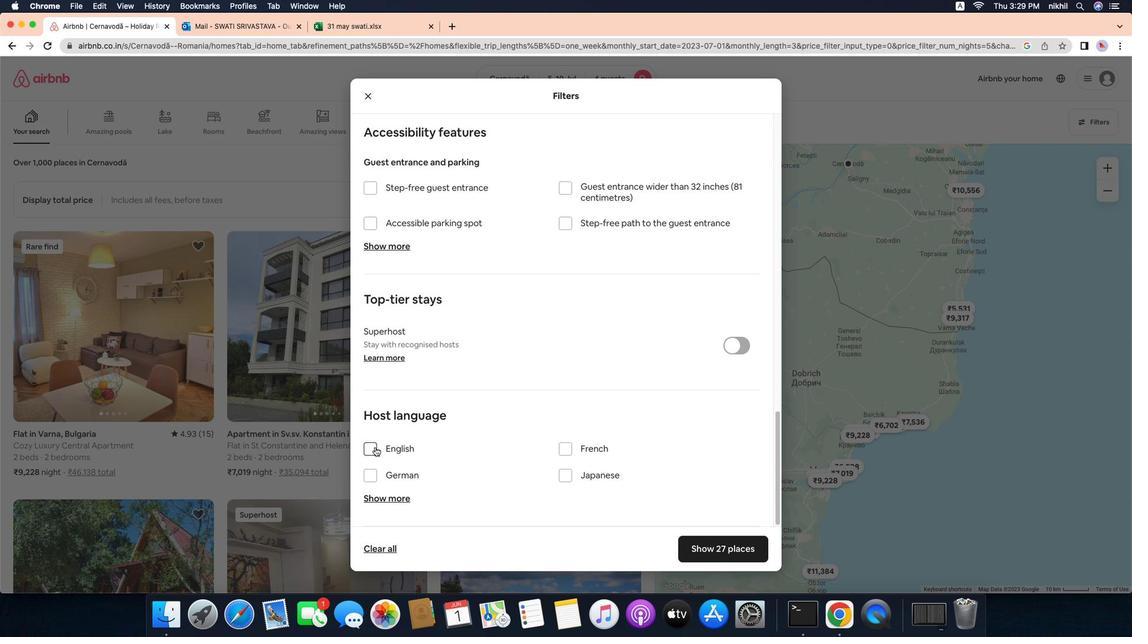 
Action: Mouse moved to (723, 550)
Screenshot: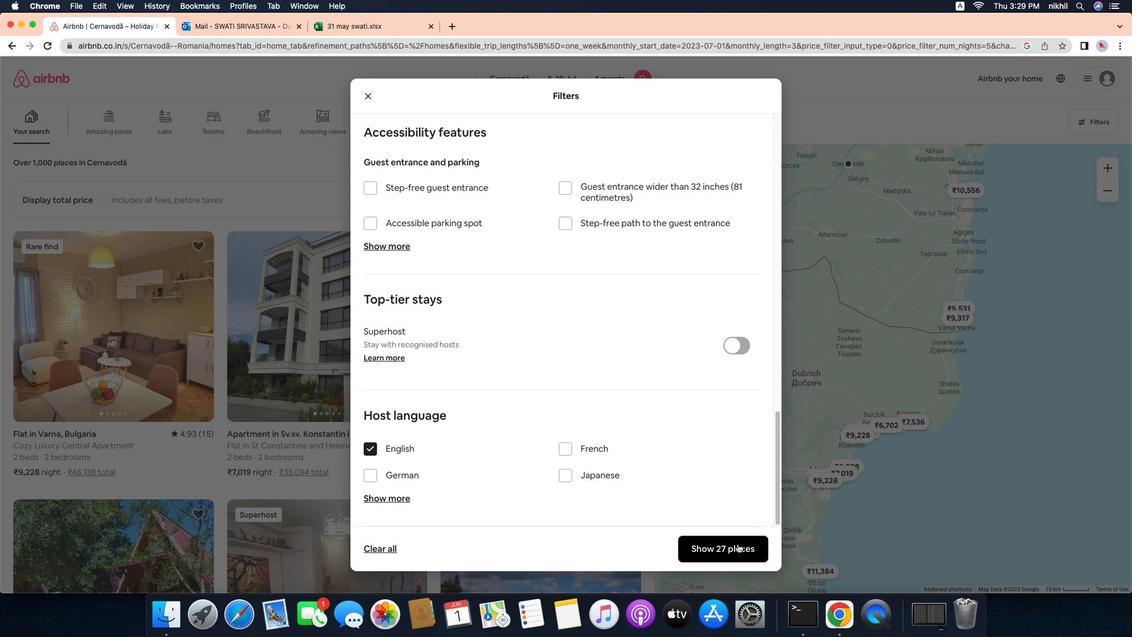
Action: Mouse pressed left at (723, 550)
Screenshot: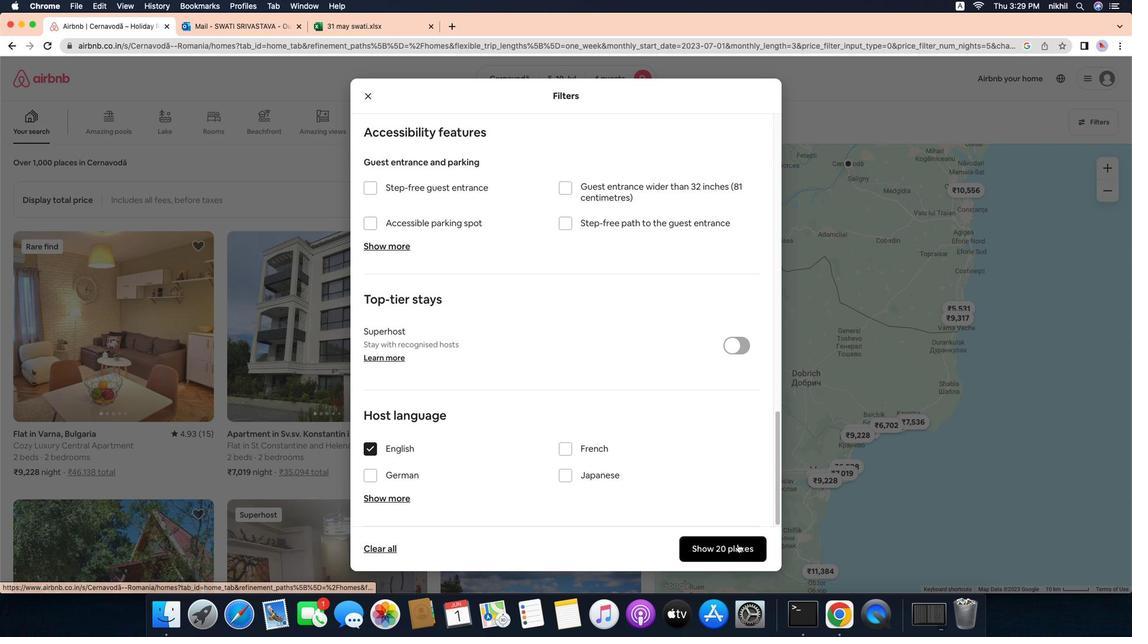 
Action: Mouse moved to (506, 184)
Screenshot: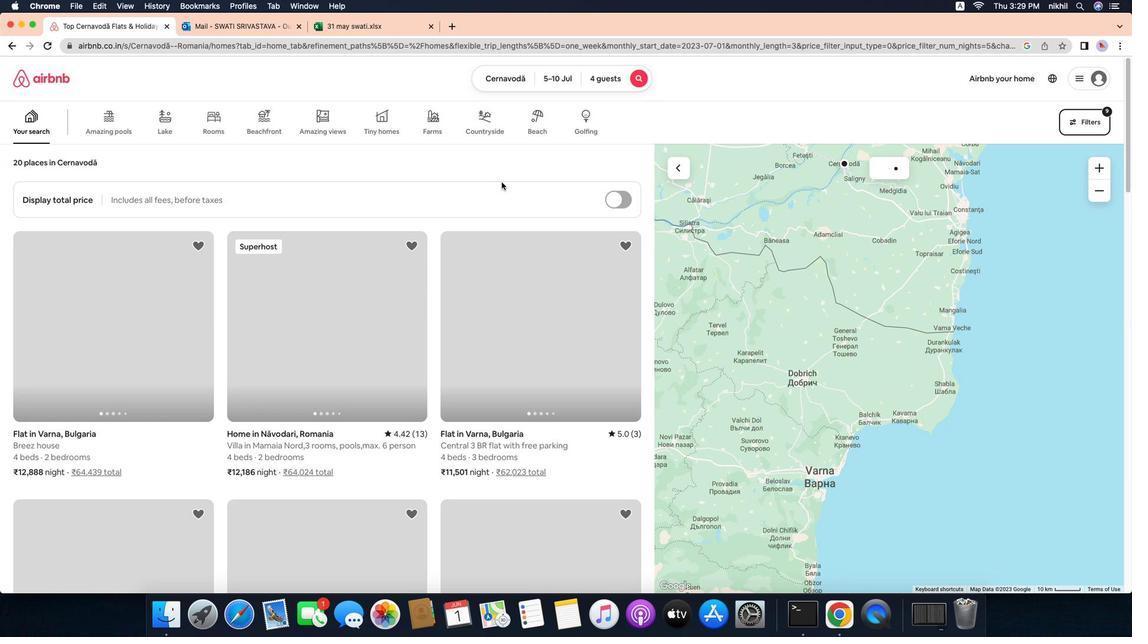 
